 Task: Find connections with filter location French Rocks with filter topic #careertips with filter profile language German with filter current company JK Tyre & Industries Ltd. with filter school ICFAI University with filter industry Household Services with filter service category Information Security with filter keywords title Human Resources
Action: Mouse moved to (594, 81)
Screenshot: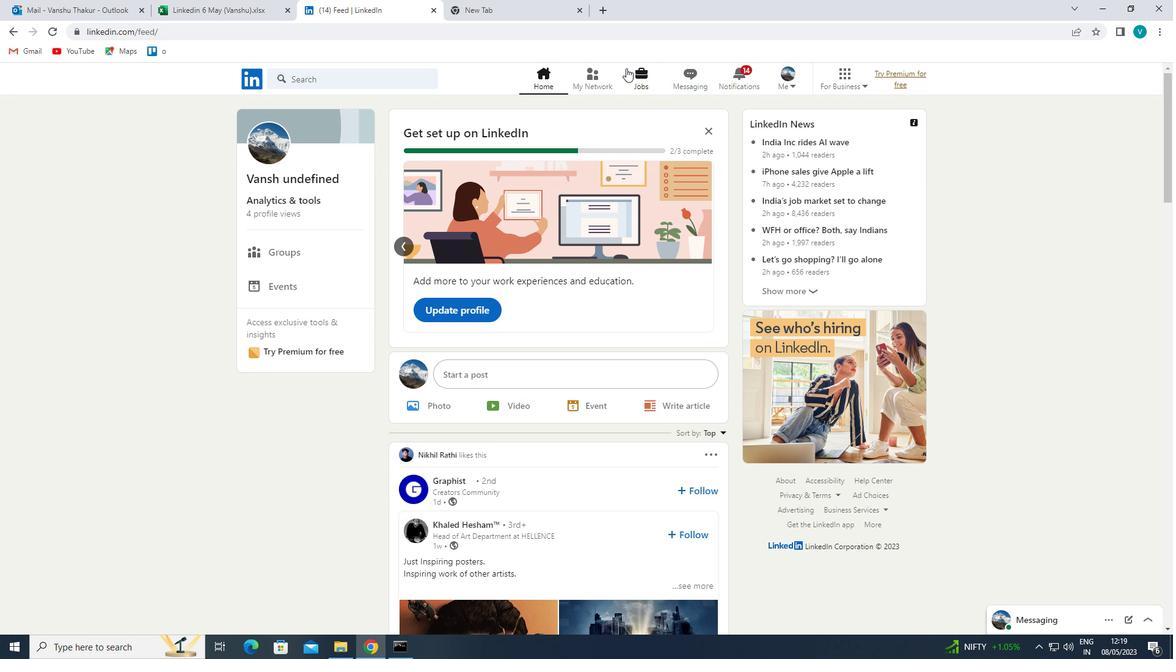 
Action: Mouse pressed left at (594, 81)
Screenshot: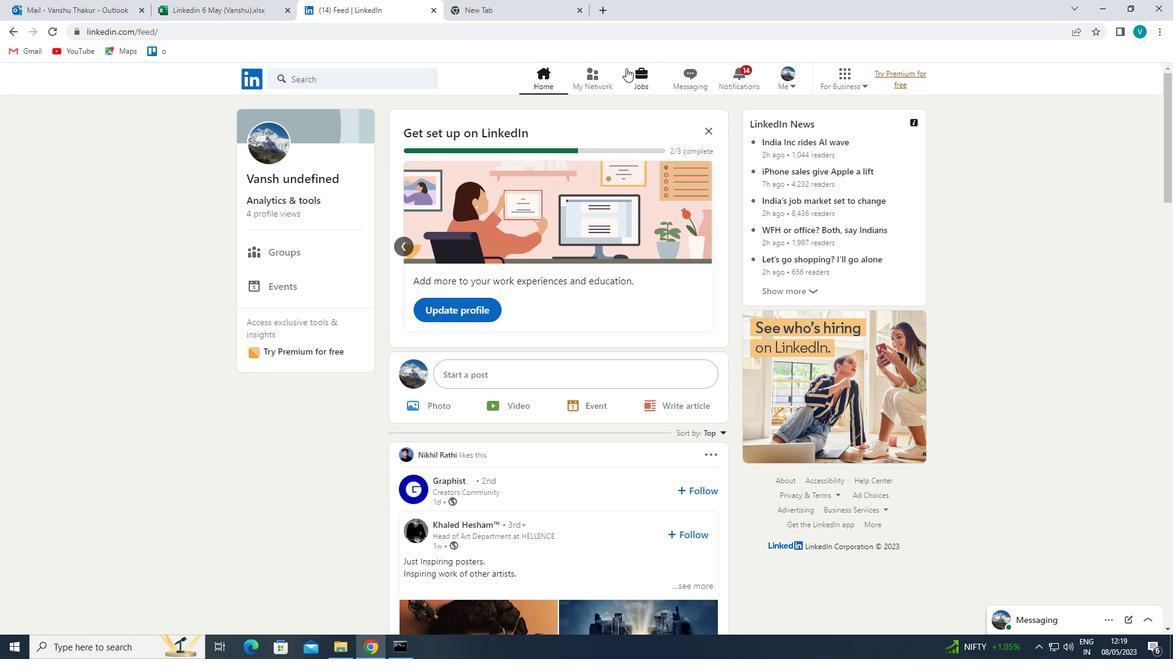 
Action: Mouse moved to (355, 152)
Screenshot: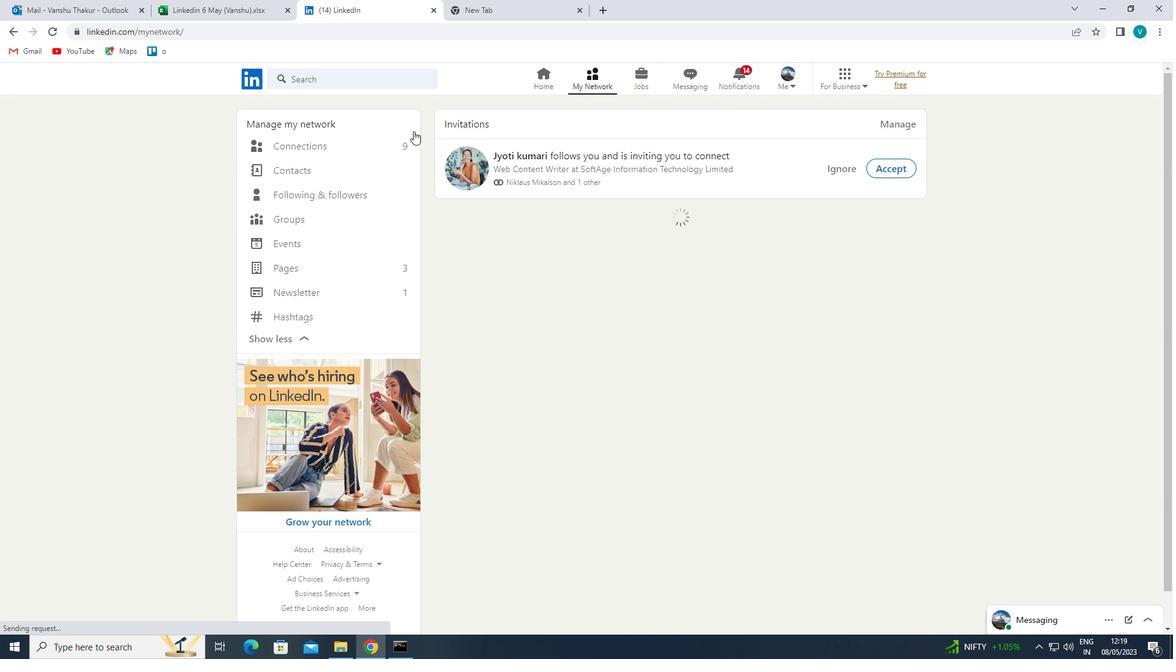 
Action: Mouse pressed left at (355, 152)
Screenshot: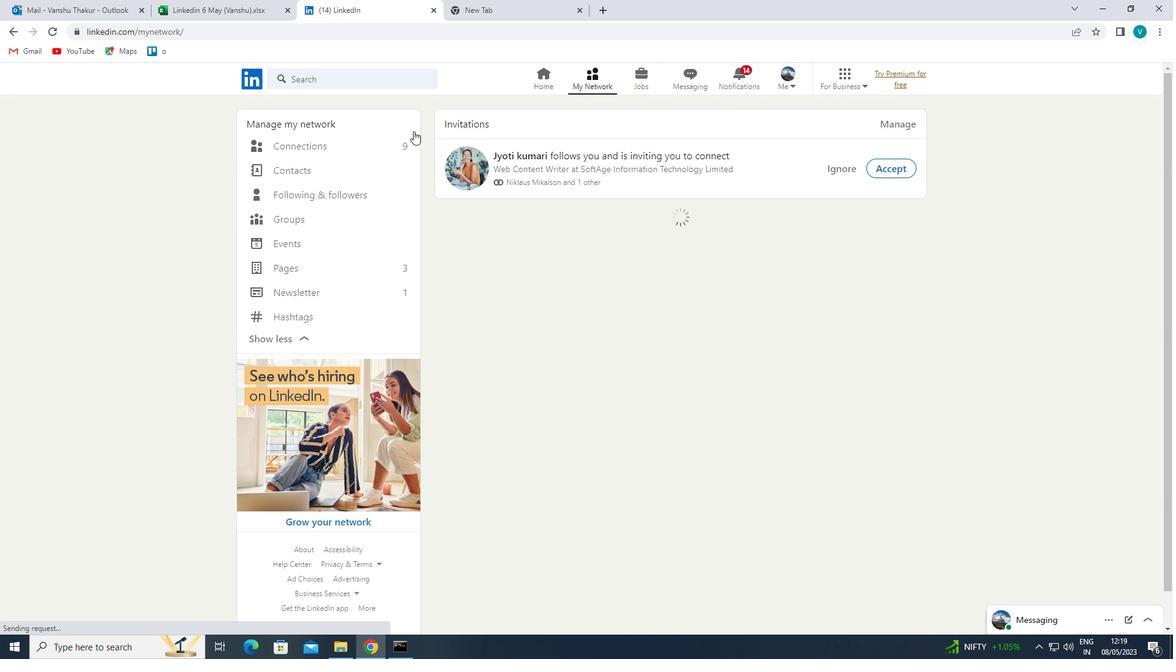 
Action: Mouse moved to (670, 141)
Screenshot: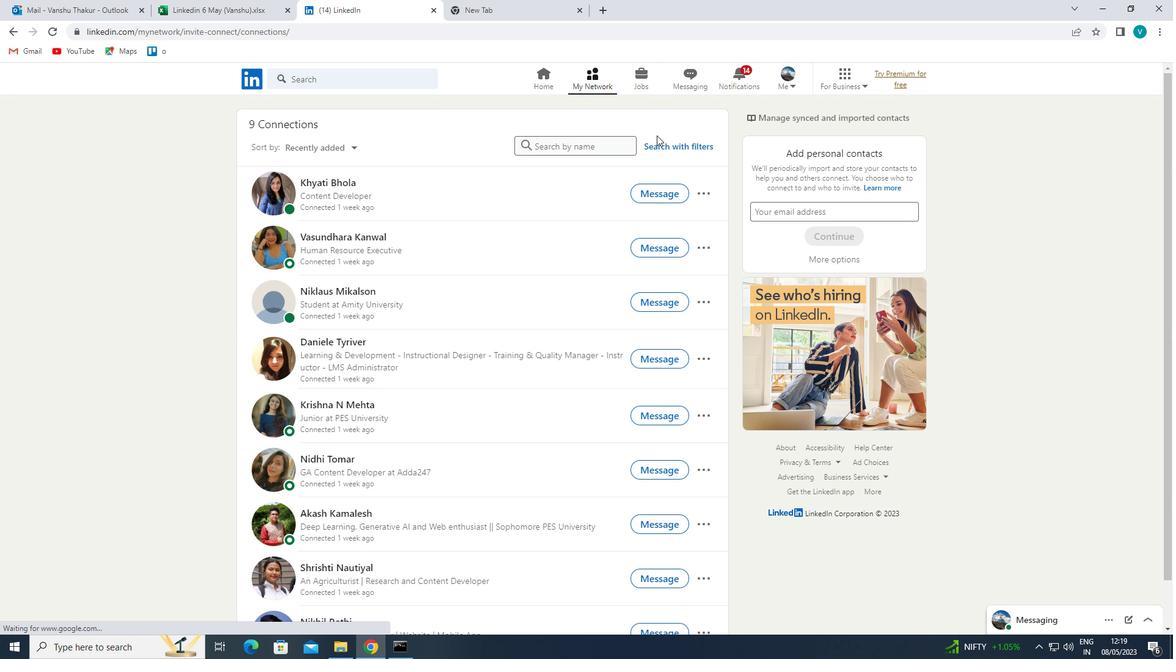 
Action: Mouse pressed left at (670, 141)
Screenshot: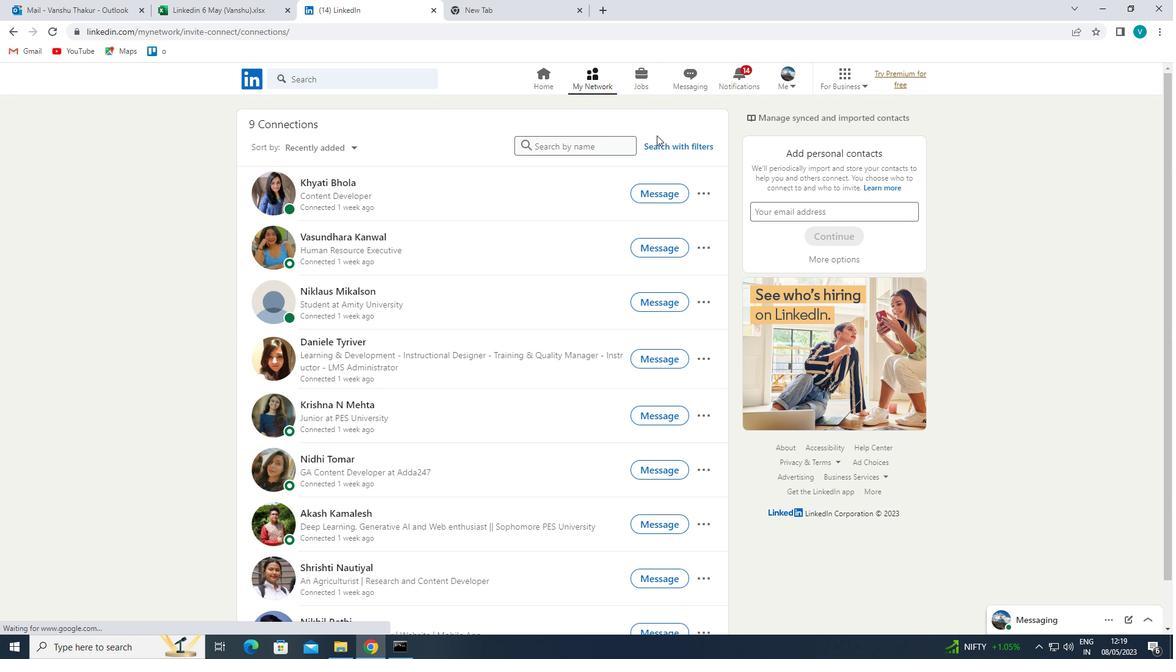
Action: Mouse moved to (586, 118)
Screenshot: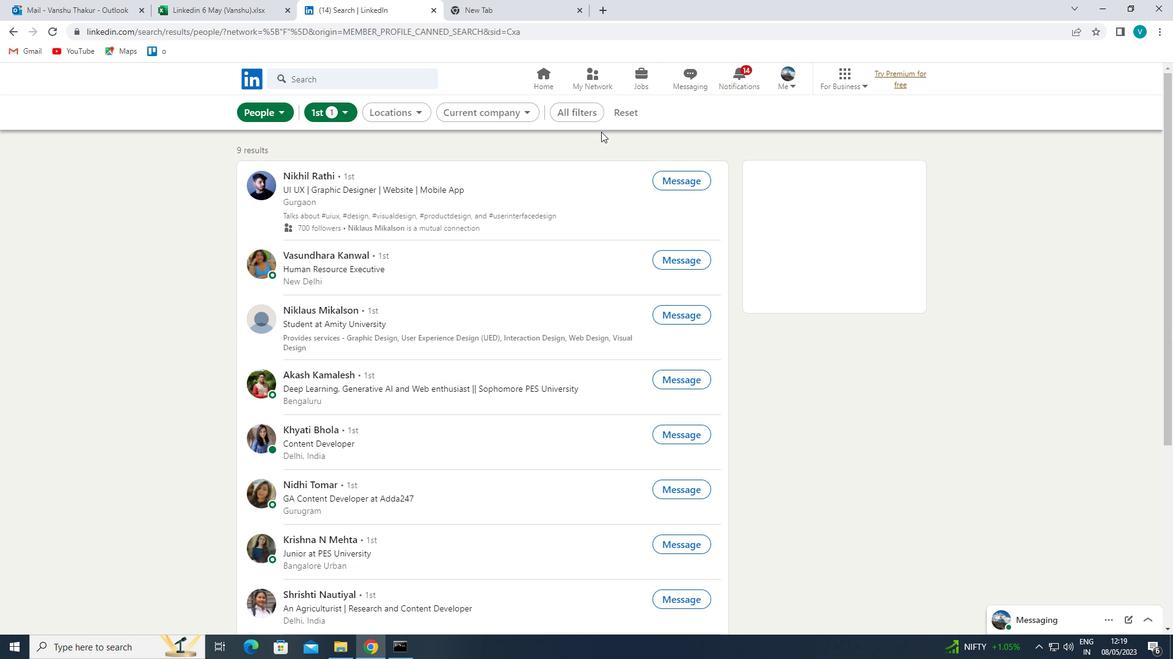 
Action: Mouse pressed left at (586, 118)
Screenshot: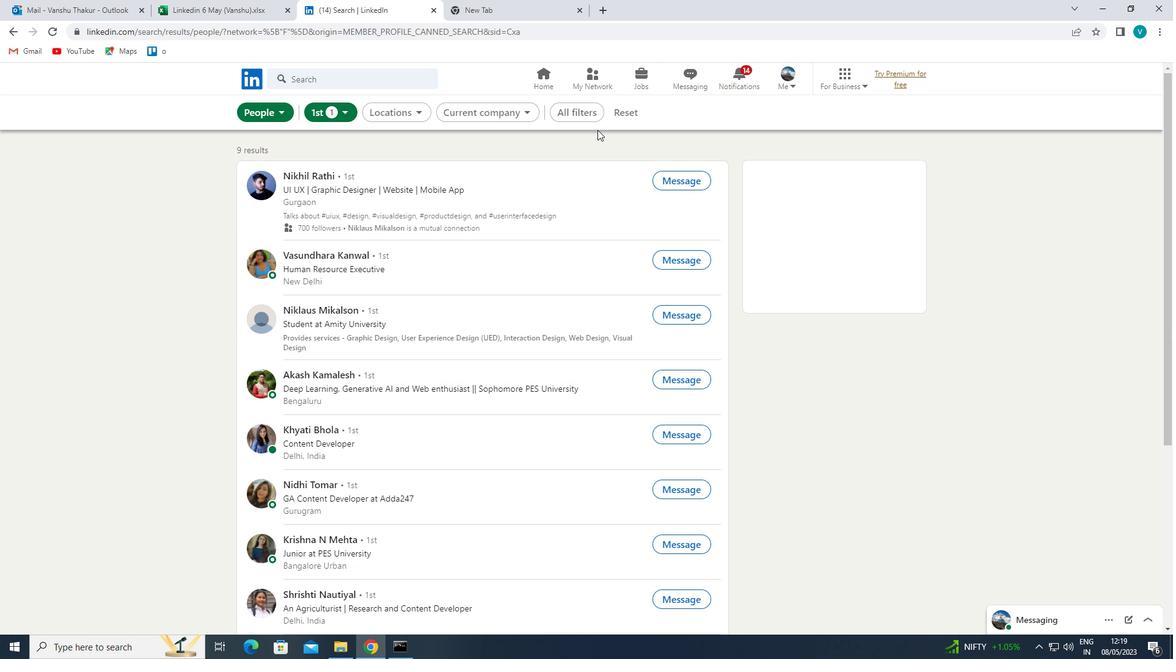 
Action: Mouse moved to (1001, 260)
Screenshot: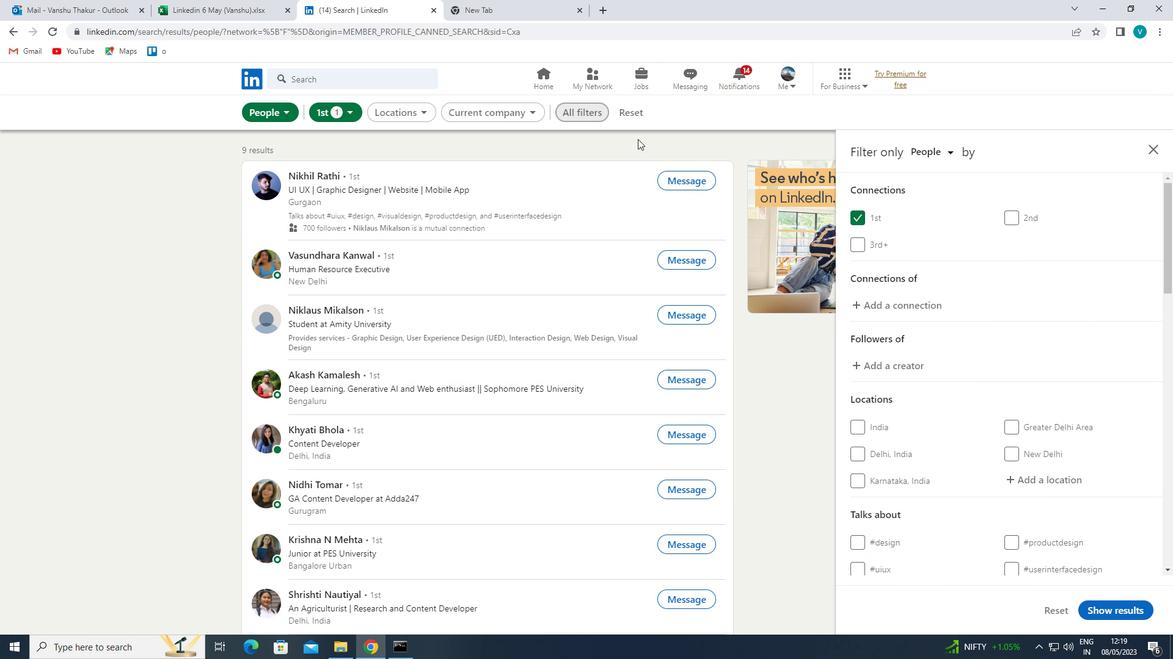 
Action: Mouse scrolled (1001, 260) with delta (0, 0)
Screenshot: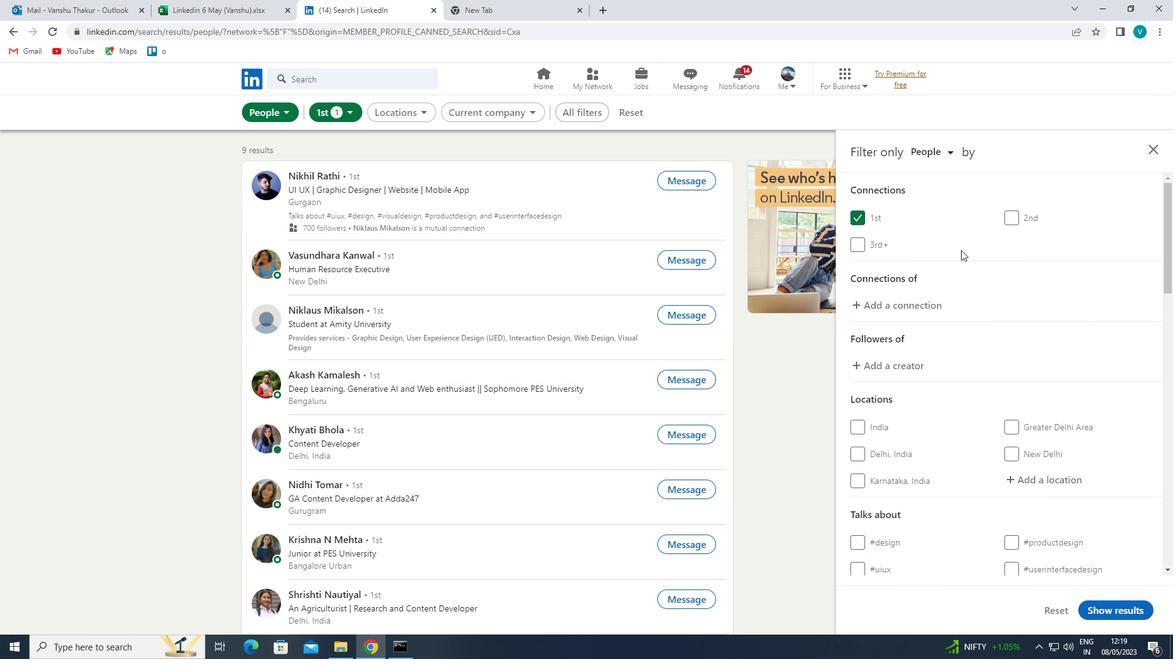 
Action: Mouse moved to (1004, 264)
Screenshot: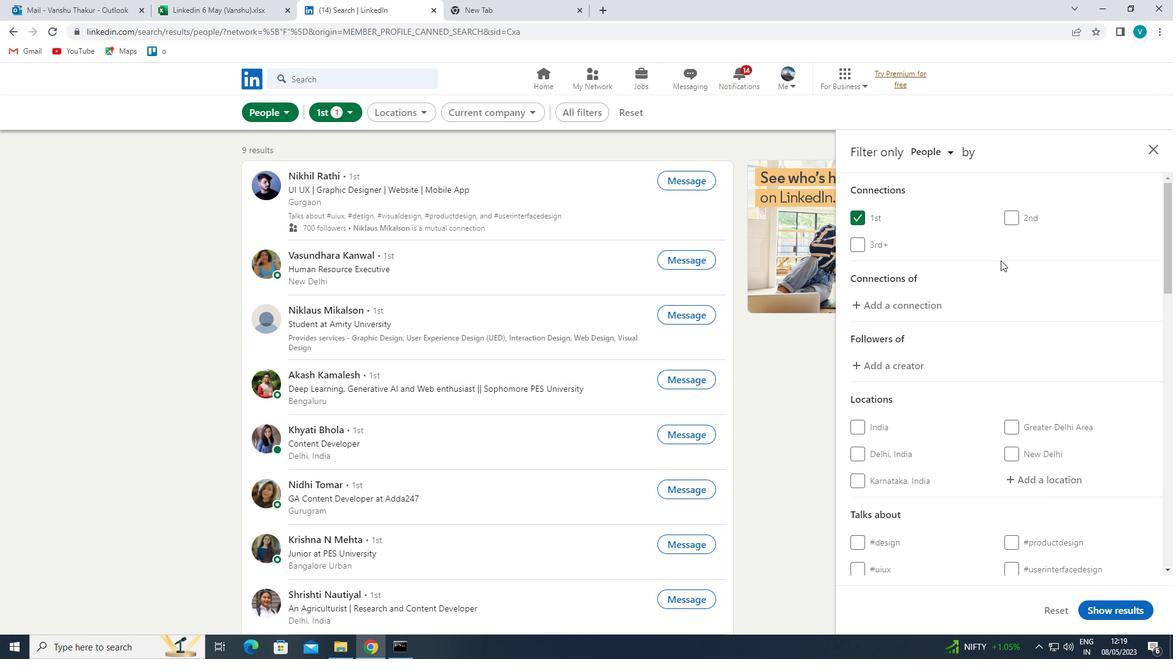 
Action: Mouse scrolled (1004, 263) with delta (0, 0)
Screenshot: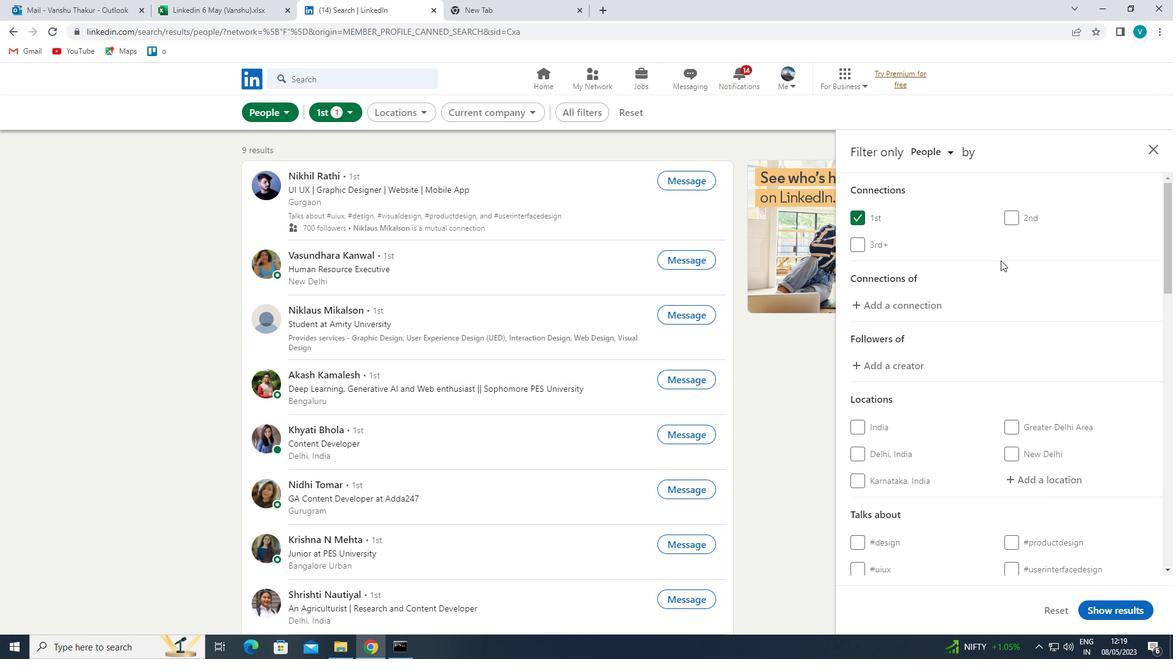 
Action: Mouse moved to (1041, 353)
Screenshot: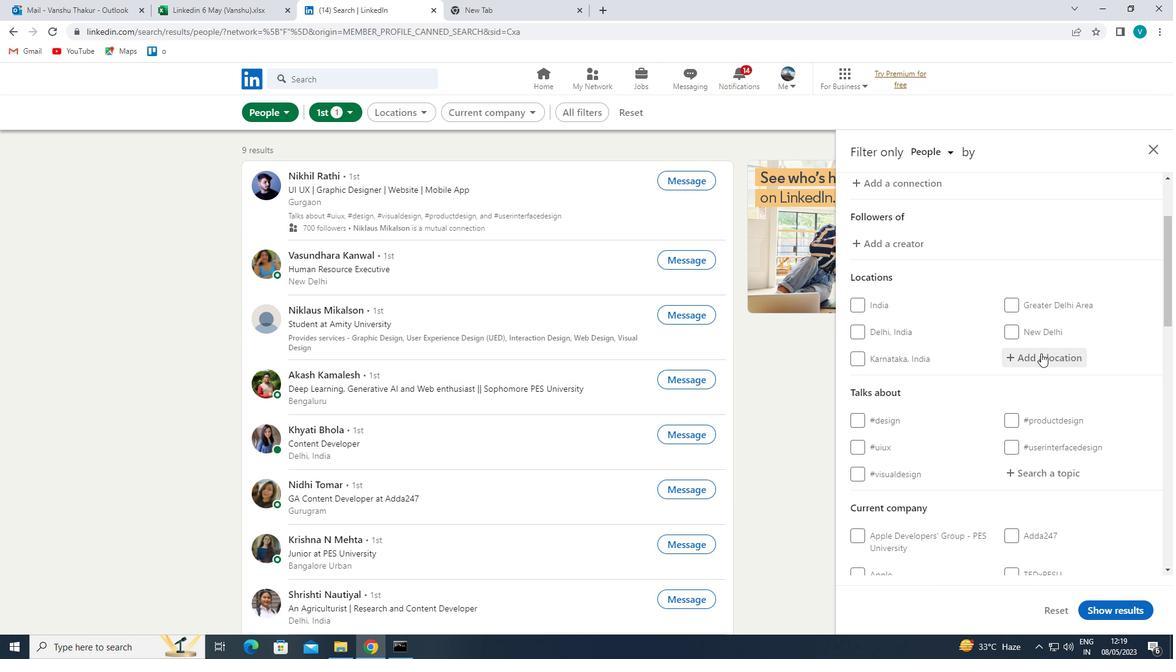 
Action: Mouse pressed left at (1041, 353)
Screenshot: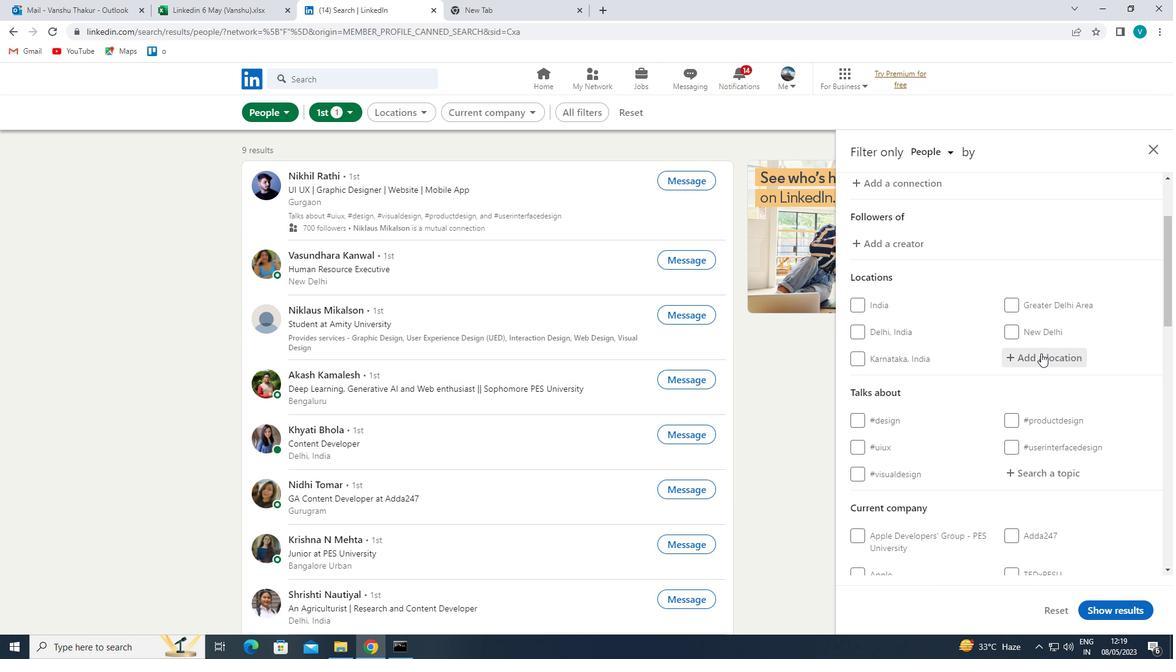 
Action: Mouse moved to (986, 387)
Screenshot: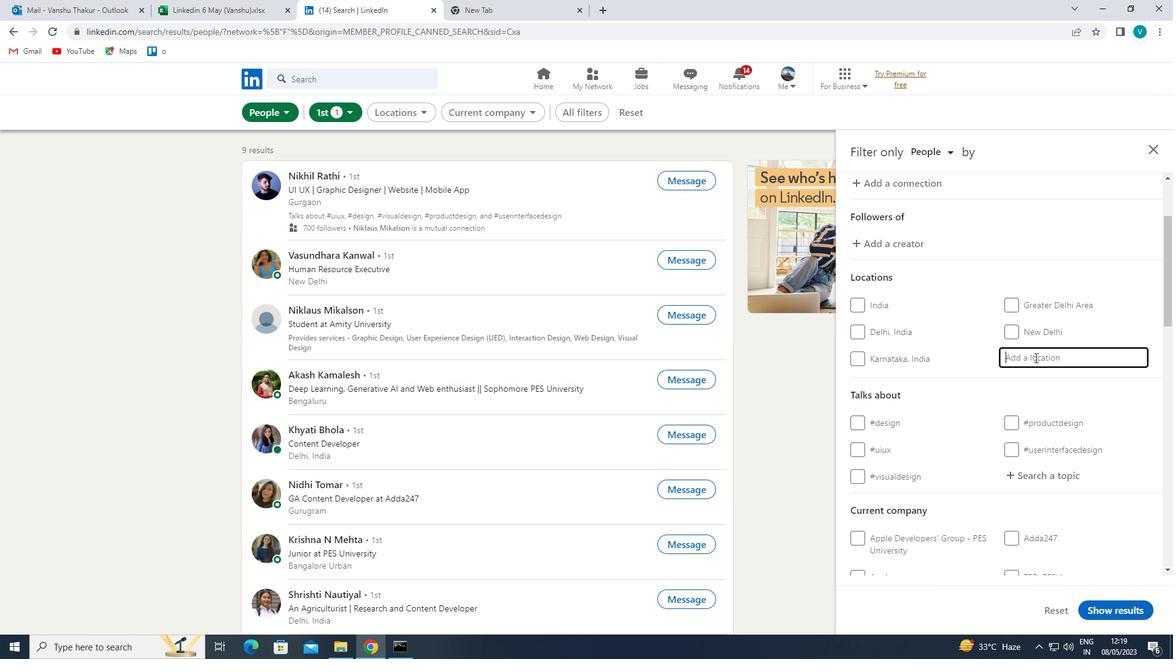 
Action: Key pressed <Key.shift>FRENCH<Key.space><Key.shift>ROCKSD<Key.backspace>
Screenshot: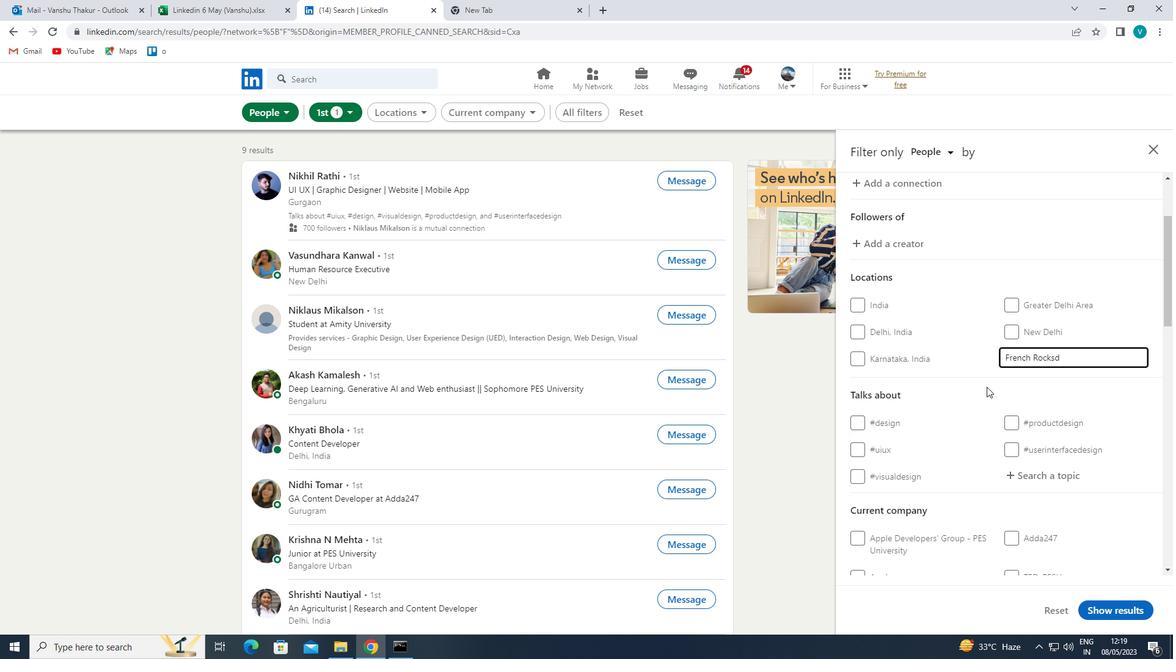 
Action: Mouse moved to (983, 378)
Screenshot: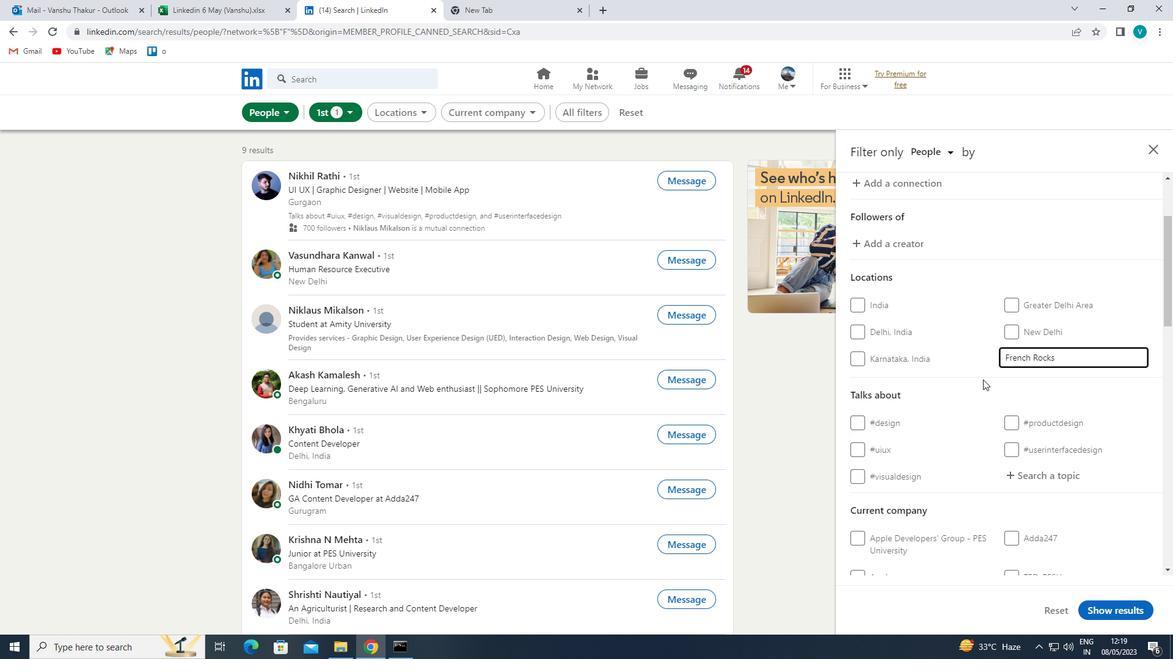 
Action: Mouse pressed left at (983, 378)
Screenshot: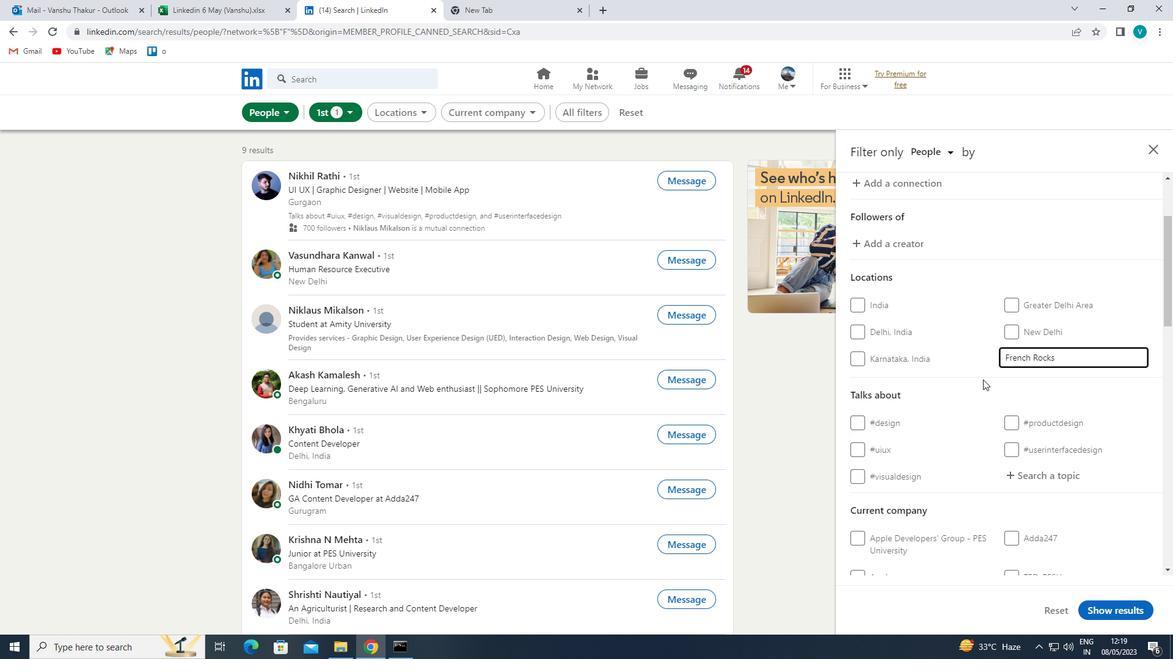 
Action: Mouse moved to (984, 378)
Screenshot: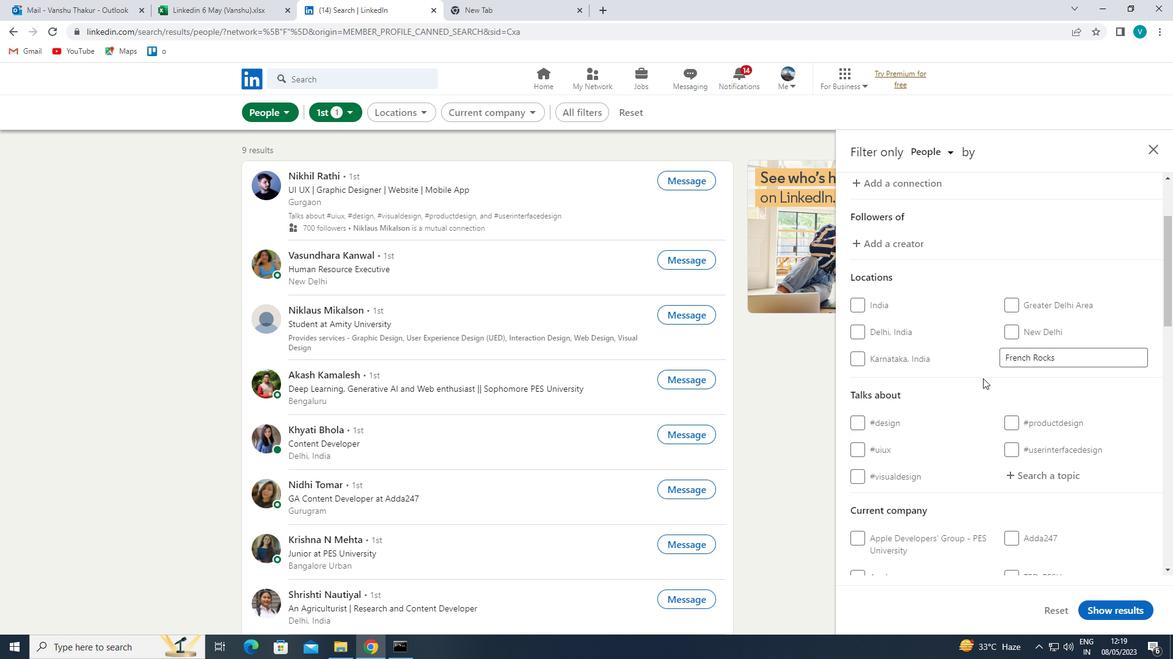 
Action: Mouse scrolled (984, 378) with delta (0, 0)
Screenshot: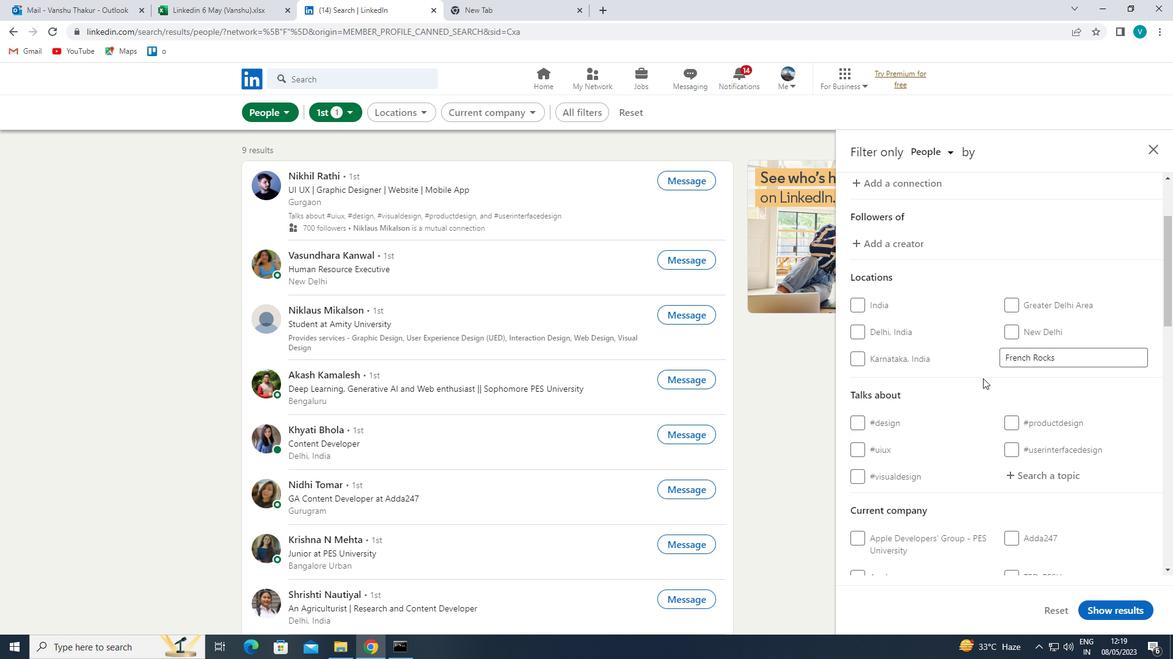 
Action: Mouse moved to (986, 380)
Screenshot: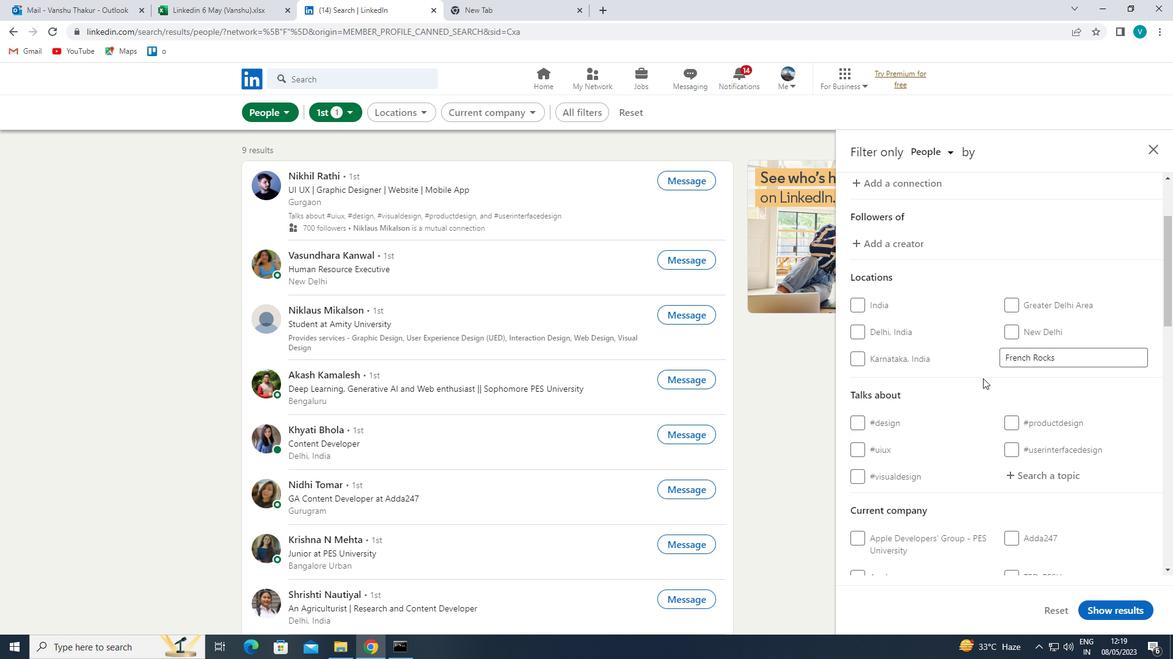
Action: Mouse scrolled (986, 379) with delta (0, 0)
Screenshot: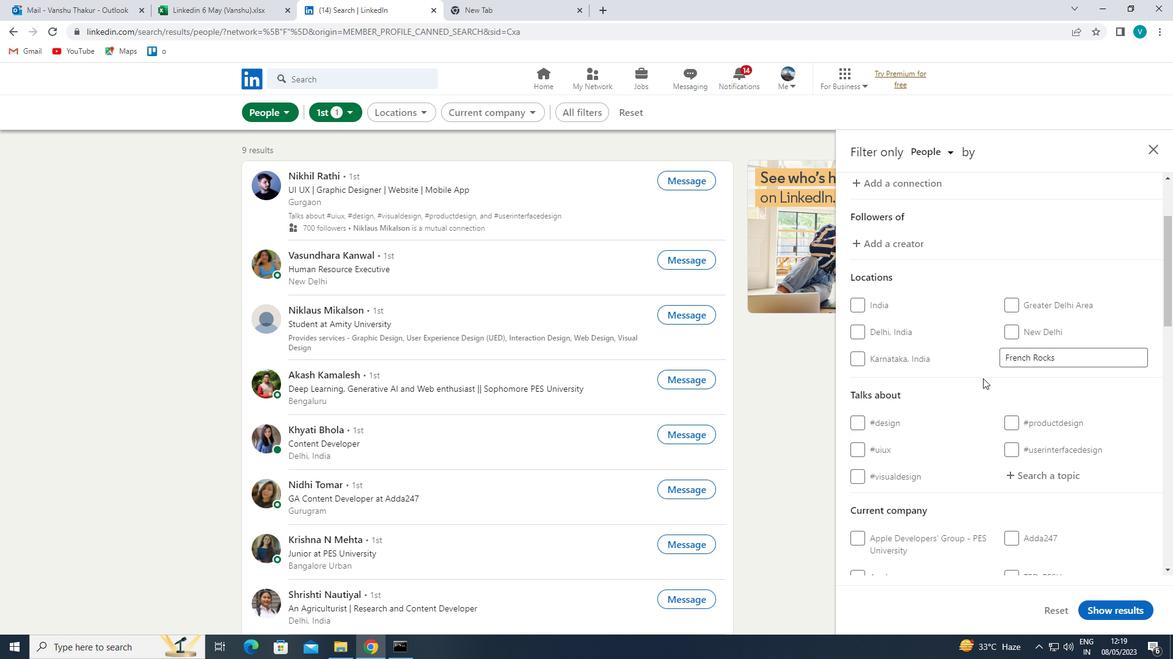 
Action: Mouse moved to (1032, 352)
Screenshot: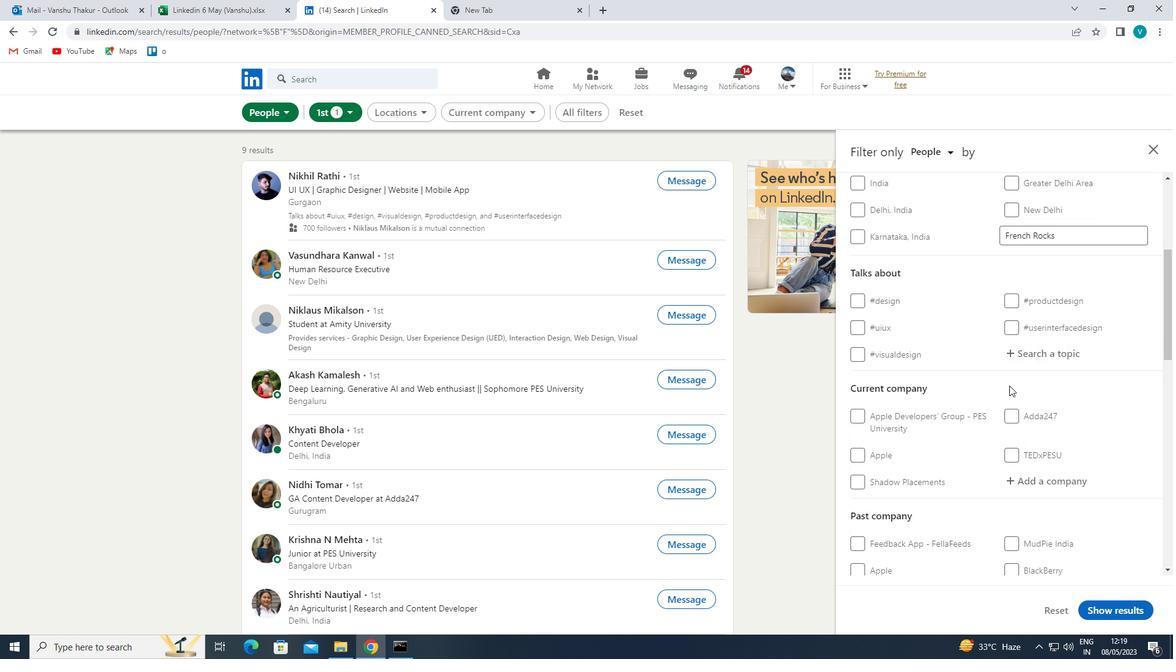 
Action: Mouse pressed left at (1032, 352)
Screenshot: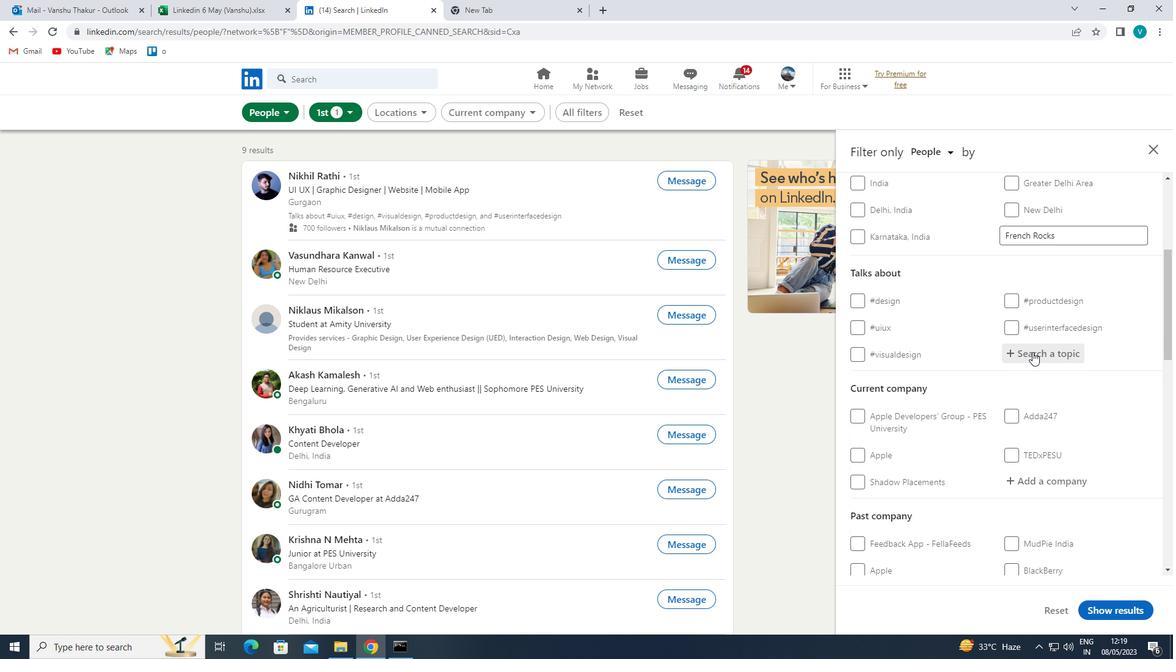 
Action: Key pressed CAREER
Screenshot: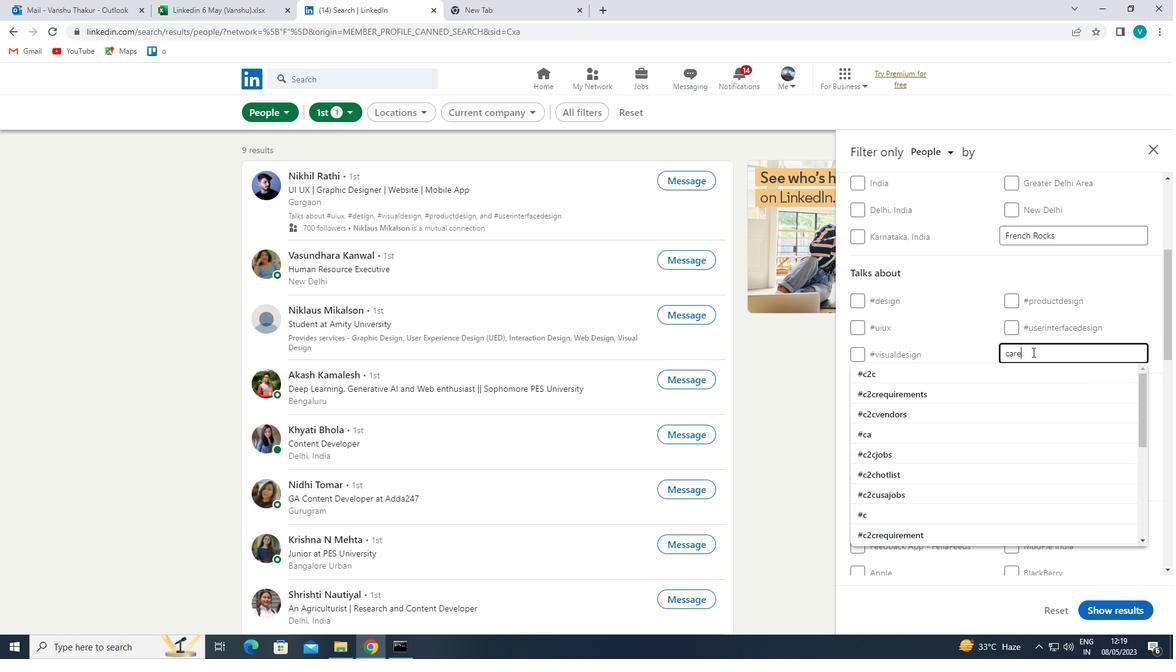 
Action: Mouse moved to (996, 292)
Screenshot: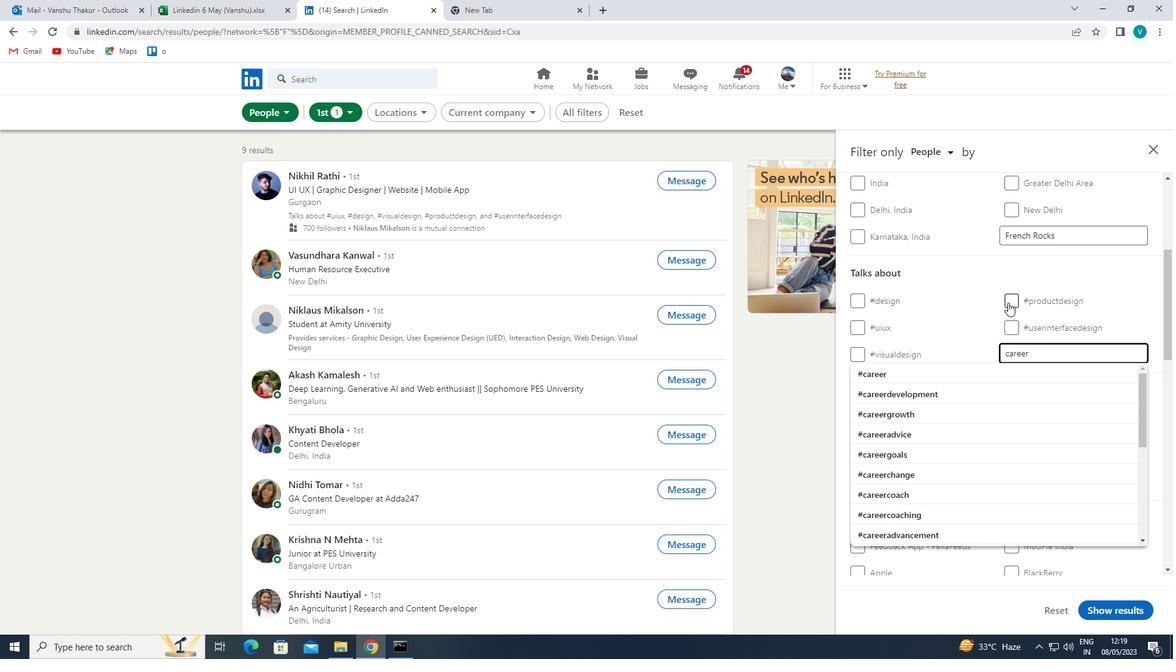 
Action: Key pressed TIPS
Screenshot: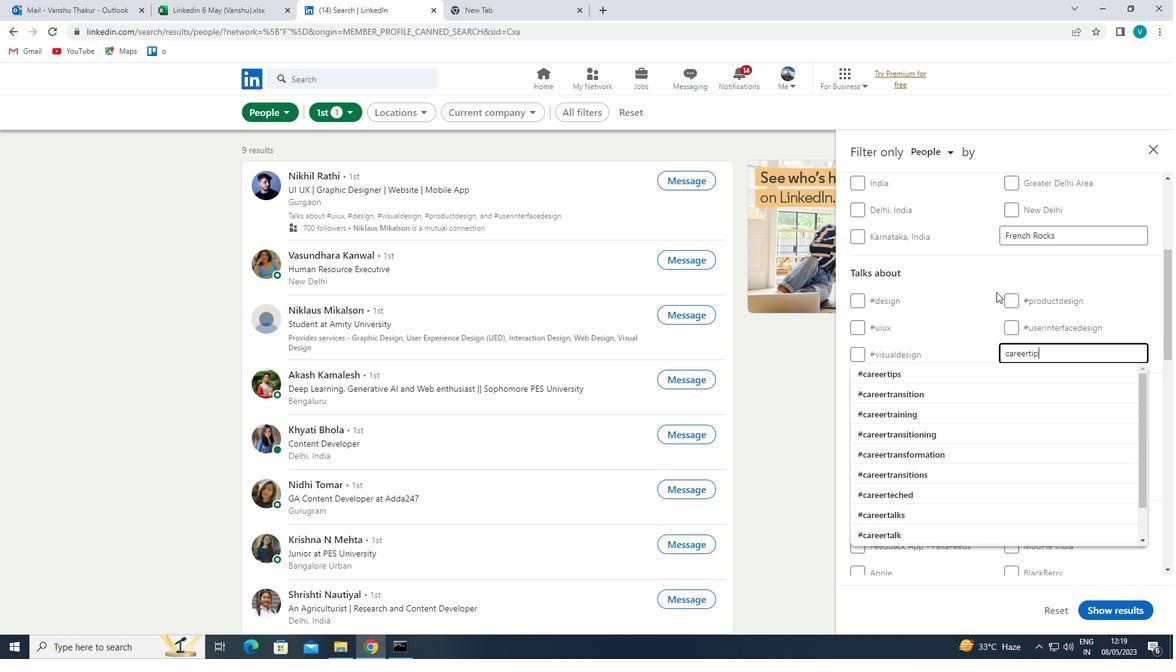 
Action: Mouse moved to (992, 372)
Screenshot: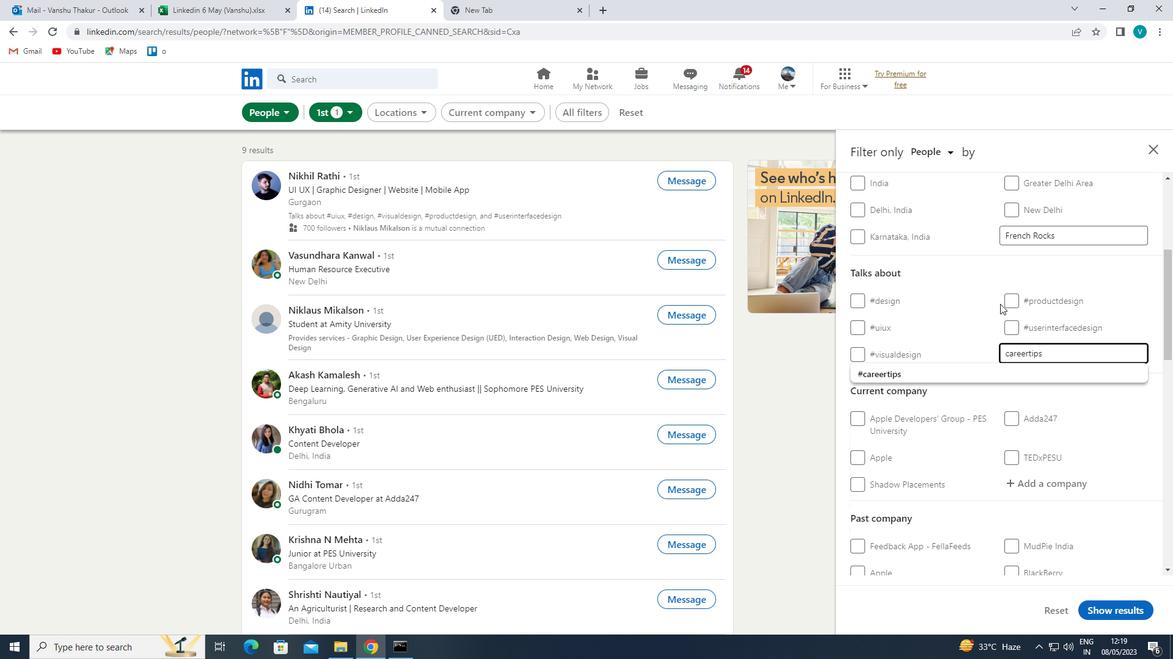 
Action: Mouse pressed left at (992, 372)
Screenshot: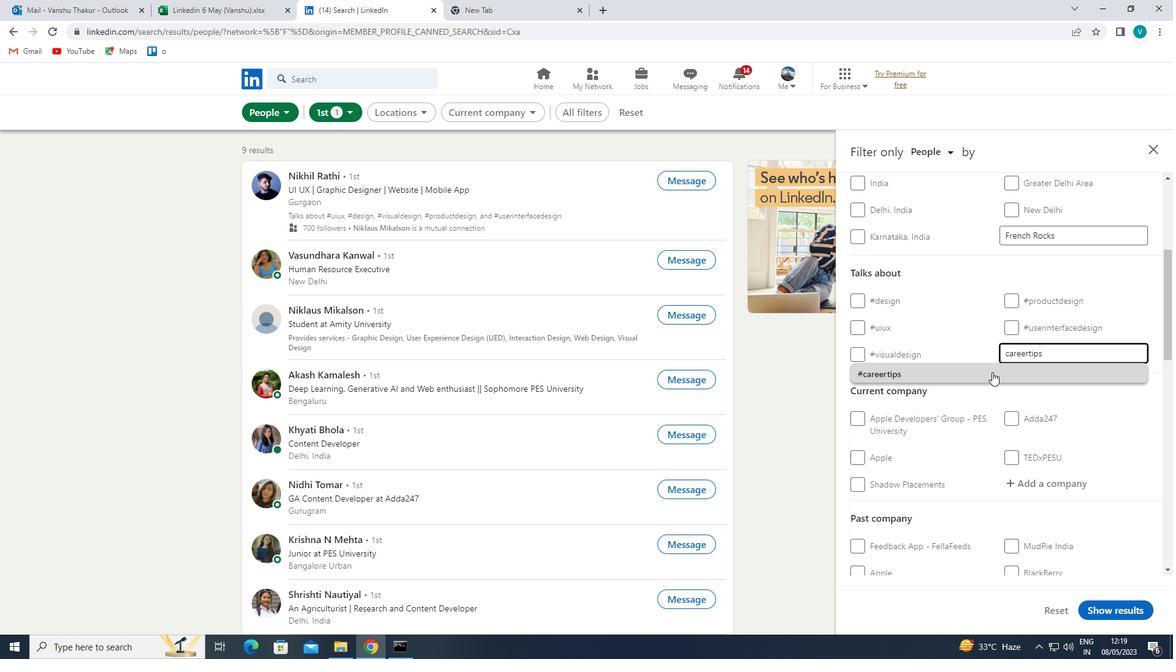 
Action: Mouse moved to (998, 371)
Screenshot: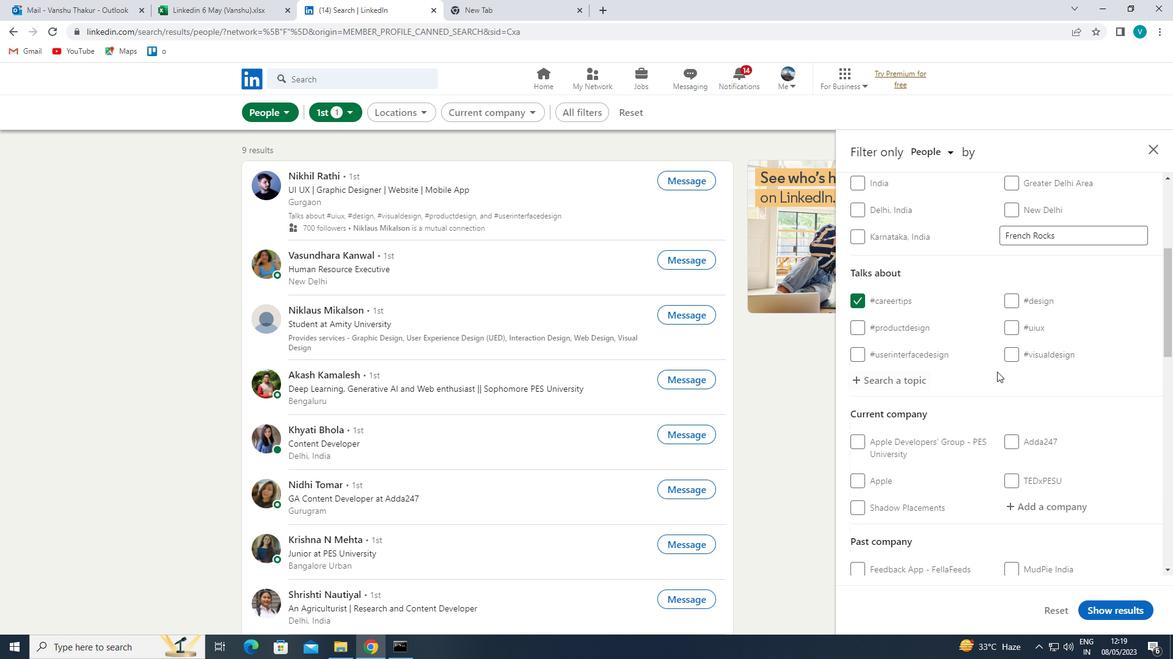 
Action: Mouse scrolled (998, 370) with delta (0, 0)
Screenshot: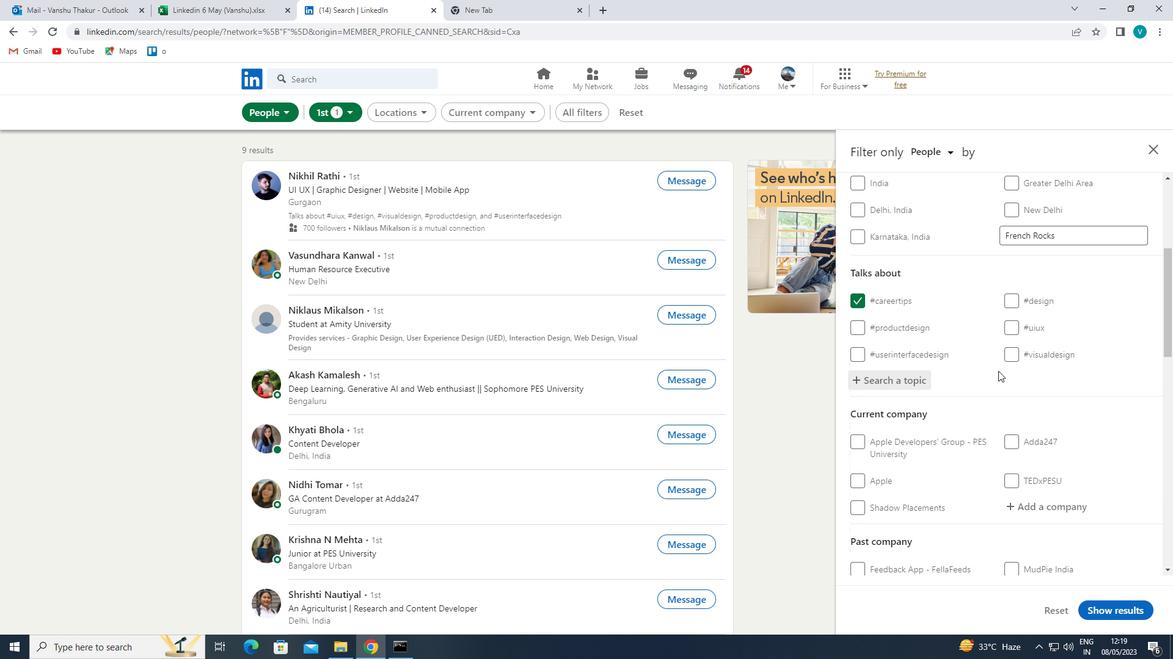 
Action: Mouse moved to (999, 372)
Screenshot: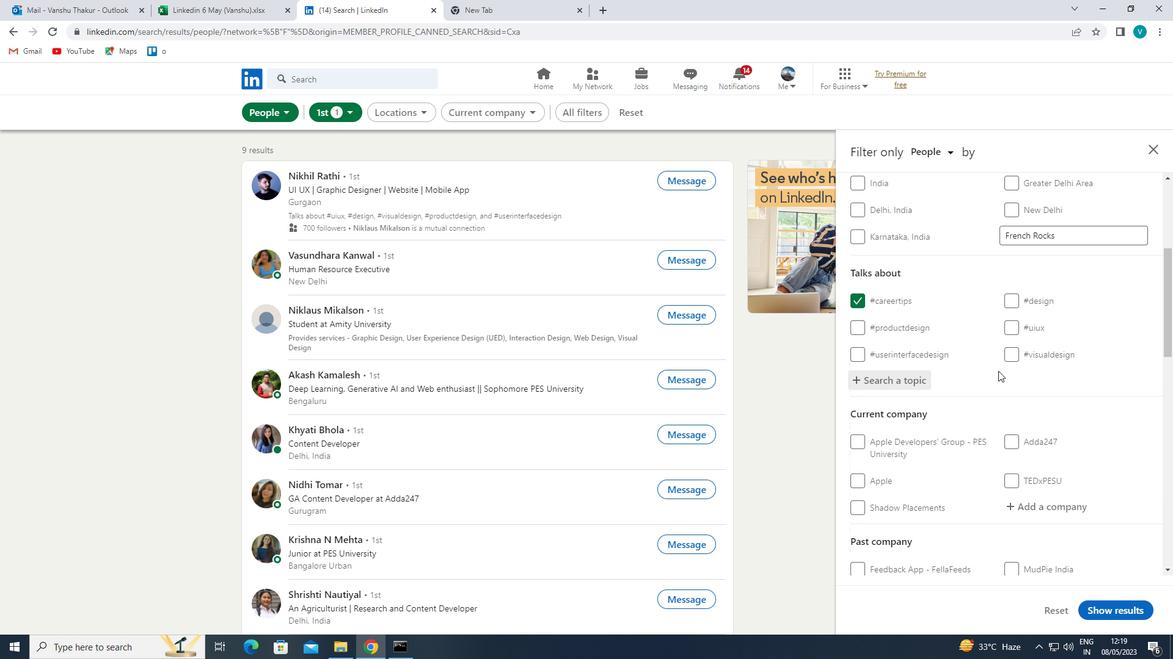 
Action: Mouse scrolled (999, 371) with delta (0, 0)
Screenshot: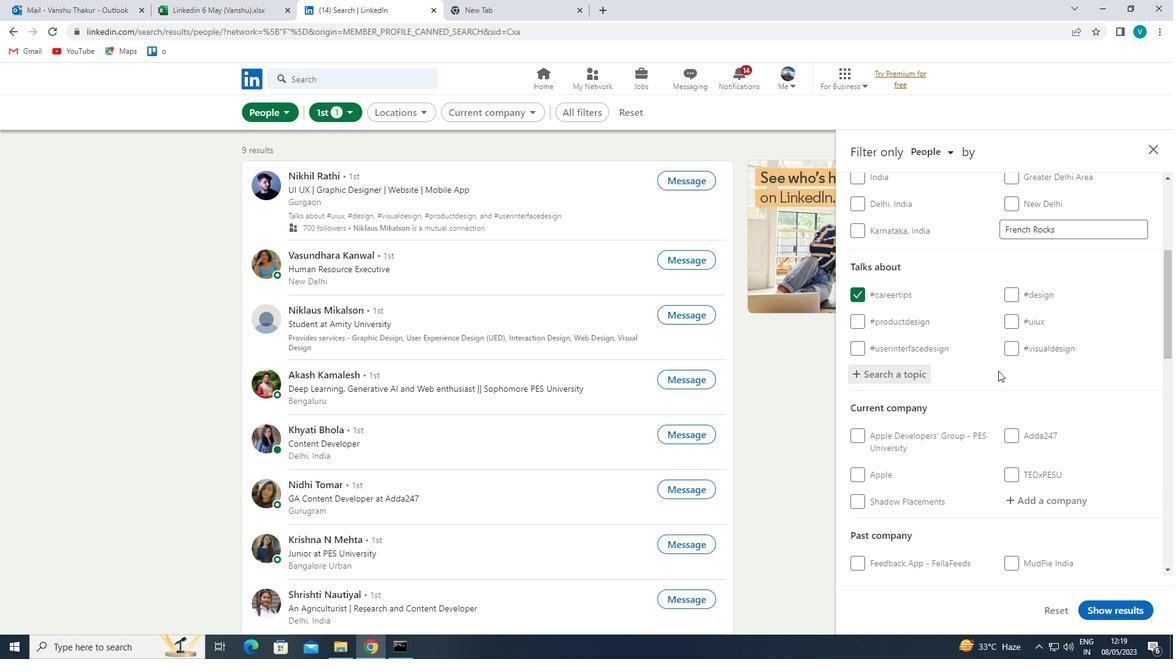 
Action: Mouse moved to (1020, 379)
Screenshot: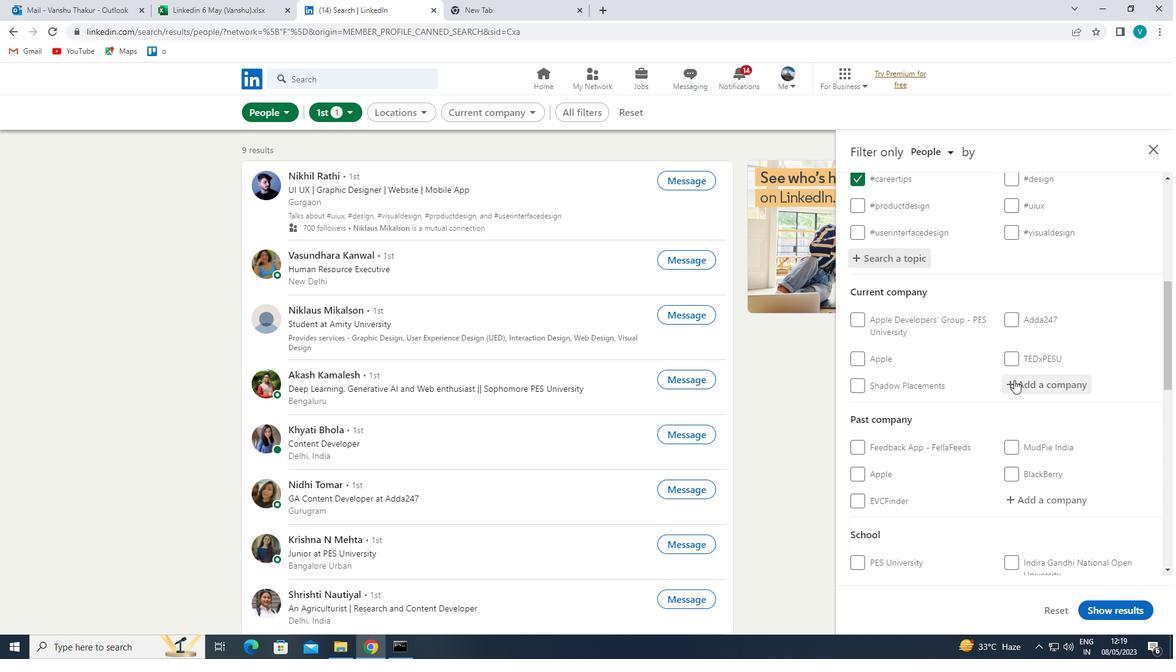 
Action: Mouse pressed left at (1020, 379)
Screenshot: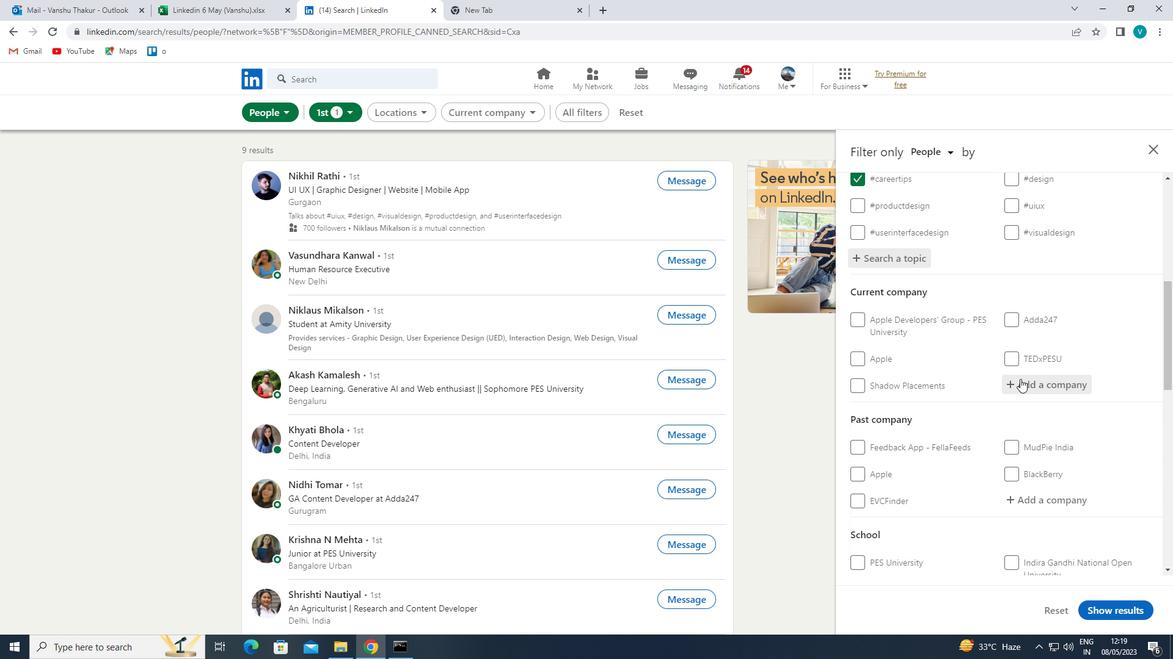 
Action: Mouse moved to (1022, 379)
Screenshot: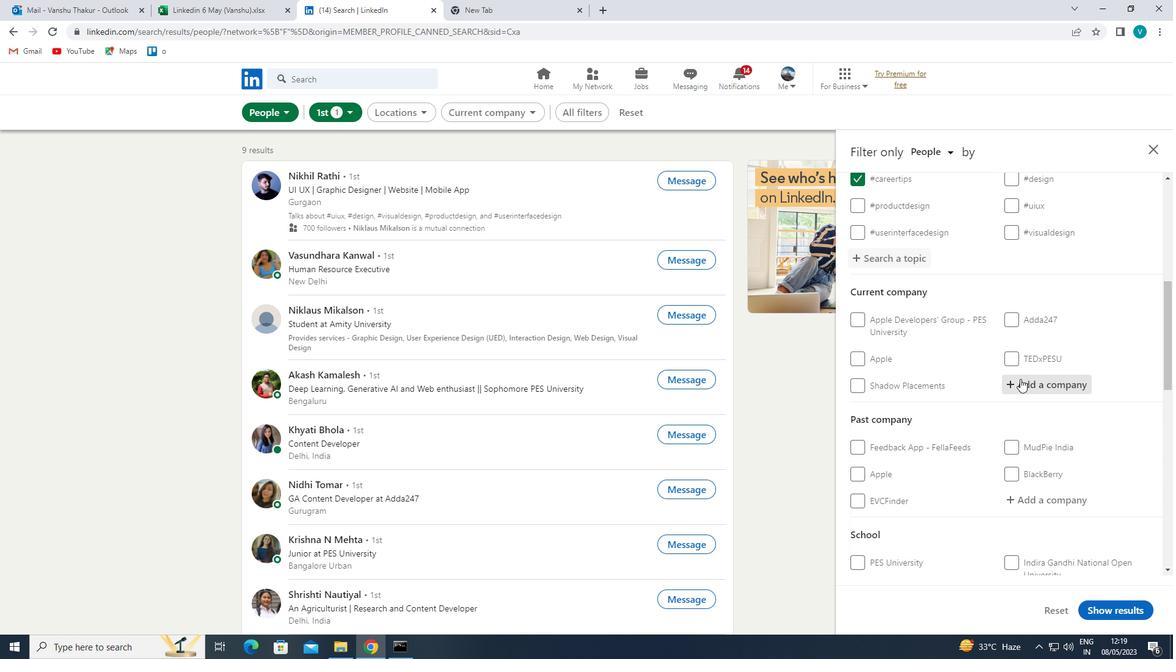
Action: Key pressed <Key.shift>JK<Key.space><Key.shift><Key.shift><Key.shift>TYRE
Screenshot: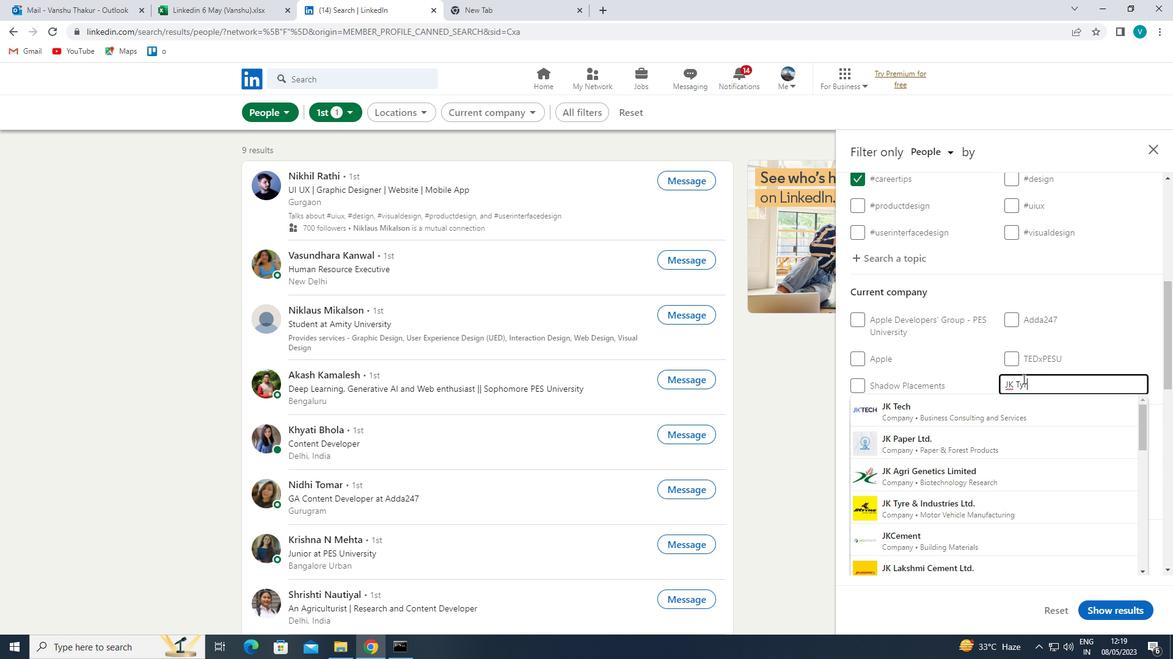 
Action: Mouse moved to (997, 406)
Screenshot: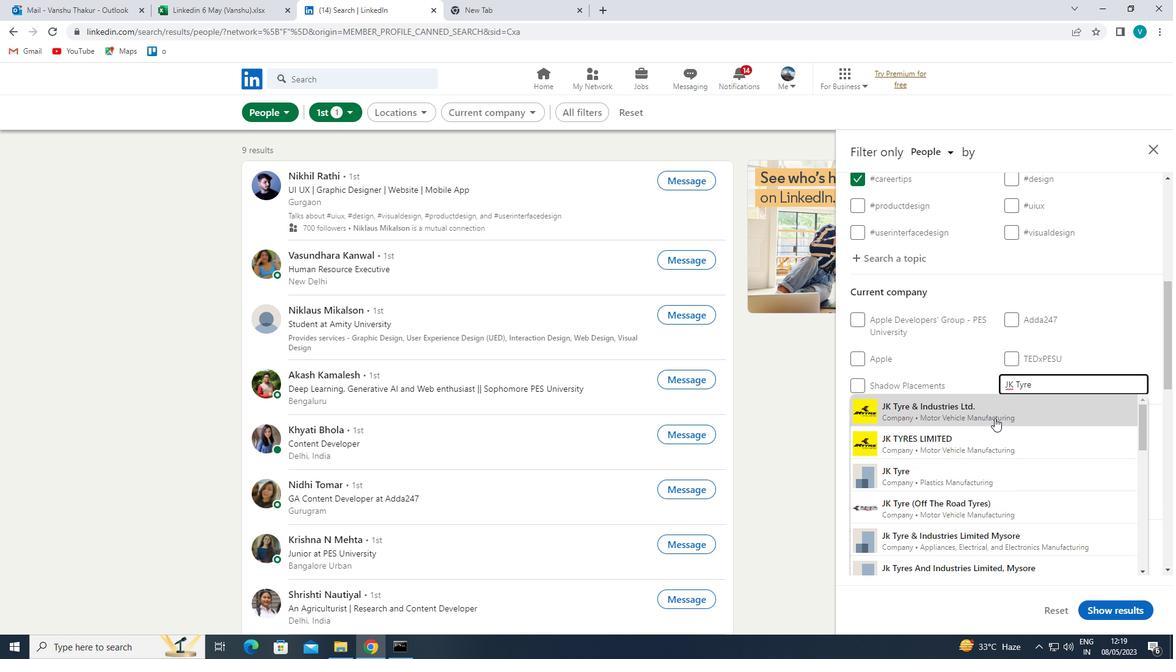 
Action: Mouse pressed left at (997, 406)
Screenshot: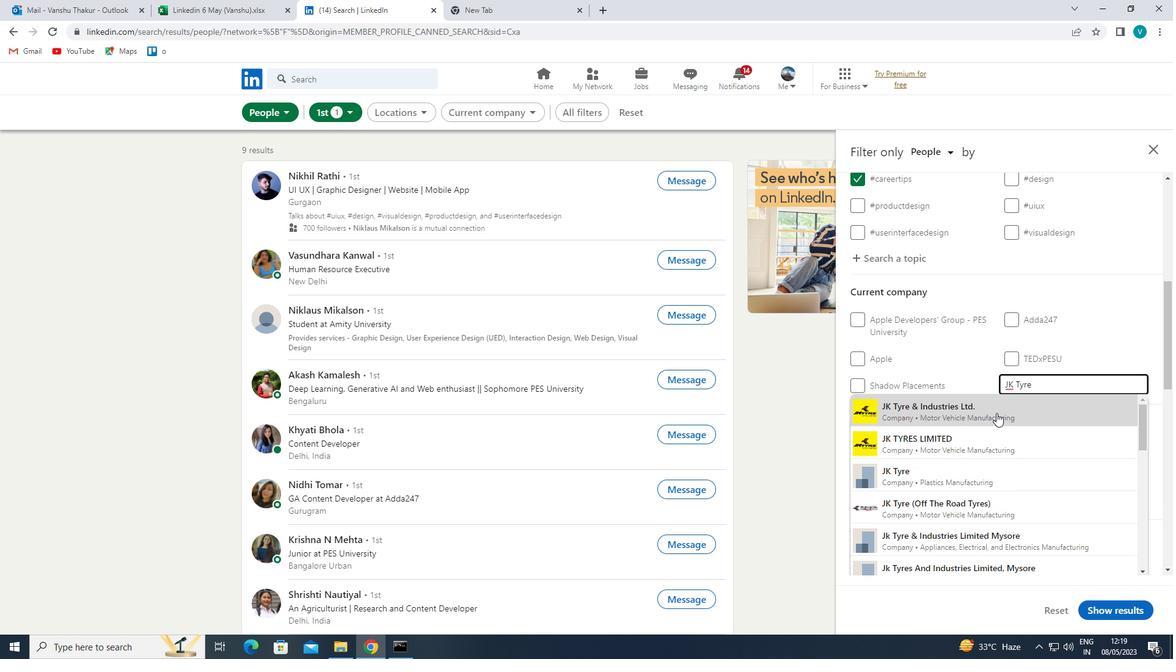 
Action: Mouse scrolled (997, 406) with delta (0, 0)
Screenshot: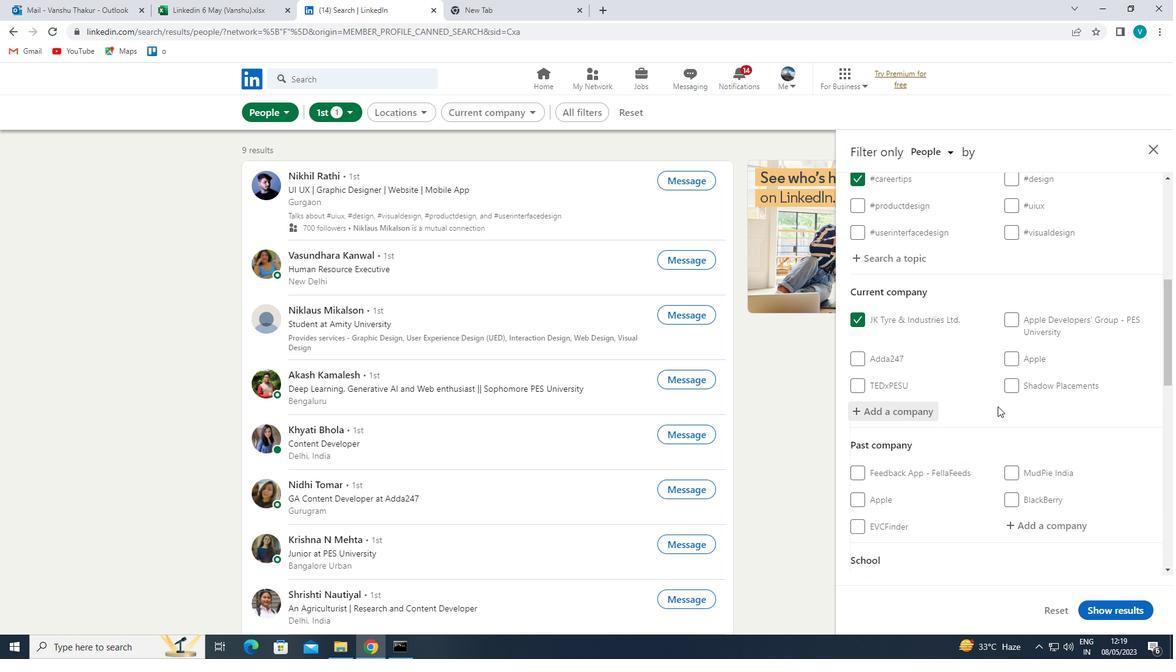 
Action: Mouse scrolled (997, 406) with delta (0, 0)
Screenshot: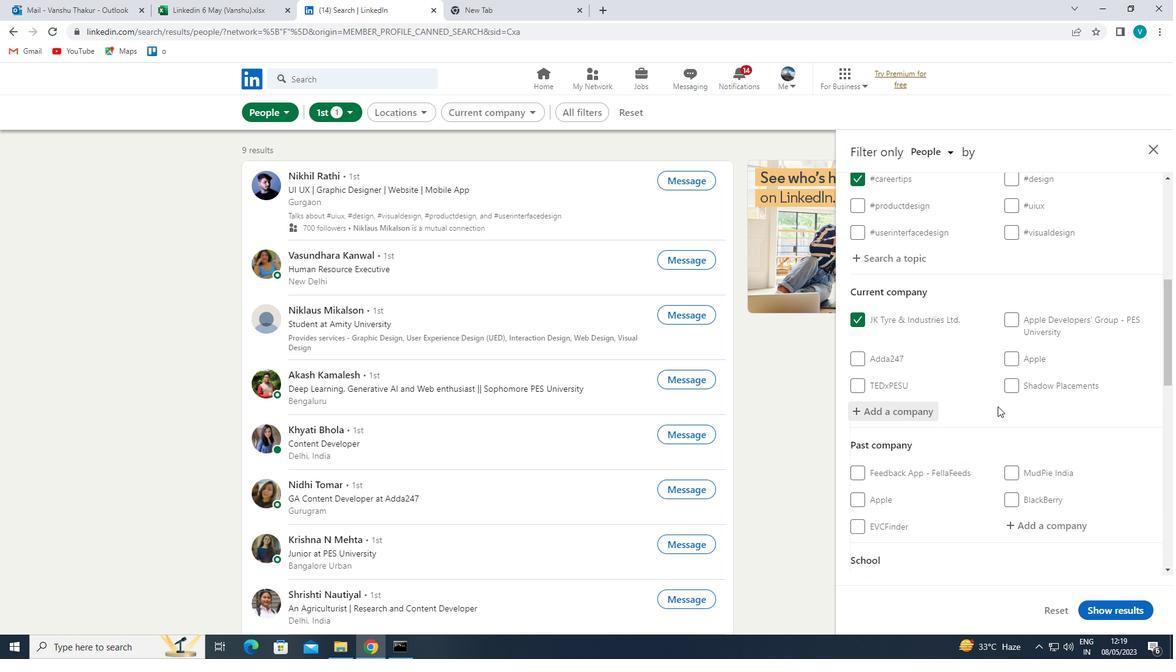 
Action: Mouse scrolled (997, 406) with delta (0, 0)
Screenshot: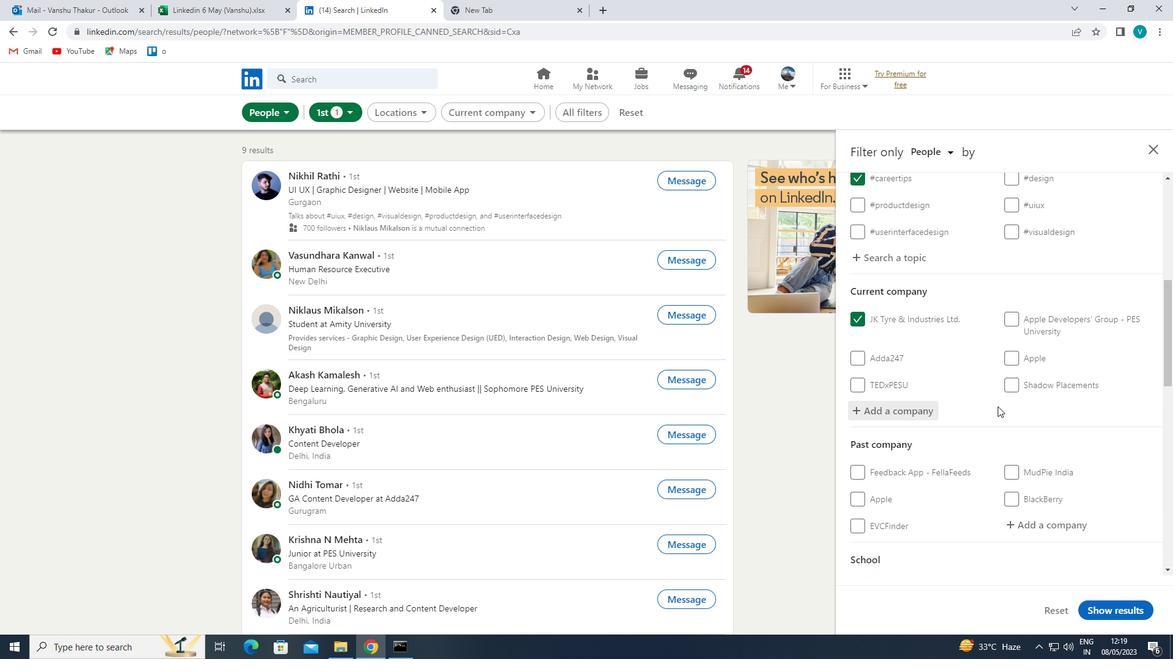 
Action: Mouse scrolled (997, 406) with delta (0, 0)
Screenshot: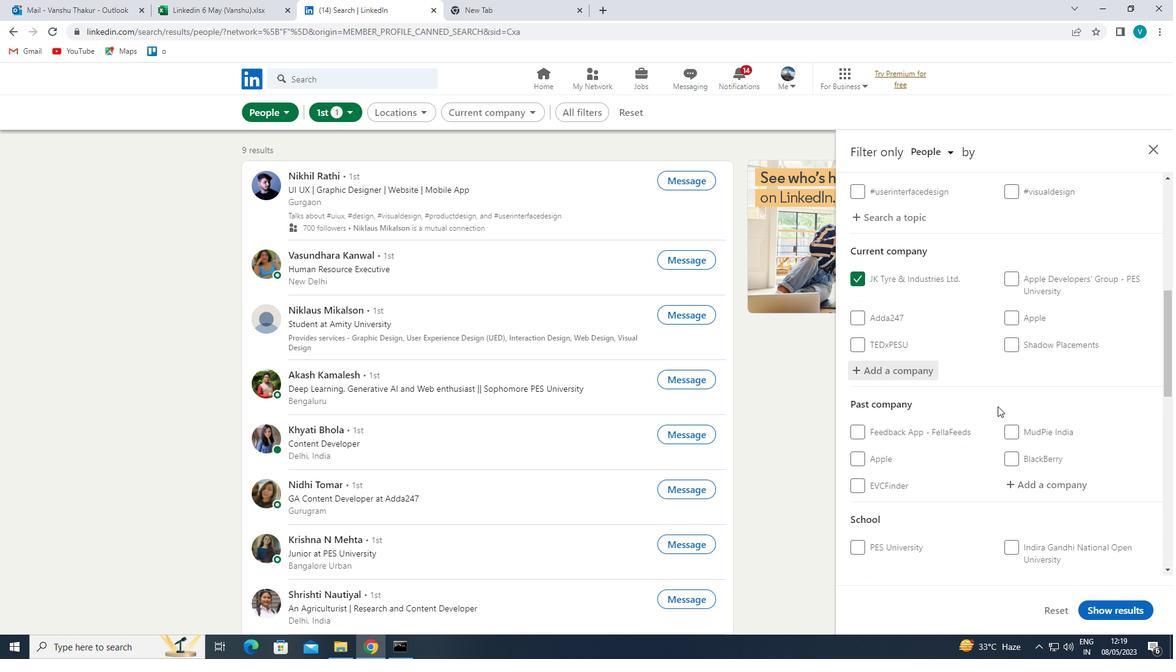 
Action: Mouse moved to (1038, 430)
Screenshot: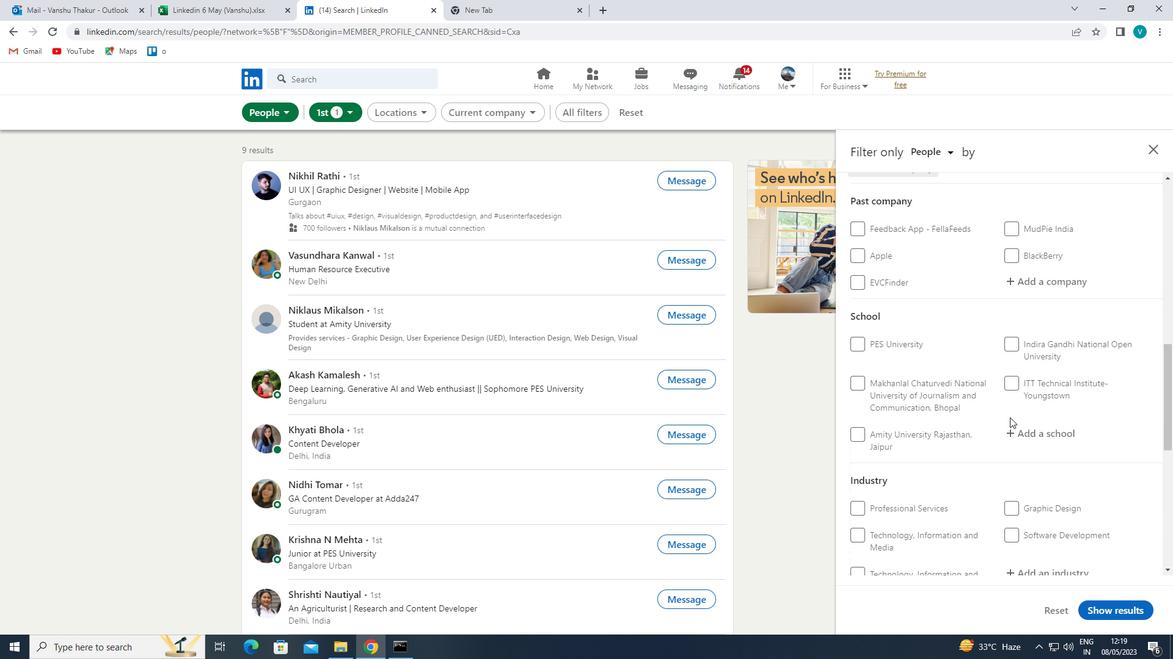 
Action: Mouse pressed left at (1038, 430)
Screenshot: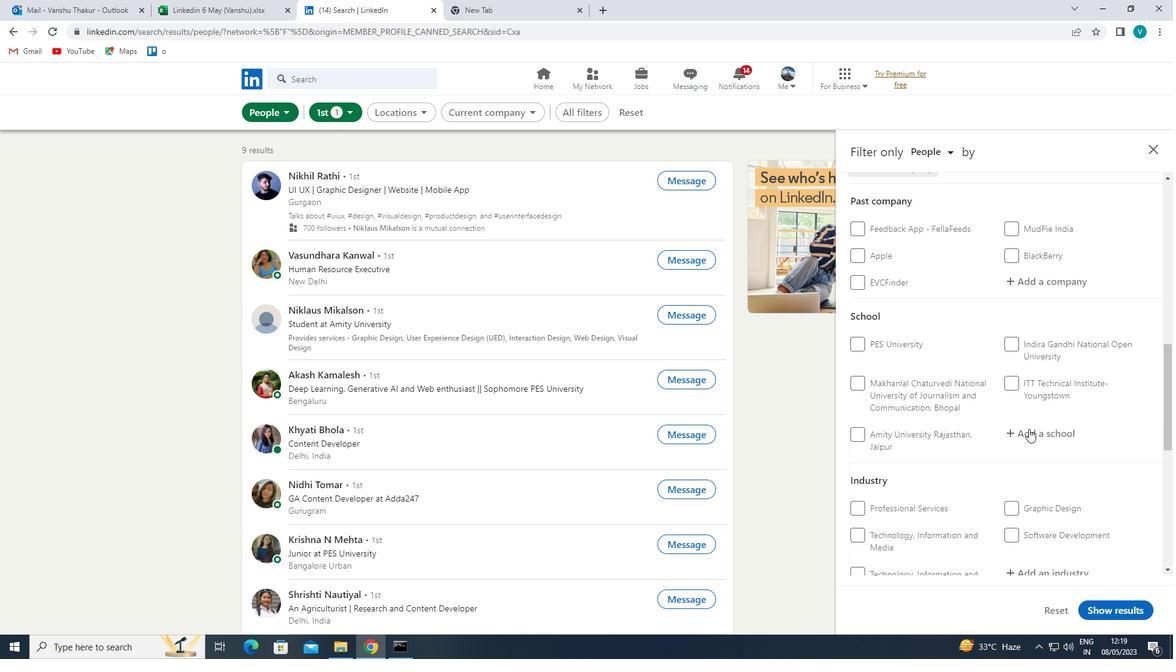 
Action: Mouse moved to (1038, 430)
Screenshot: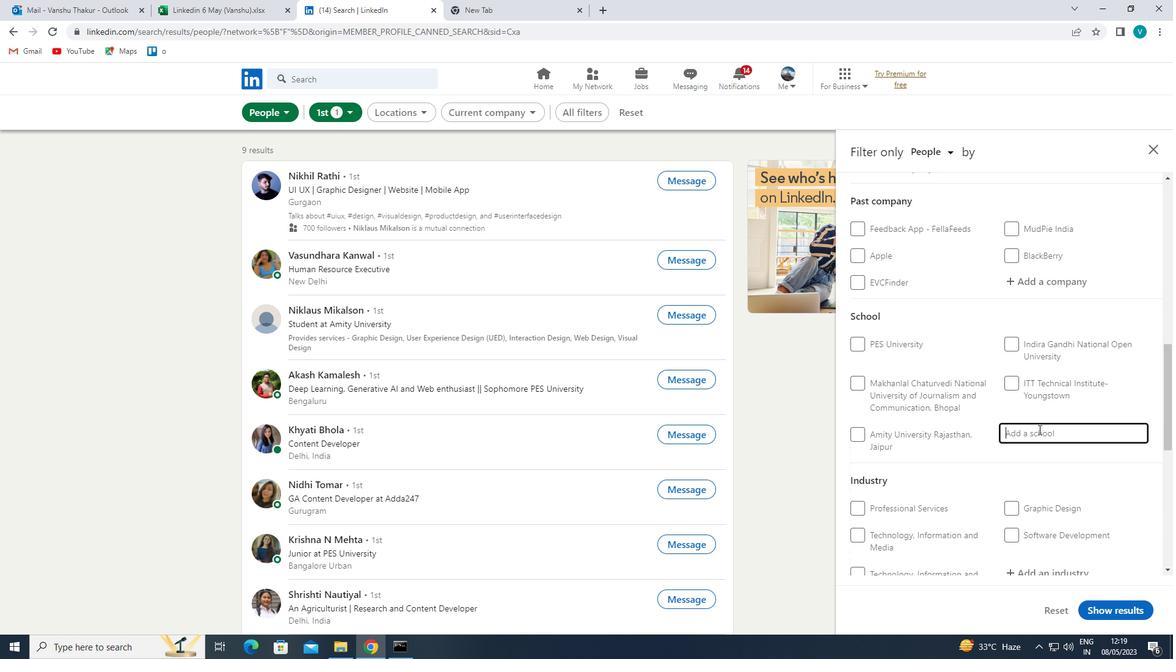 
Action: Key pressed <Key.shift>ICFAI
Screenshot: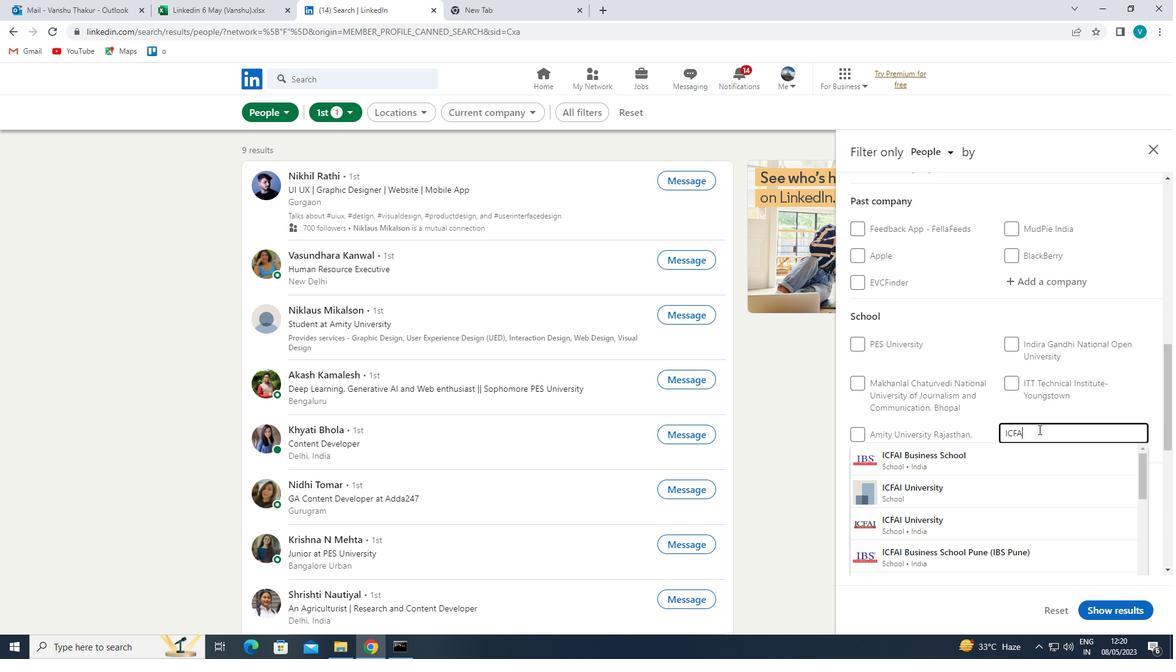 
Action: Mouse moved to (1000, 518)
Screenshot: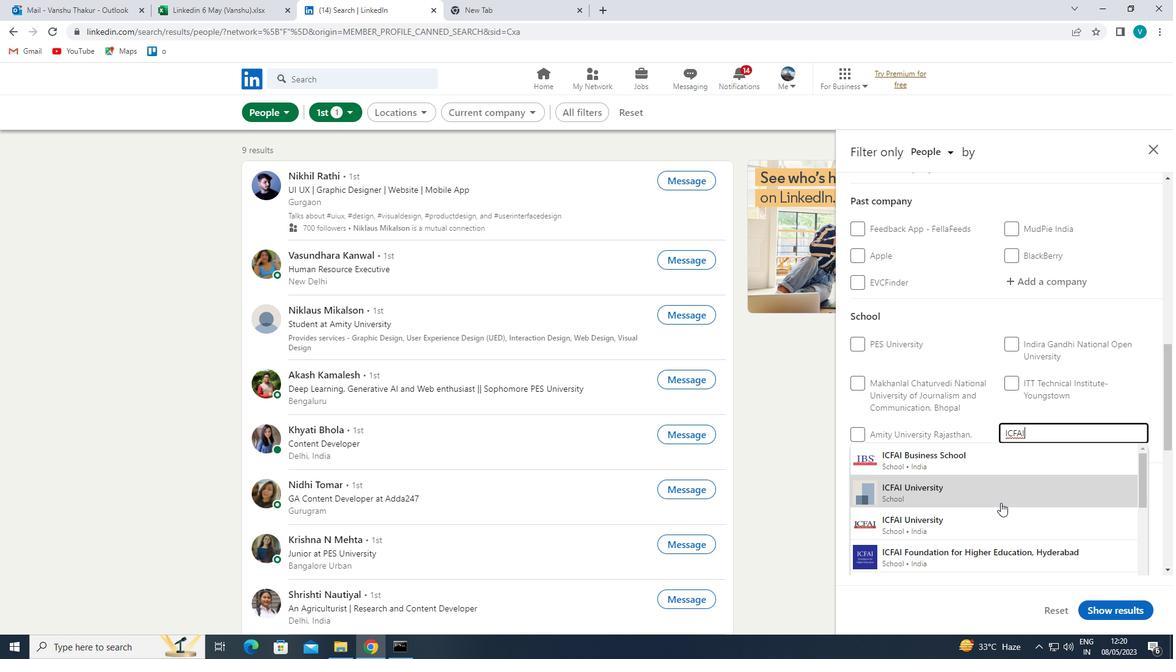 
Action: Mouse pressed left at (1000, 518)
Screenshot: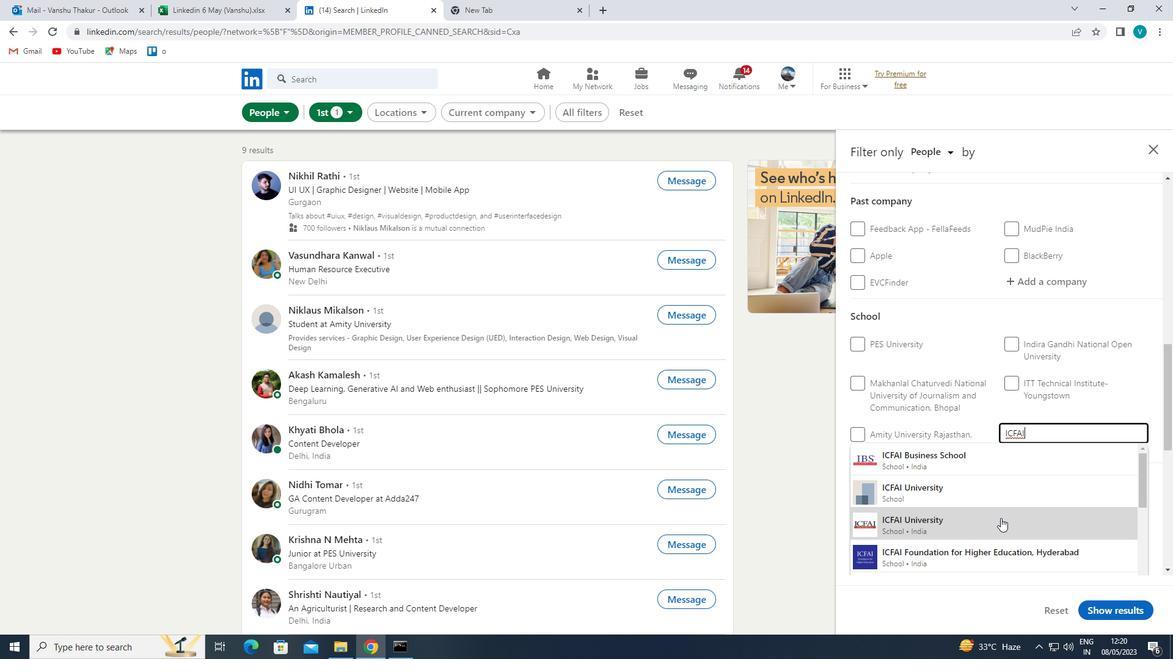 
Action: Mouse moved to (1011, 461)
Screenshot: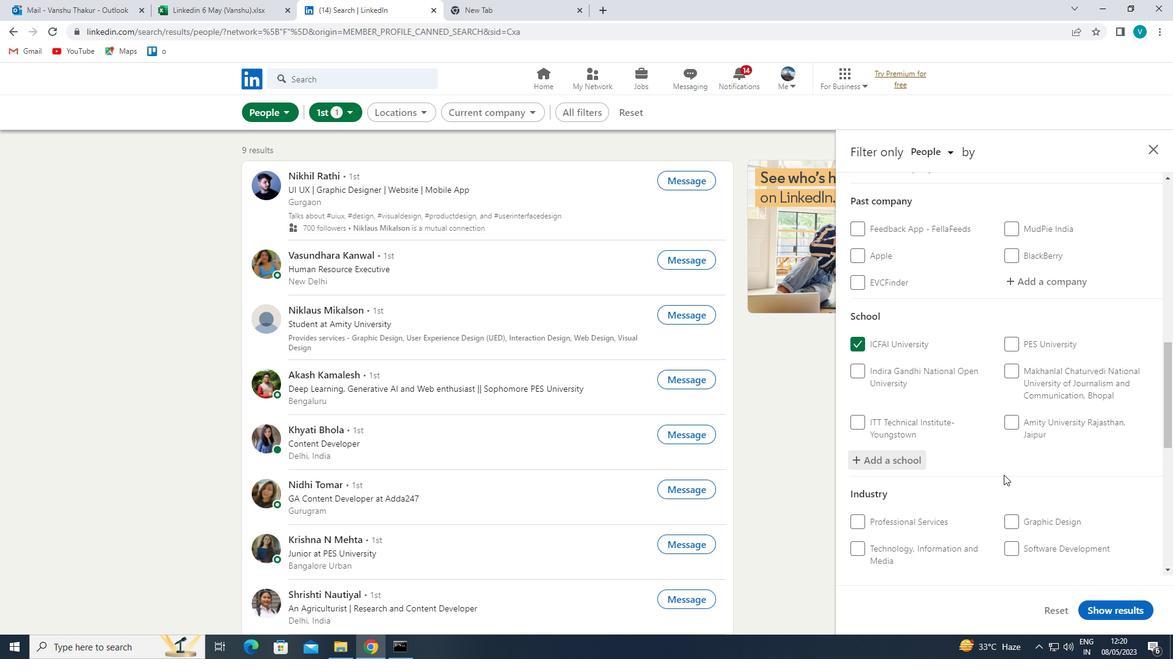 
Action: Mouse scrolled (1011, 461) with delta (0, 0)
Screenshot: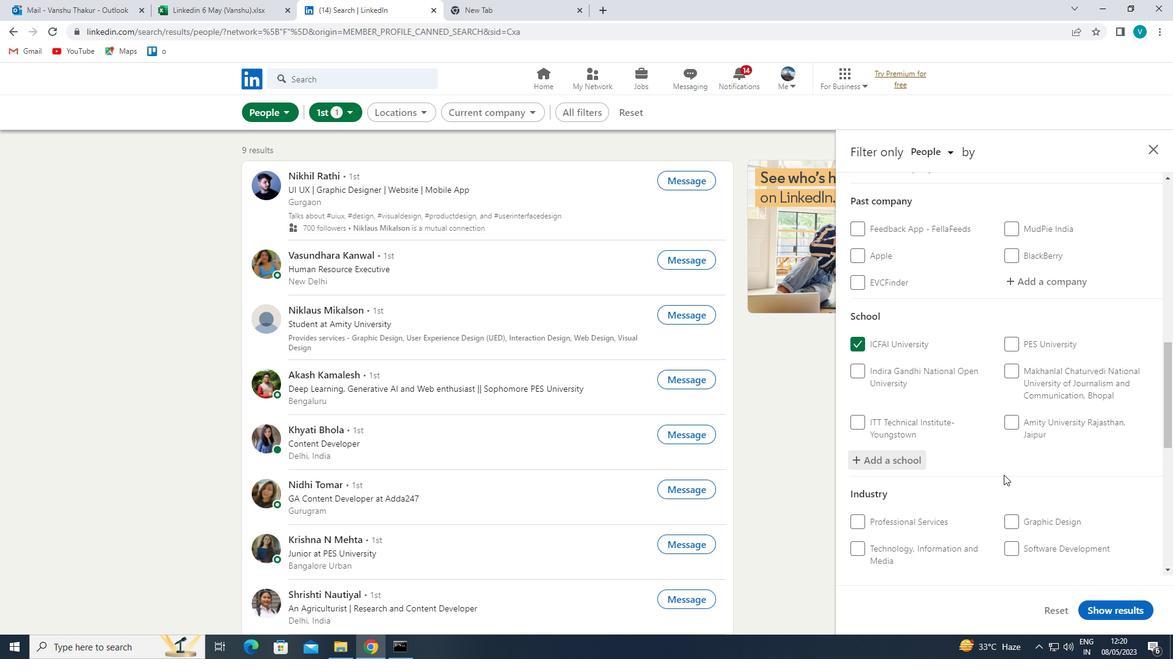 
Action: Mouse moved to (1013, 460)
Screenshot: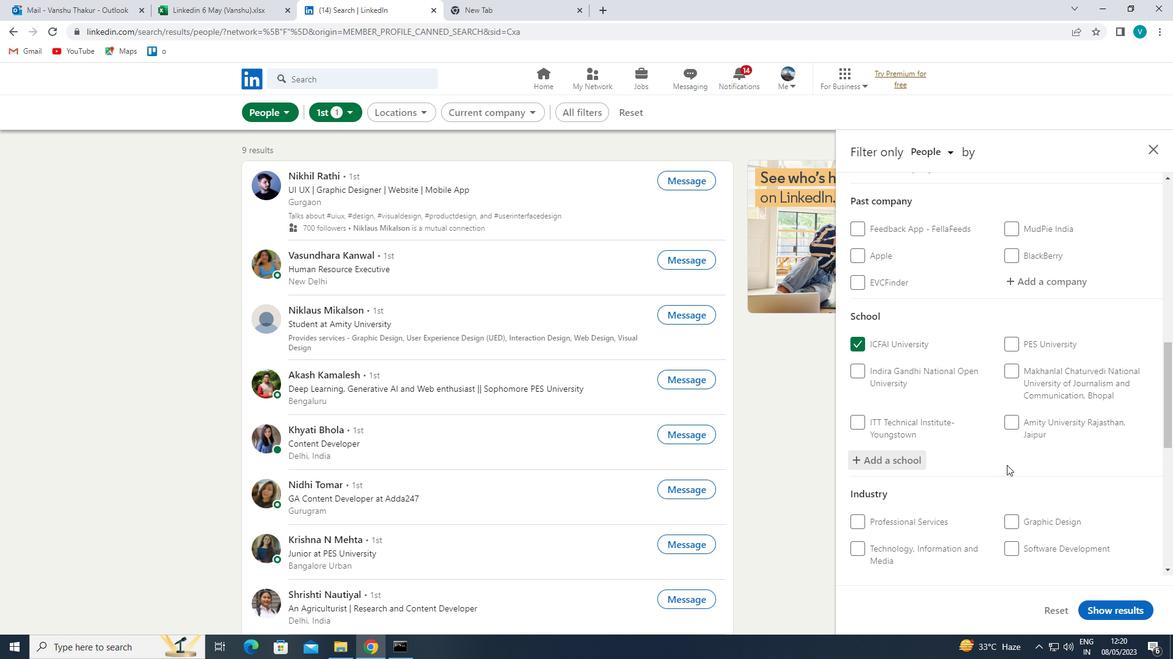 
Action: Mouse scrolled (1013, 460) with delta (0, 0)
Screenshot: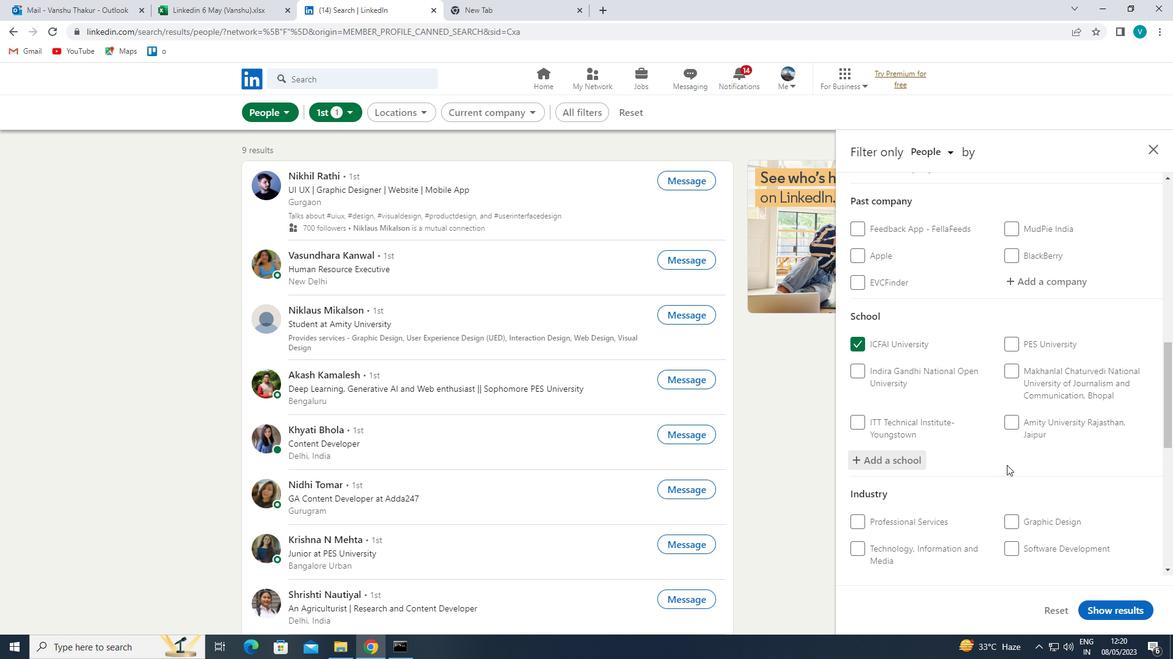 
Action: Mouse moved to (1014, 460)
Screenshot: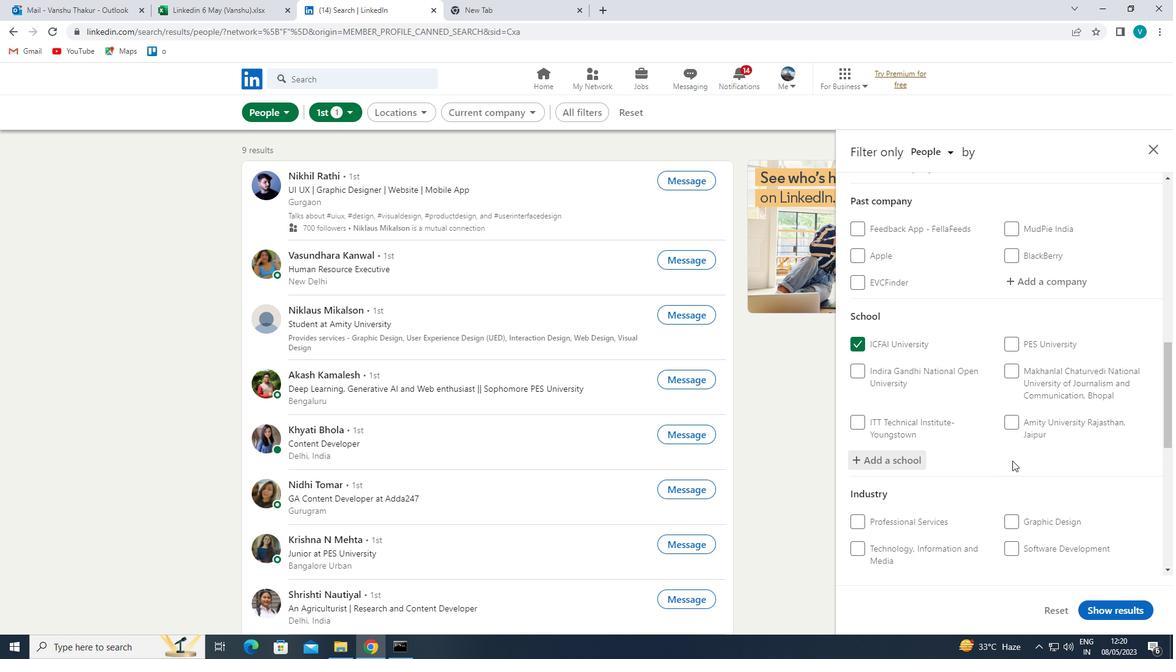 
Action: Mouse scrolled (1014, 460) with delta (0, 0)
Screenshot: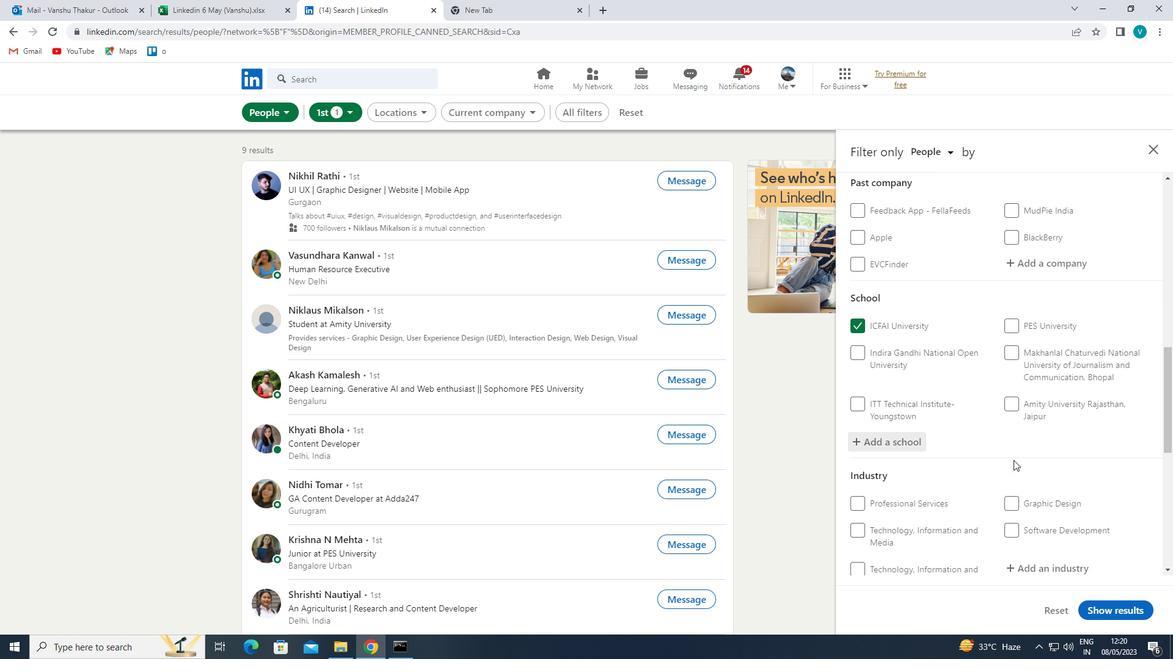 
Action: Mouse moved to (1046, 399)
Screenshot: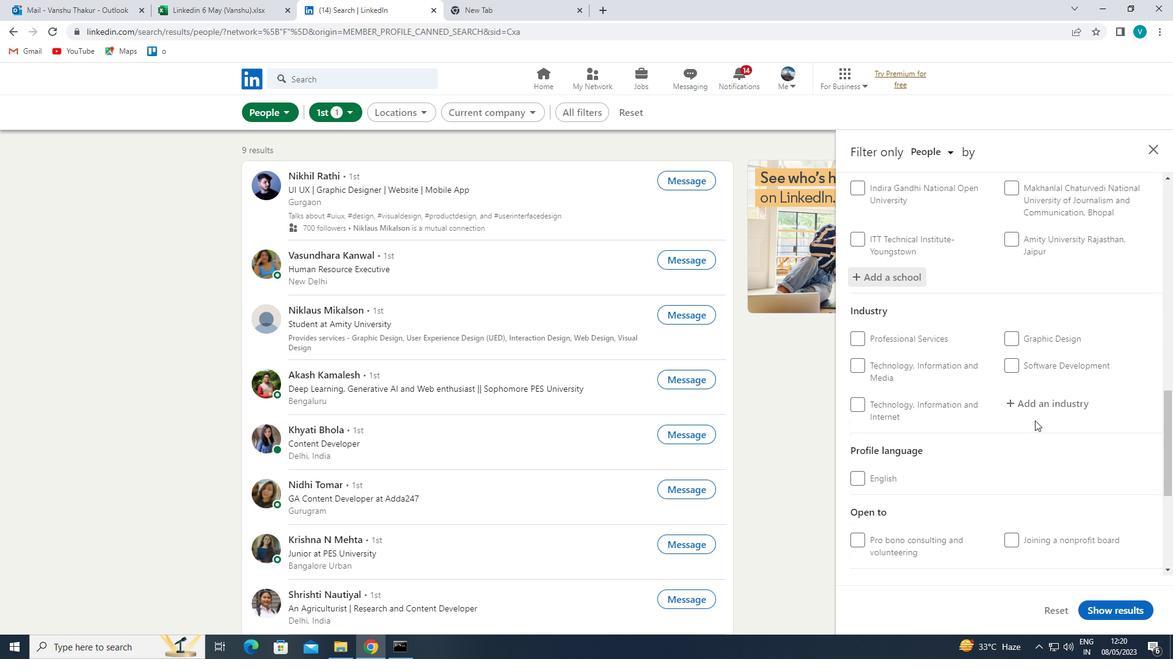 
Action: Mouse pressed left at (1046, 399)
Screenshot: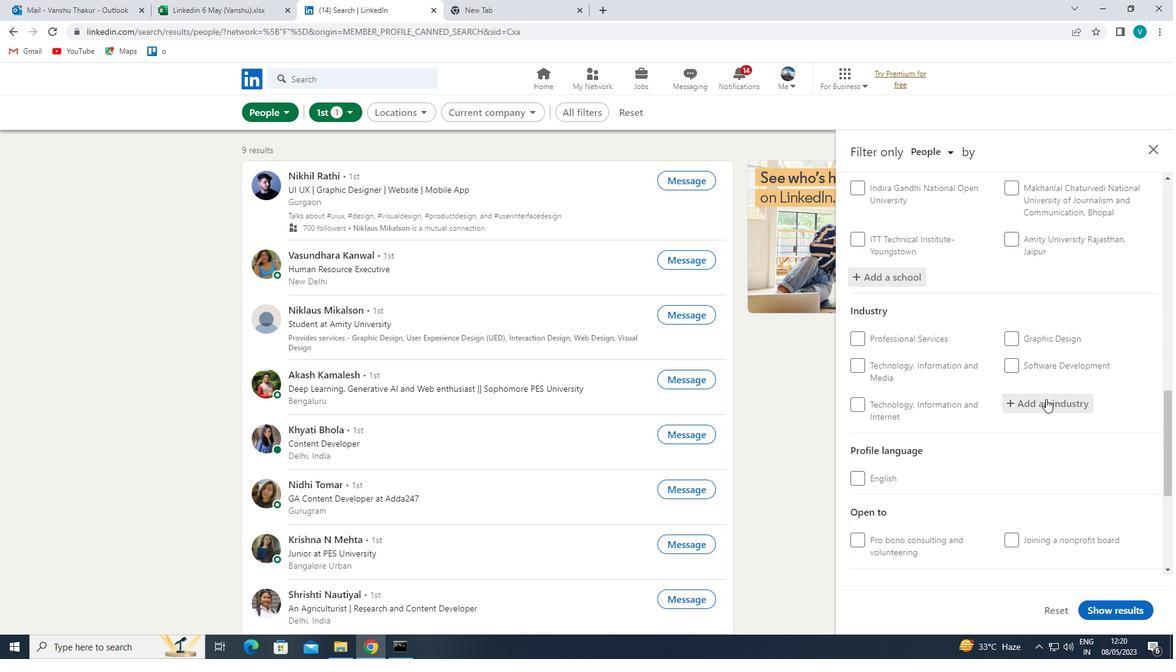
Action: Mouse moved to (1033, 391)
Screenshot: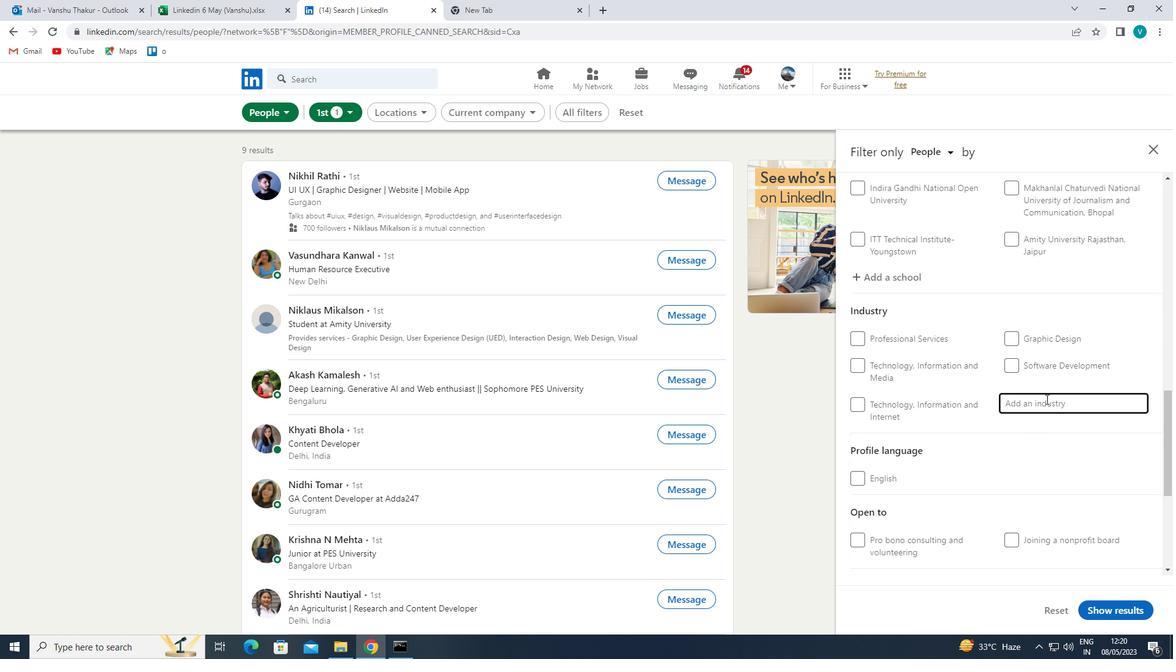 
Action: Key pressed <Key.shift>
Screenshot: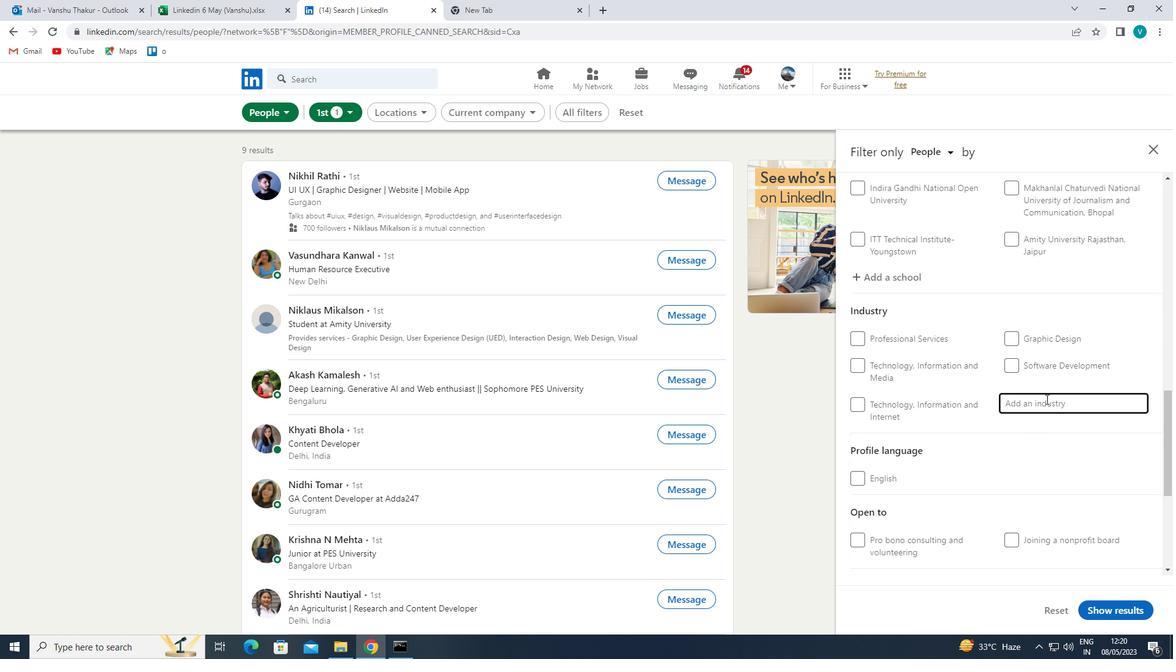 
Action: Mouse moved to (1027, 388)
Screenshot: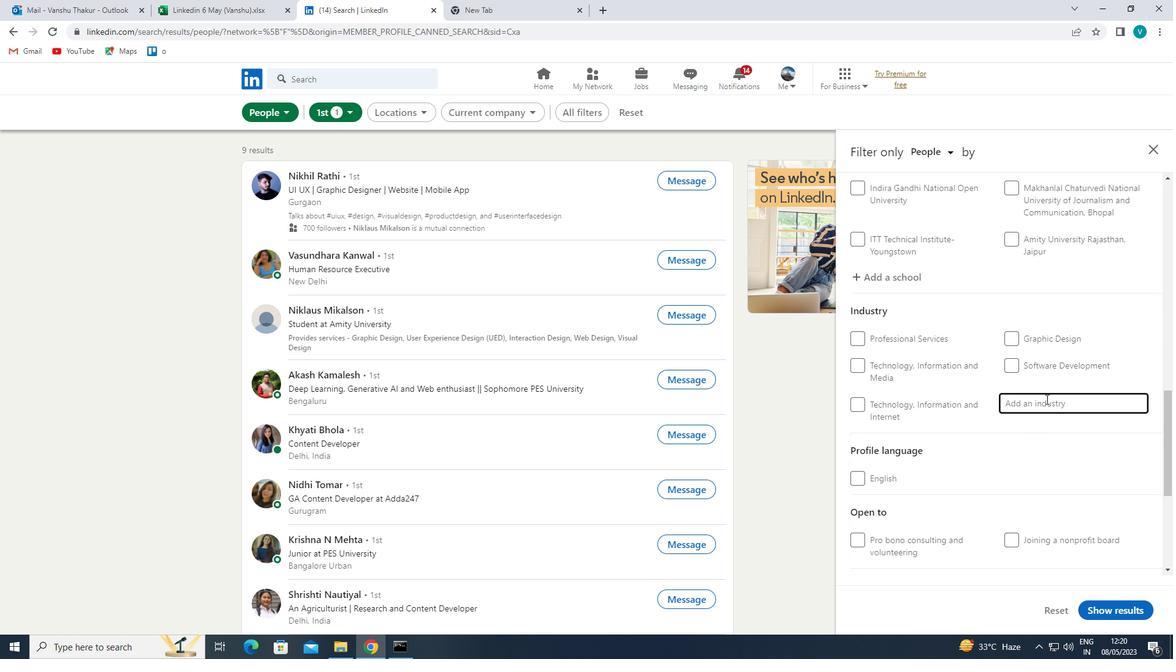 
Action: Key pressed <Key.shift><Key.shift><Key.shift>OUSEHOLD<Key.space><Key.shift>SERVICES
Screenshot: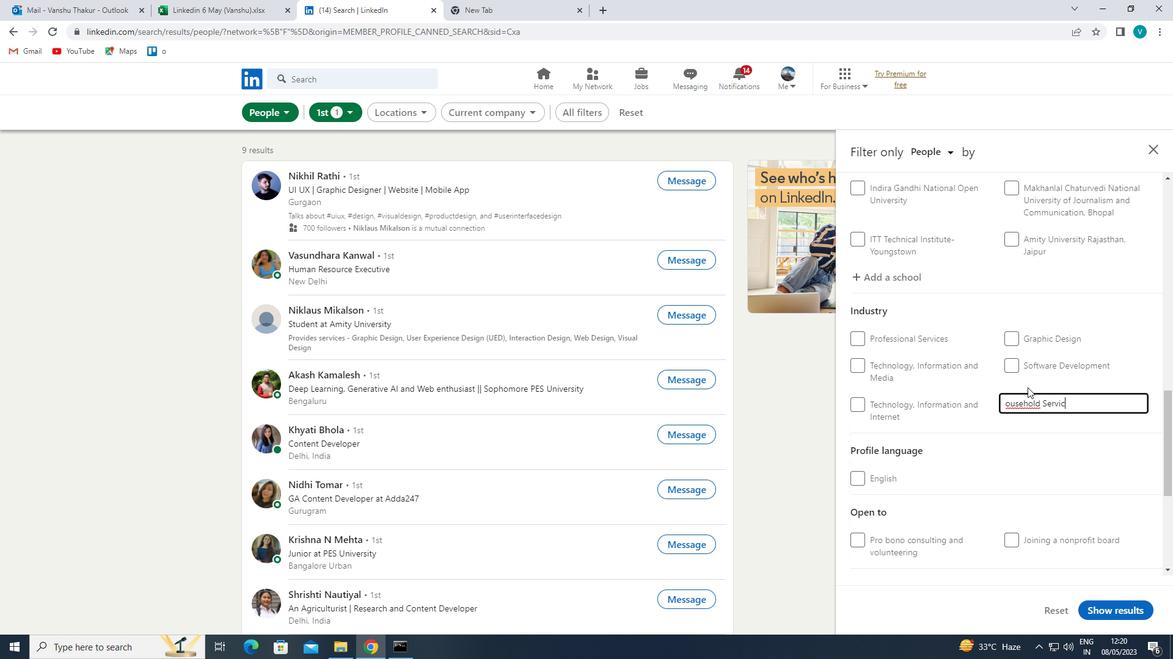 
Action: Mouse moved to (1008, 401)
Screenshot: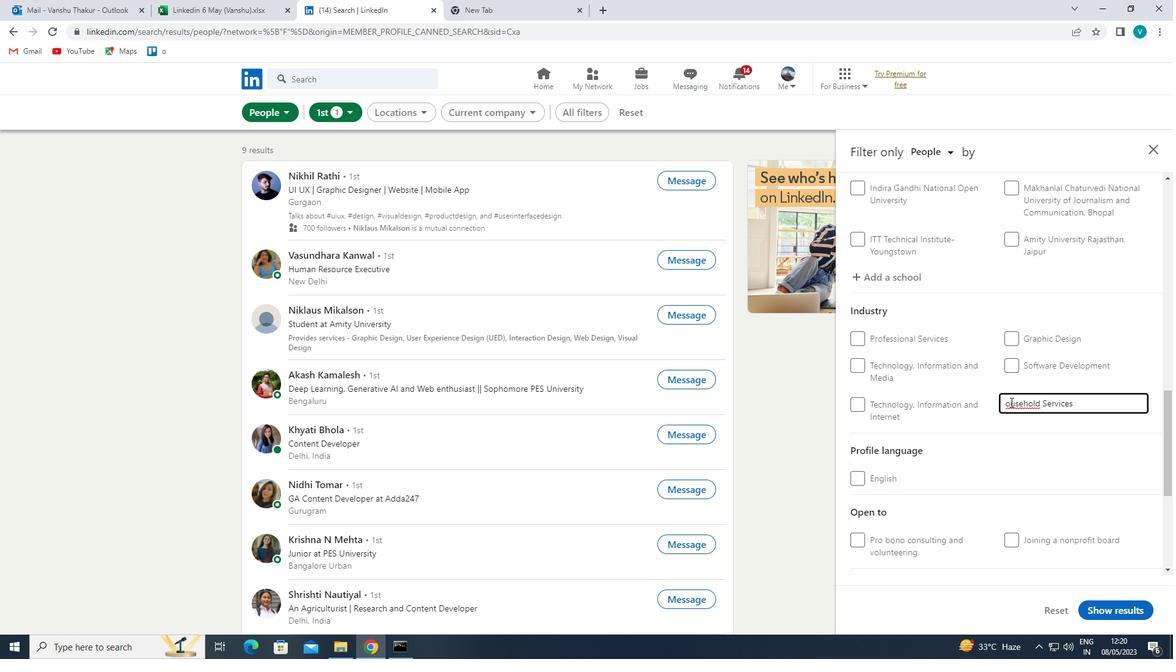 
Action: Mouse pressed left at (1008, 401)
Screenshot: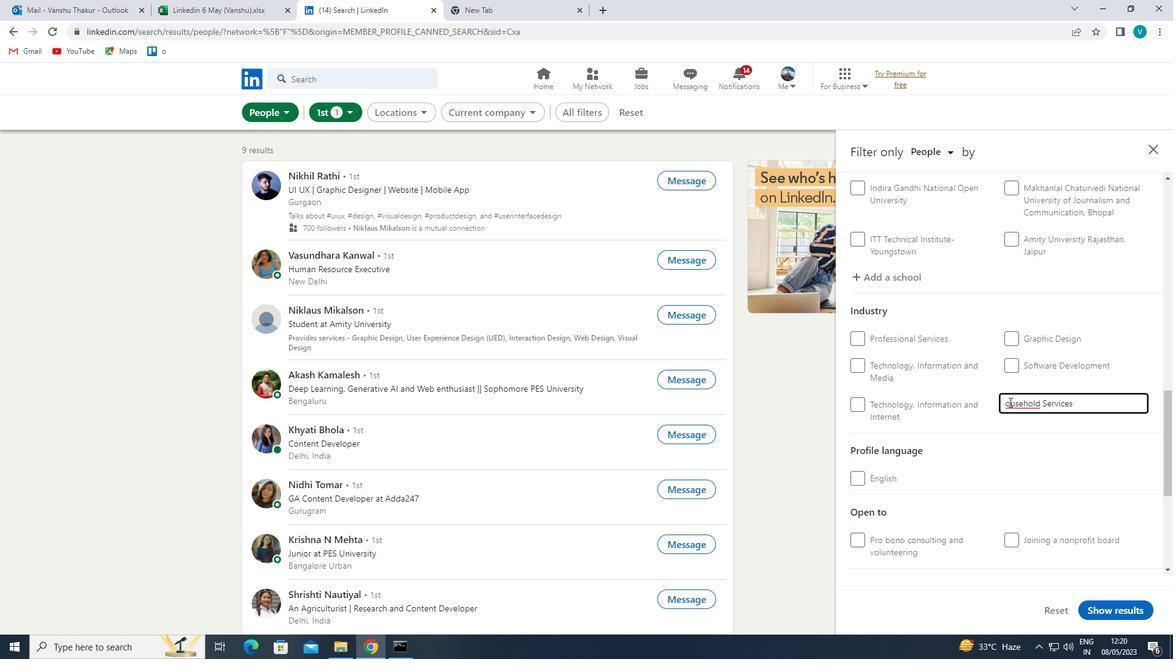 
Action: Mouse moved to (1008, 460)
Screenshot: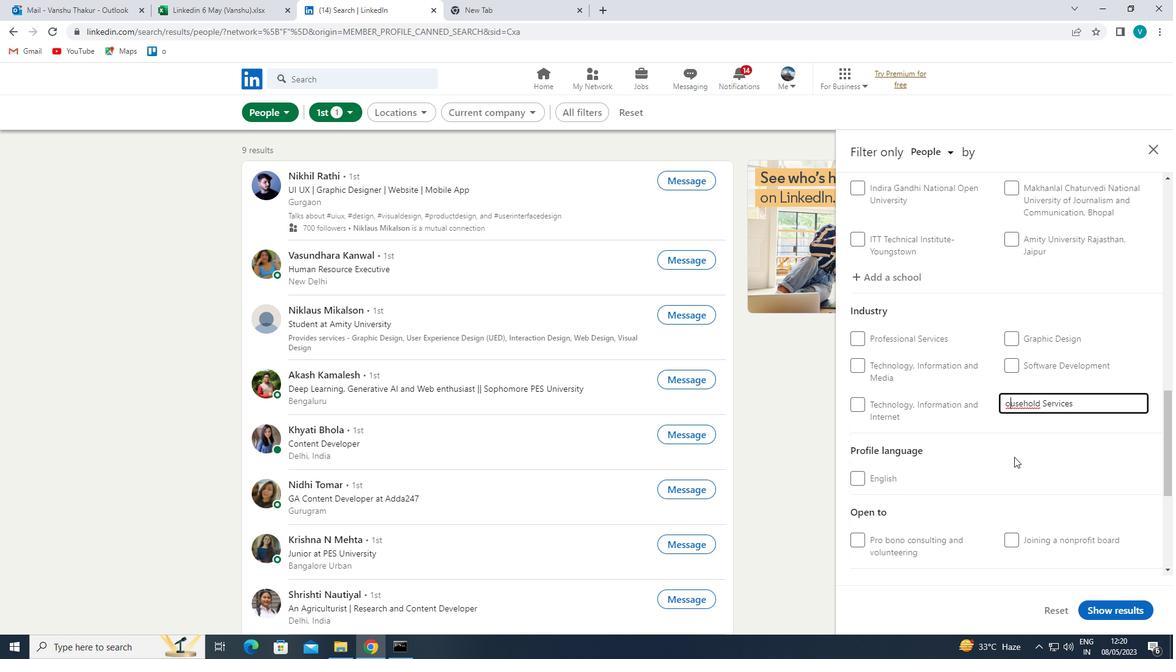 
Action: Key pressed <Key.left>
Screenshot: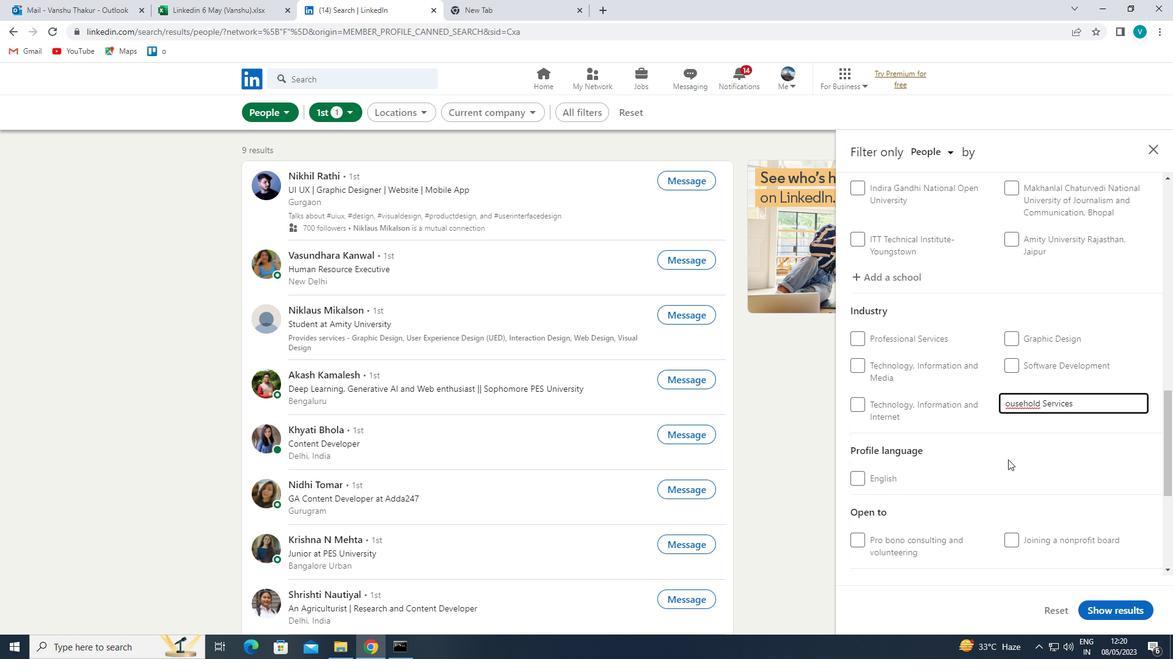 
Action: Mouse moved to (1008, 460)
Screenshot: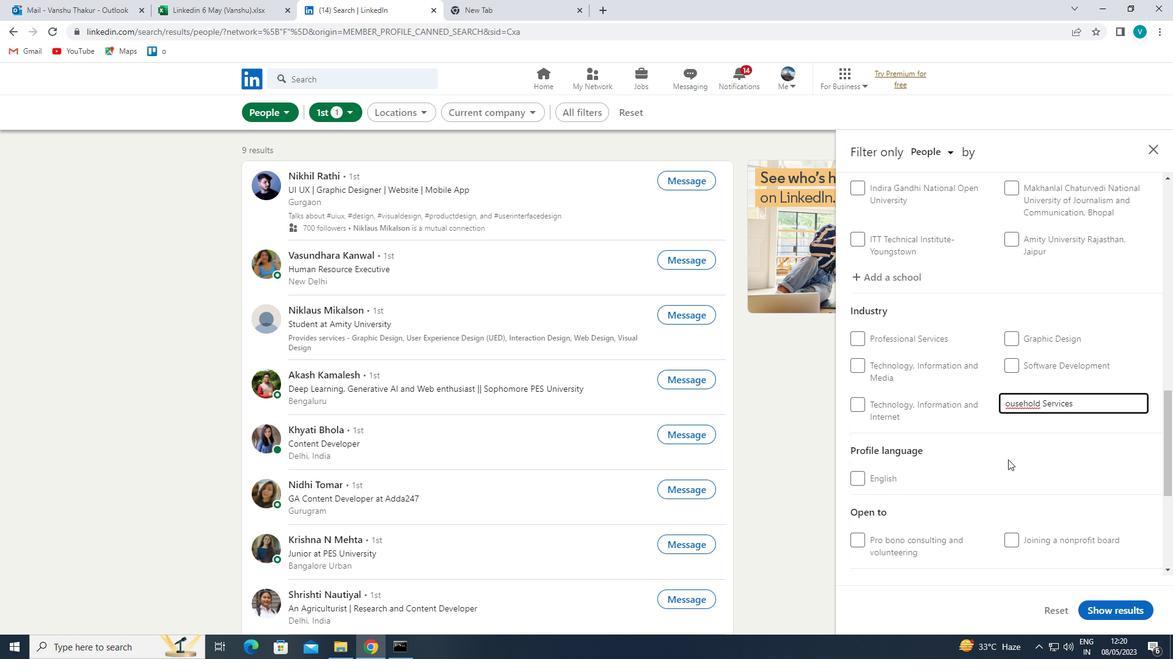 
Action: Key pressed <Key.shift><Key.shift><Key.shift><Key.shift><Key.shift><Key.shift><Key.shift><Key.shift><Key.shift><Key.shift><Key.shift><Key.shift><Key.shift><Key.shift><Key.shift><Key.shift><Key.shift><Key.shift><Key.shift><Key.shift><Key.shift><Key.shift><Key.shift><Key.shift><Key.shift><Key.shift><Key.shift><Key.shift><Key.shift><Key.shift><Key.shift><Key.shift><Key.shift><Key.shift><Key.shift><Key.shift>H
Screenshot: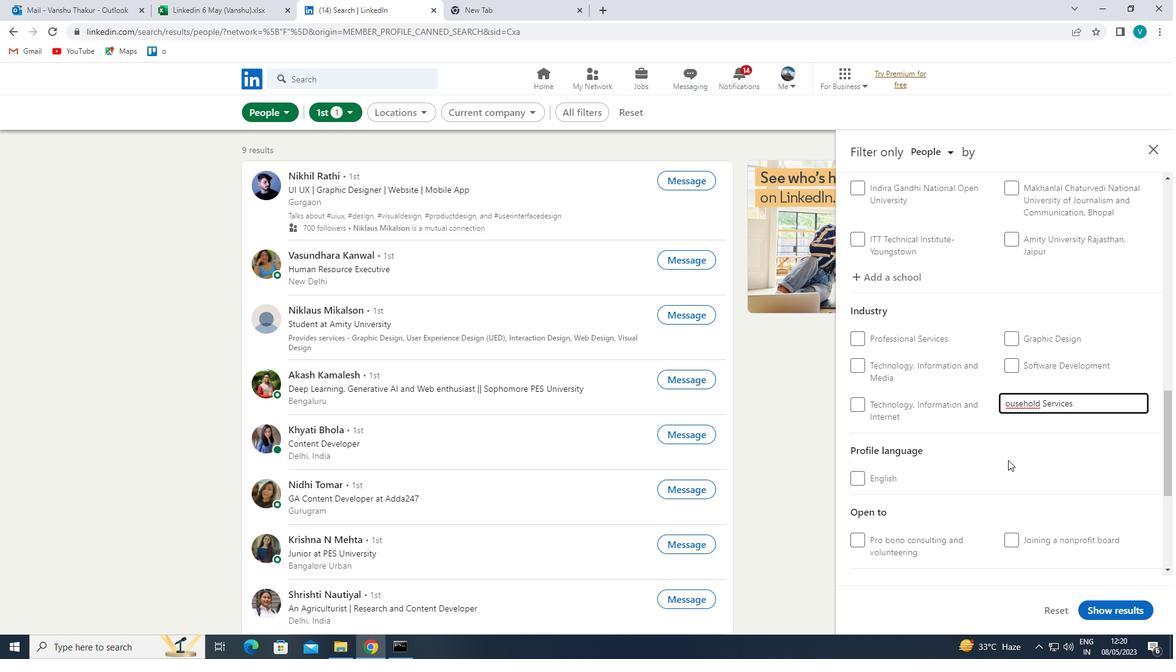 
Action: Mouse moved to (1006, 424)
Screenshot: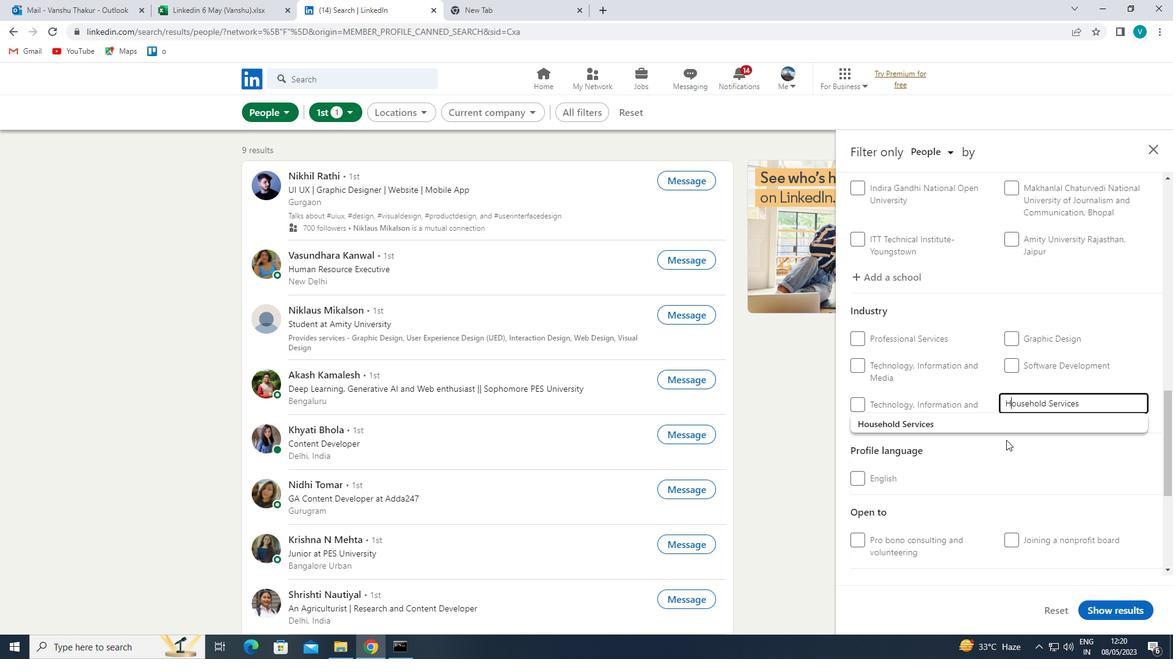 
Action: Mouse pressed left at (1006, 424)
Screenshot: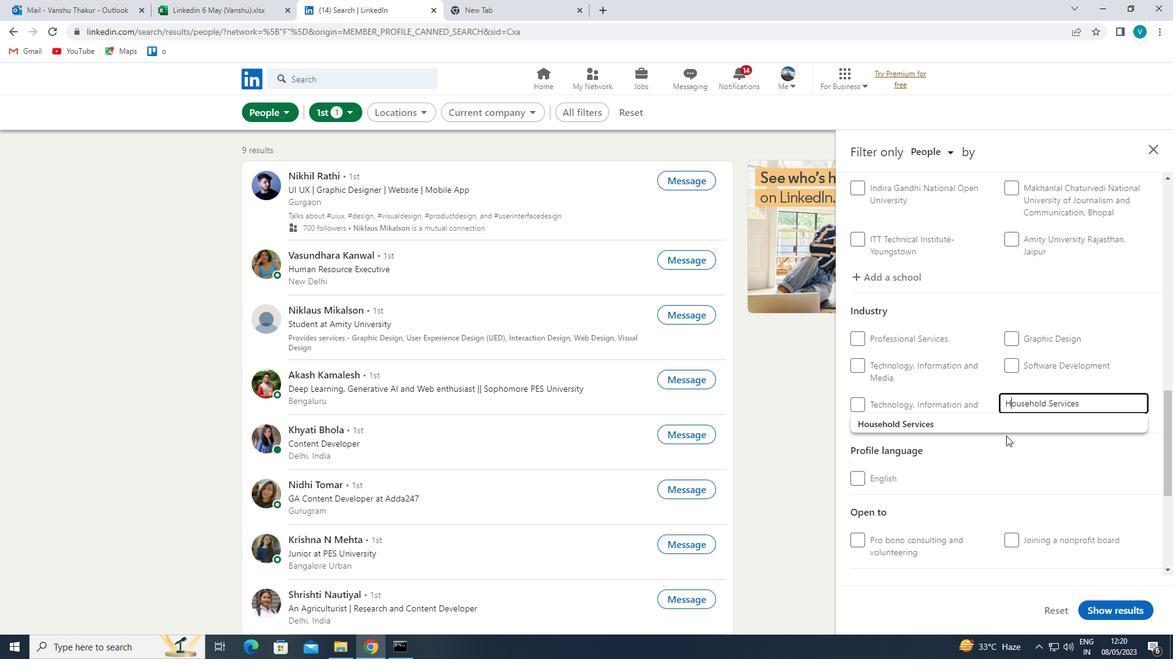 
Action: Mouse scrolled (1006, 423) with delta (0, 0)
Screenshot: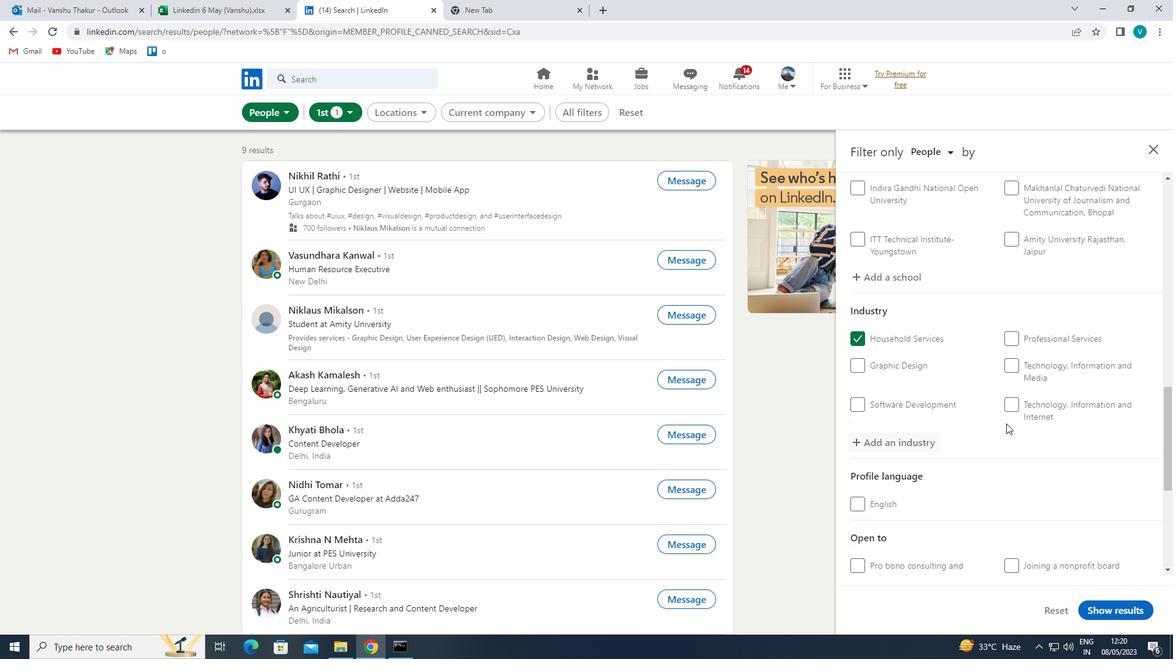 
Action: Mouse scrolled (1006, 423) with delta (0, 0)
Screenshot: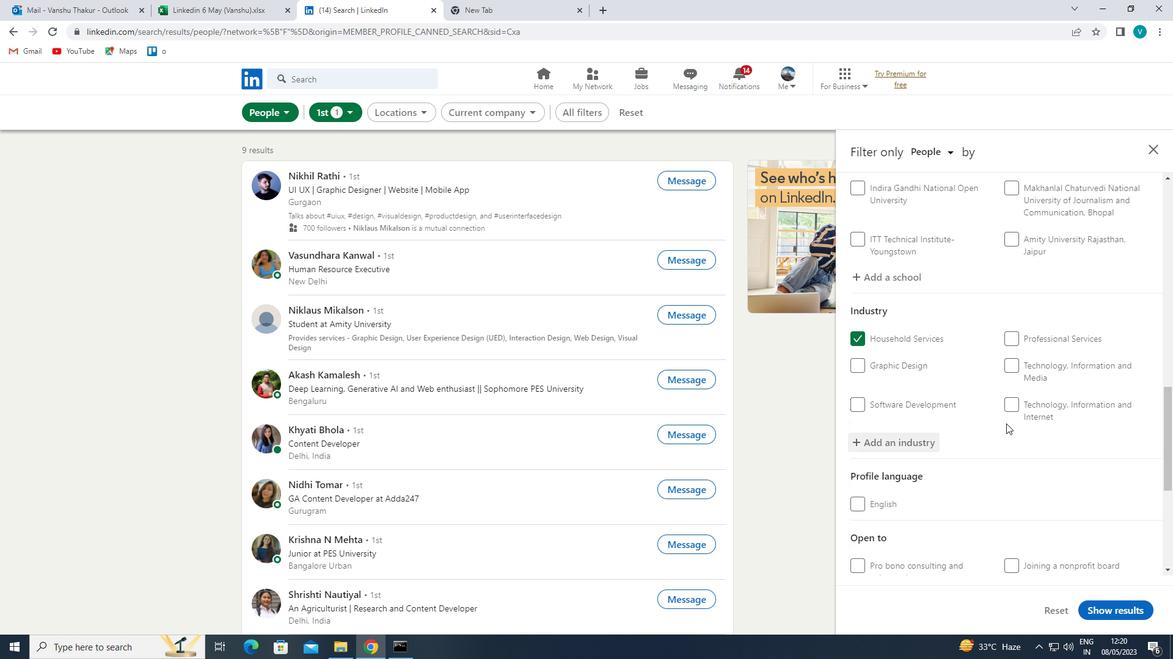 
Action: Mouse scrolled (1006, 423) with delta (0, 0)
Screenshot: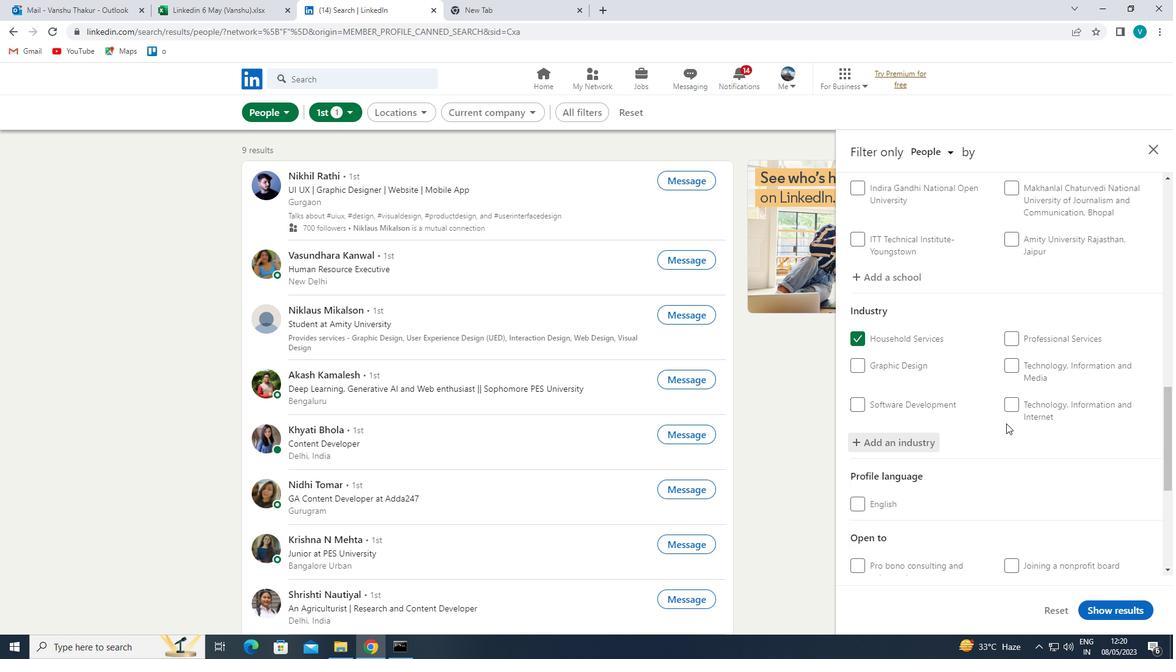 
Action: Mouse scrolled (1006, 423) with delta (0, 0)
Screenshot: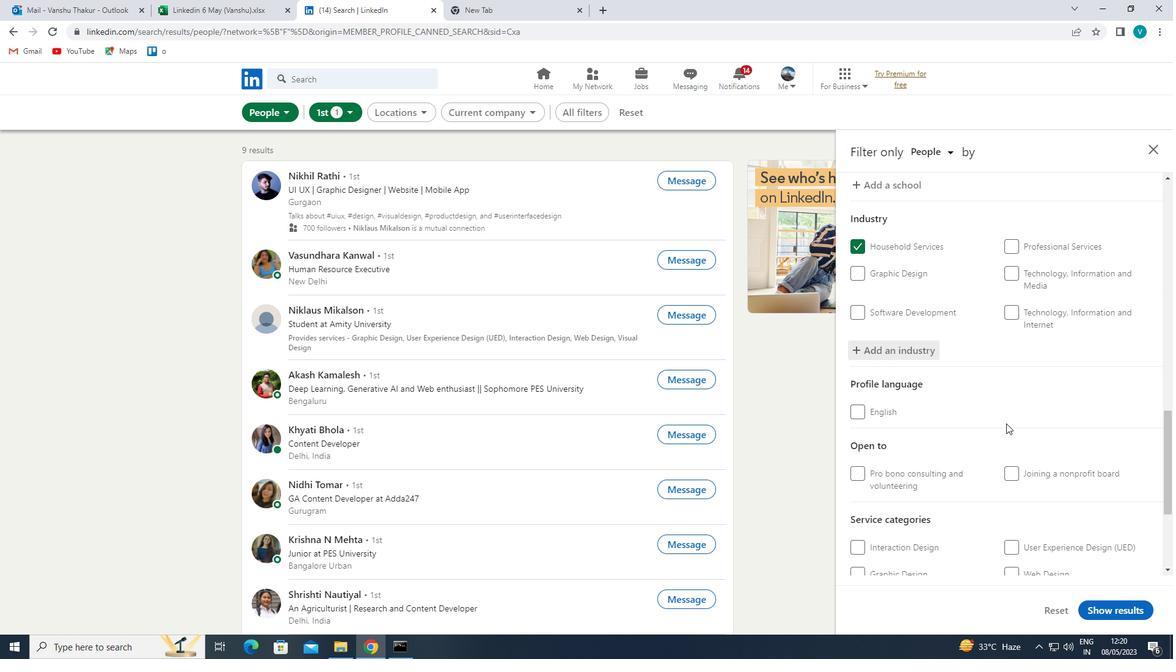
Action: Mouse scrolled (1006, 423) with delta (0, 0)
Screenshot: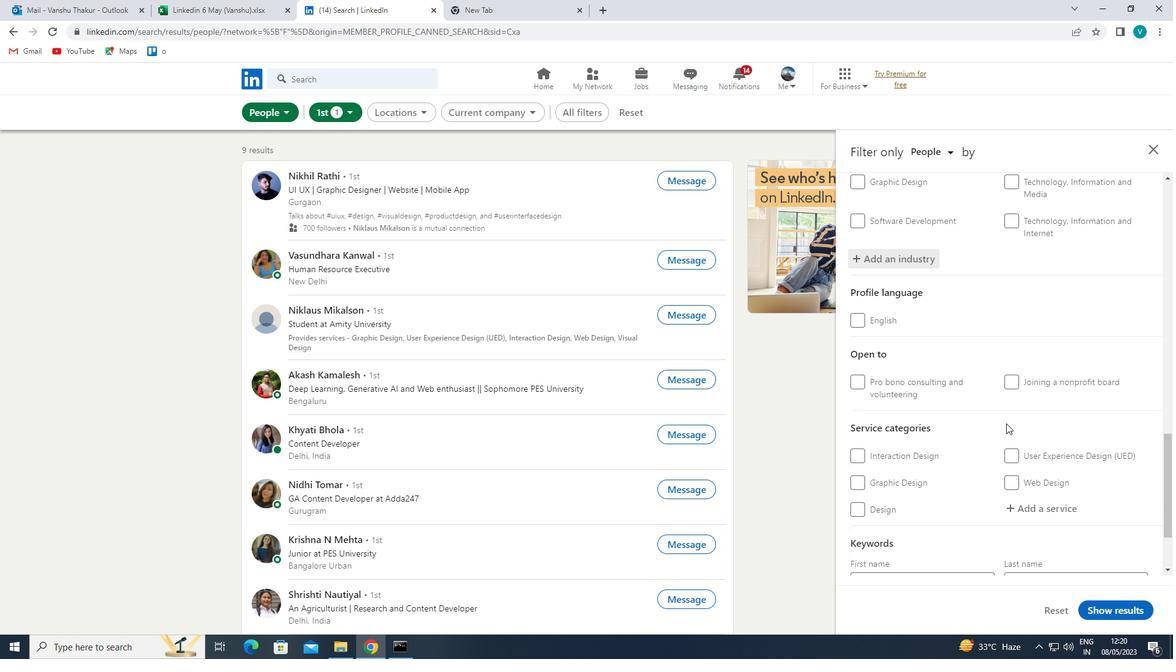 
Action: Mouse moved to (1042, 409)
Screenshot: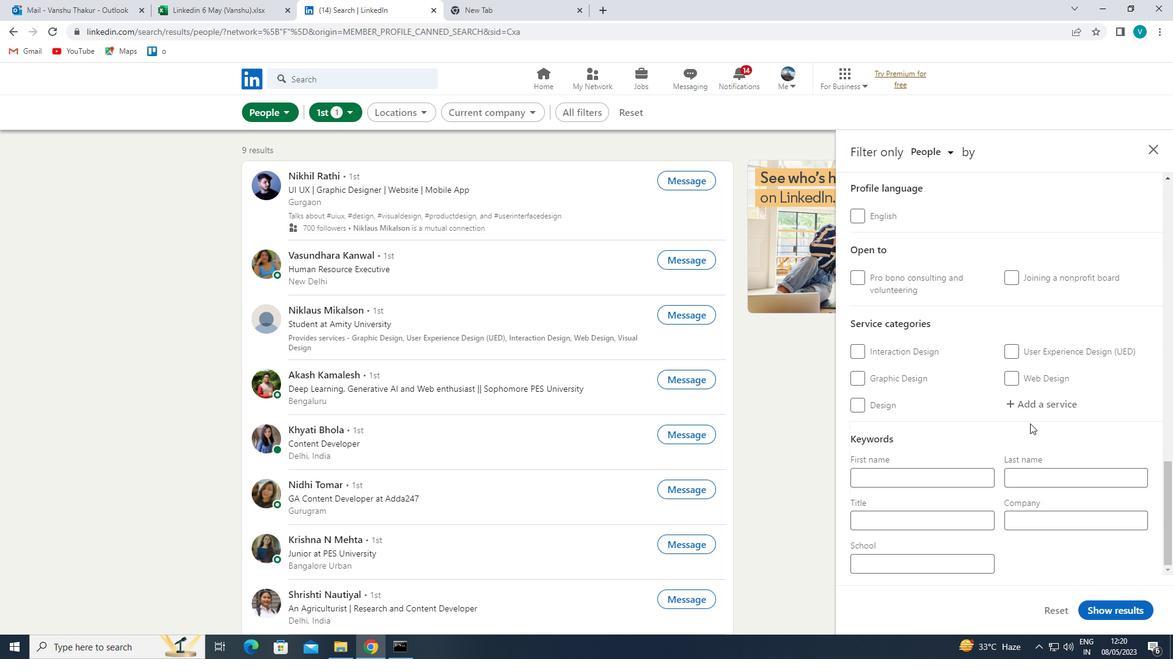 
Action: Mouse pressed left at (1042, 409)
Screenshot: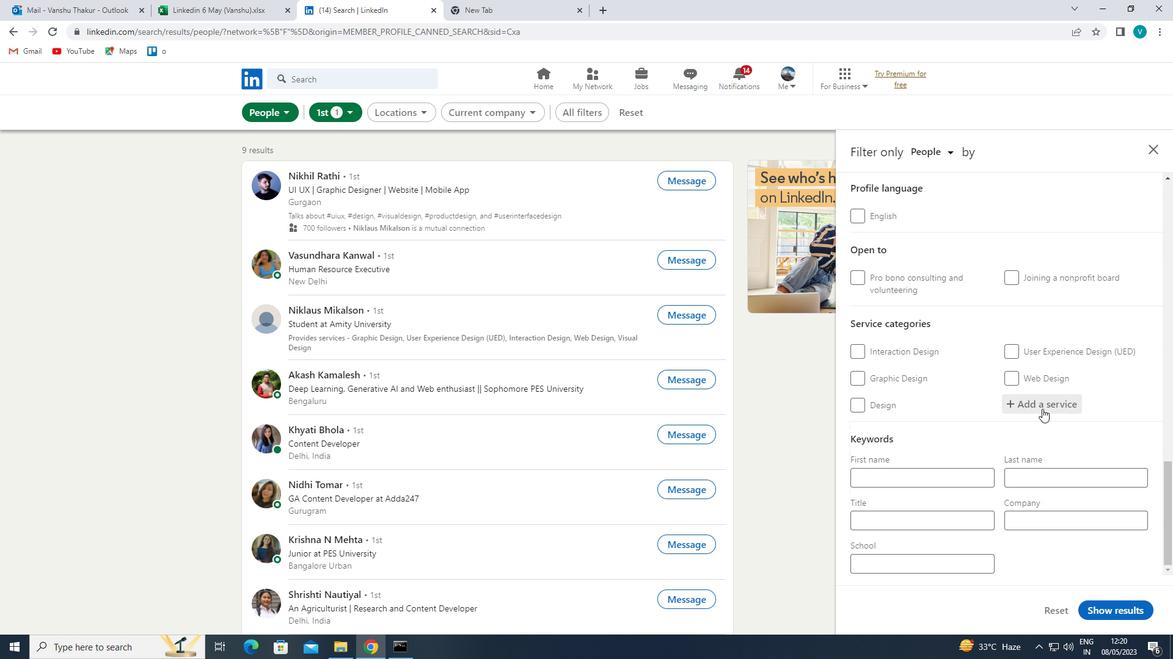 
Action: Key pressed <Key.shift>
Screenshot: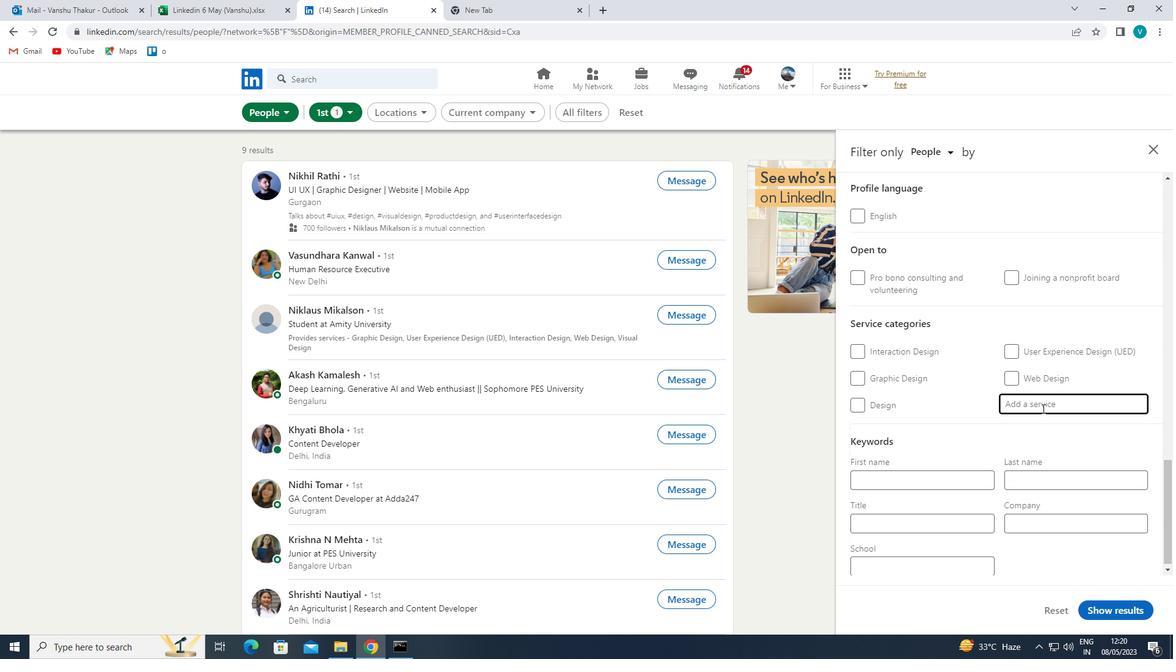 
Action: Mouse moved to (980, 370)
Screenshot: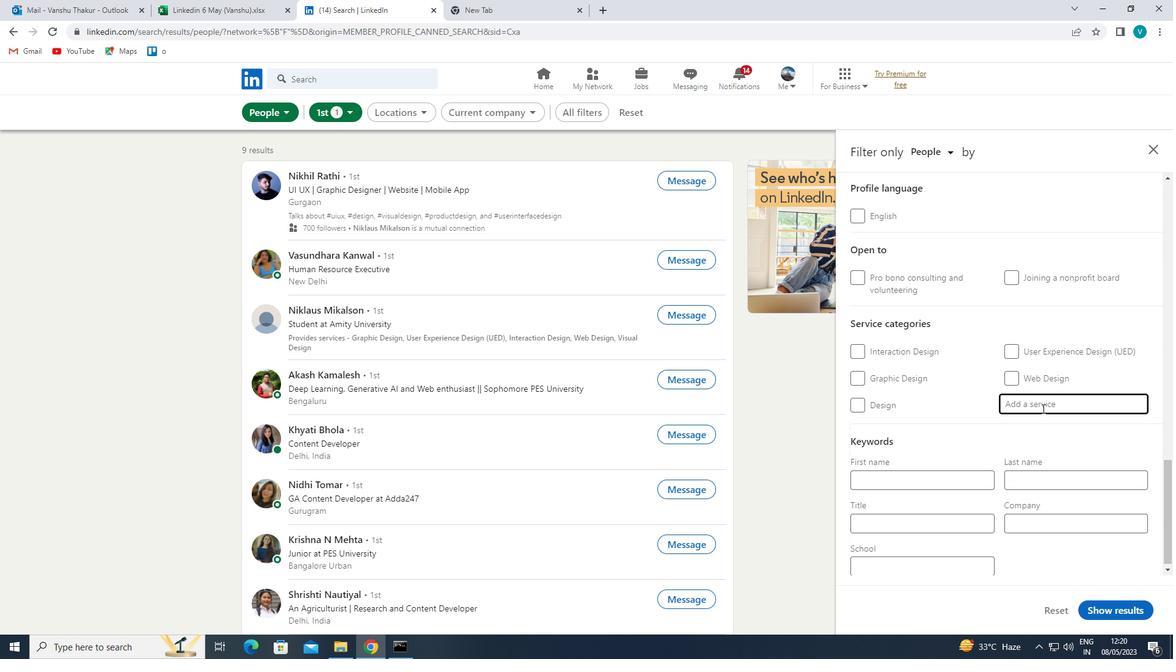
Action: Key pressed <Key.shift><Key.shift><Key.shift><Key.shift><Key.shift><Key.shift><Key.shift><Key.shift><Key.shift><Key.shift><Key.shift><Key.shift><Key.shift><Key.shift><Key.shift><Key.shift><Key.shift><Key.shift><Key.shift><Key.shift><Key.shift><Key.shift><Key.shift><Key.shift><Key.shift><Key.shift><Key.shift><Key.shift><Key.shift><Key.shift><Key.shift><Key.shift><Key.shift><Key.shift><Key.shift><Key.shift><Key.shift><Key.shift><Key.shift><Key.shift><Key.shift><Key.shift><Key.shift><Key.shift><Key.shift><Key.shift><Key.shift><Key.shift><Key.shift><Key.shift><Key.shift><Key.shift><Key.shift><Key.shift><Key.shift><Key.shift><Key.shift><Key.shift><Key.shift><Key.shift><Key.shift>INFORM<Key.shift>A<Key.backspace>ATION<Key.space>
Screenshot: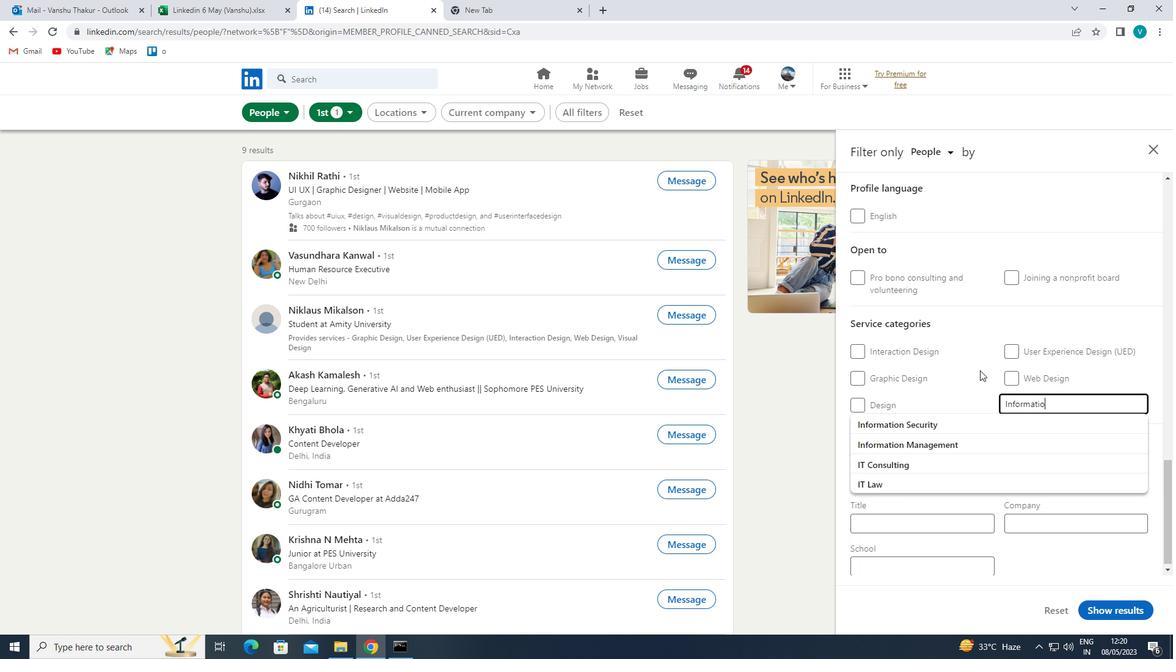
Action: Mouse moved to (949, 432)
Screenshot: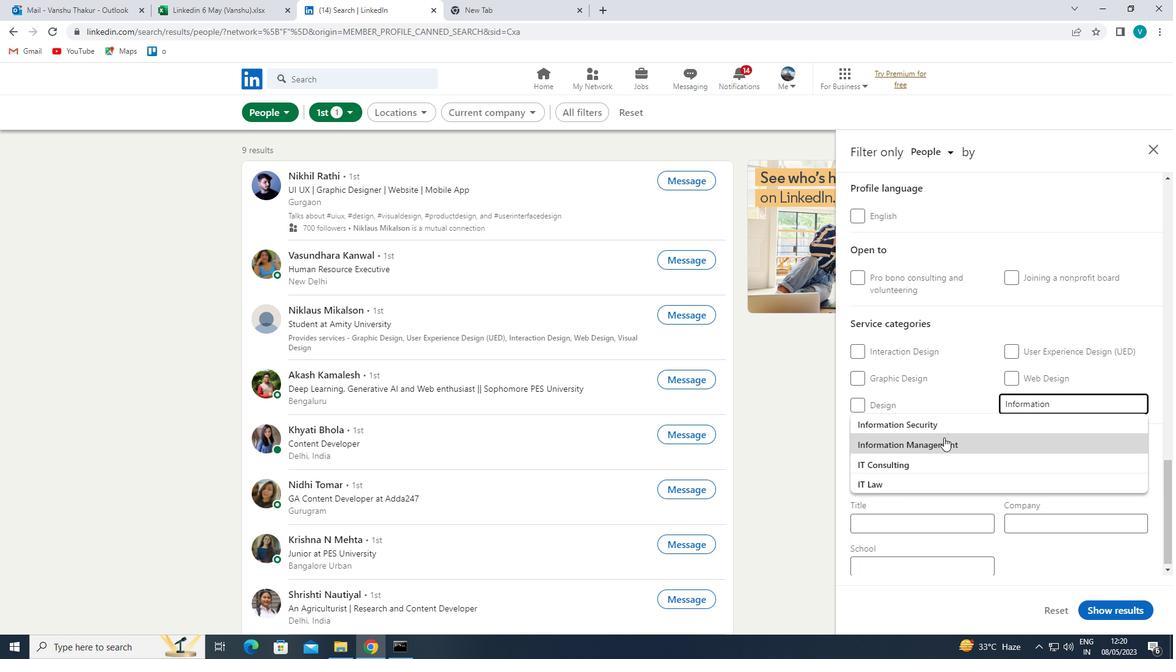 
Action: Mouse pressed left at (949, 432)
Screenshot: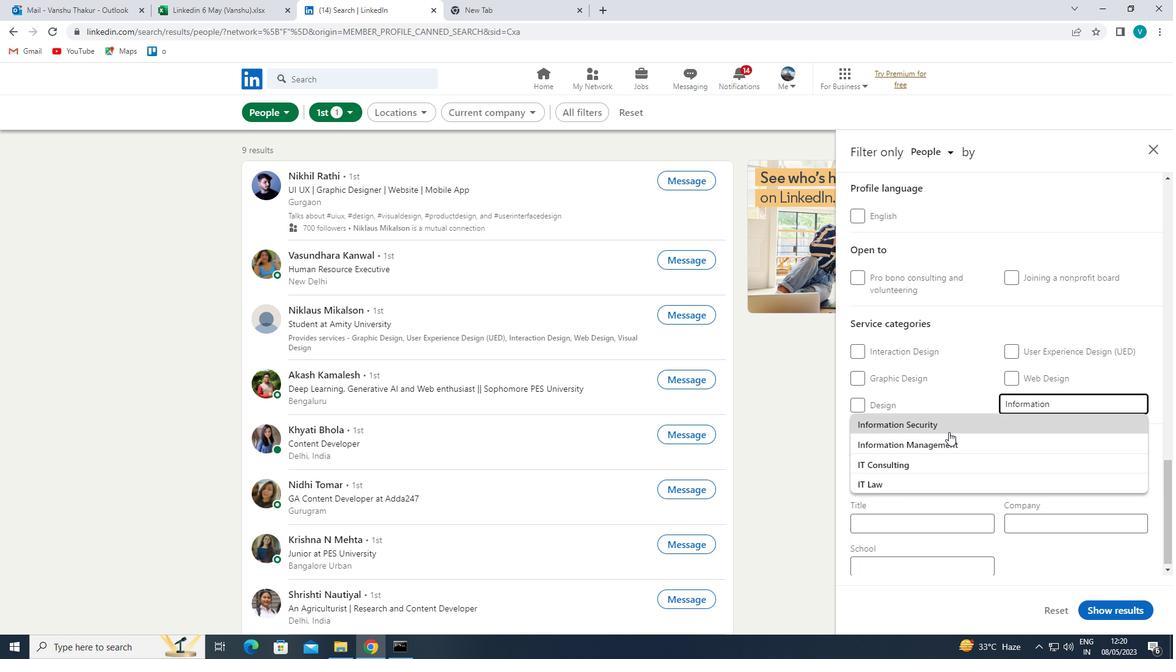 
Action: Mouse scrolled (949, 431) with delta (0, 0)
Screenshot: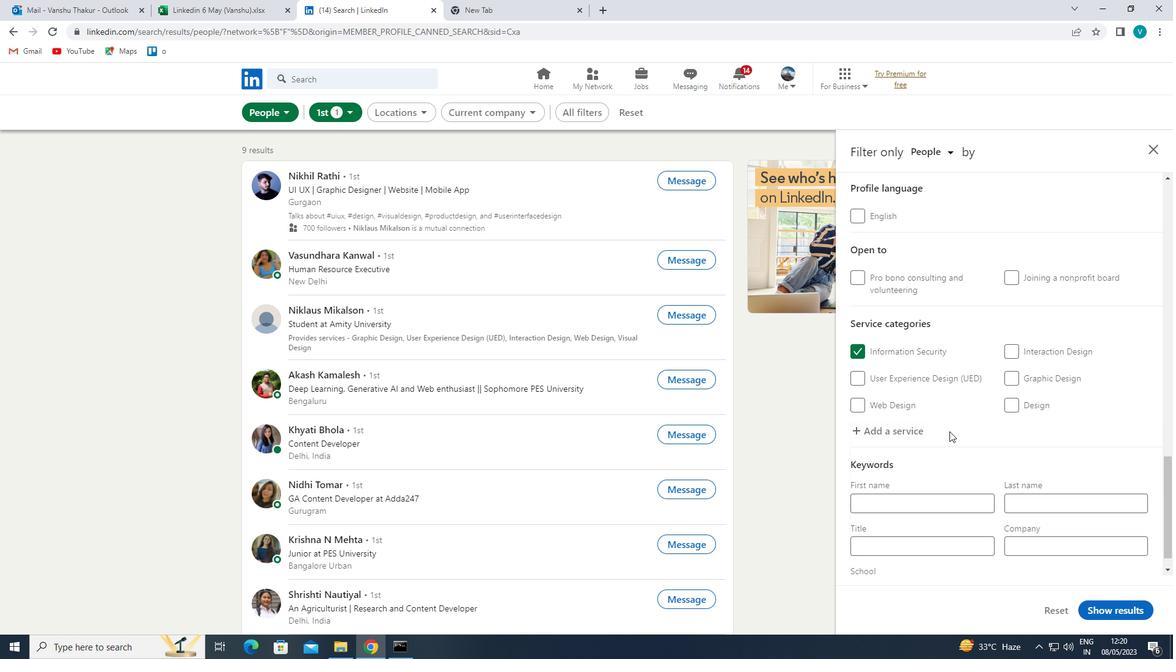 
Action: Mouse scrolled (949, 431) with delta (0, 0)
Screenshot: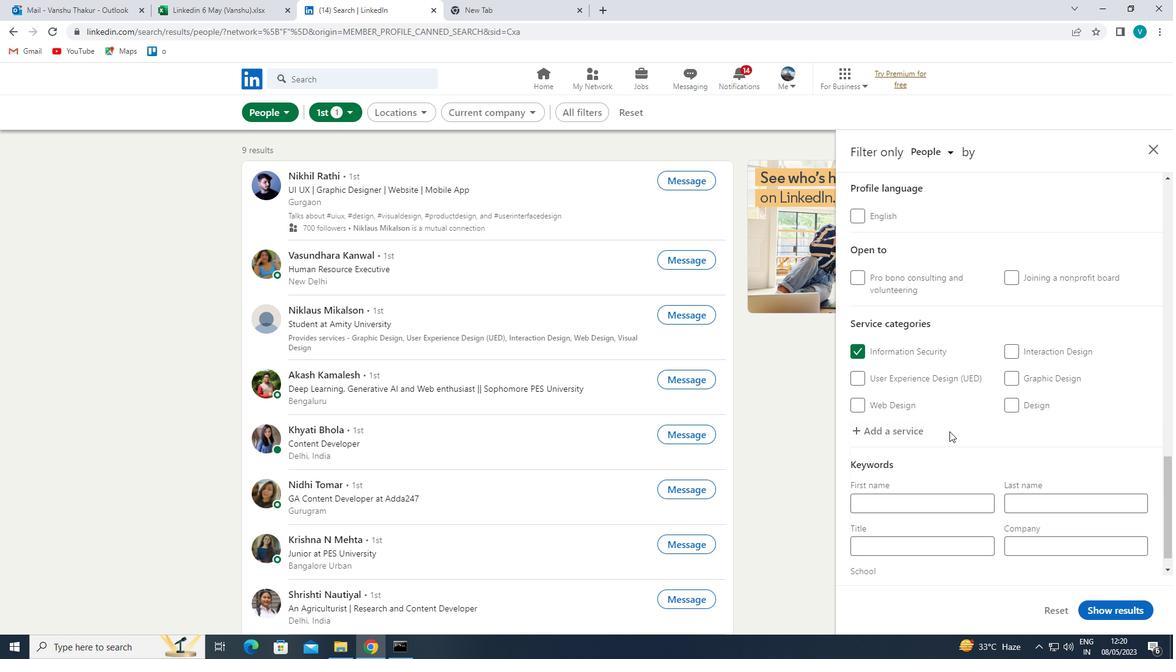 
Action: Mouse scrolled (949, 431) with delta (0, 0)
Screenshot: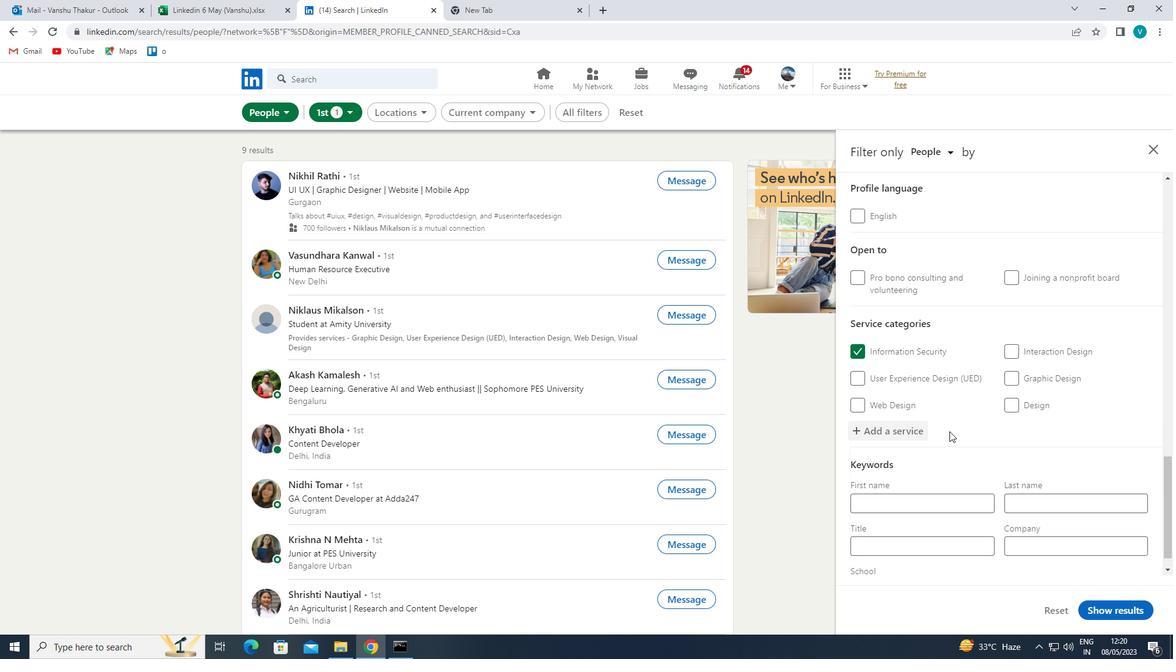 
Action: Mouse moved to (937, 491)
Screenshot: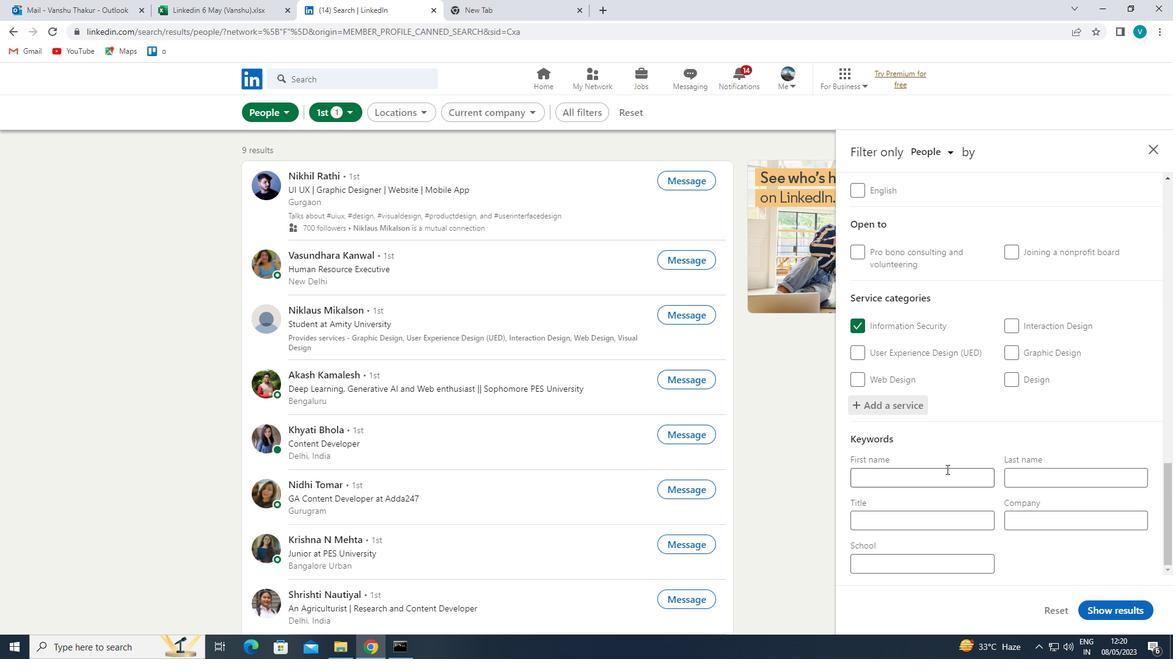 
Action: Mouse pressed left at (937, 491)
Screenshot: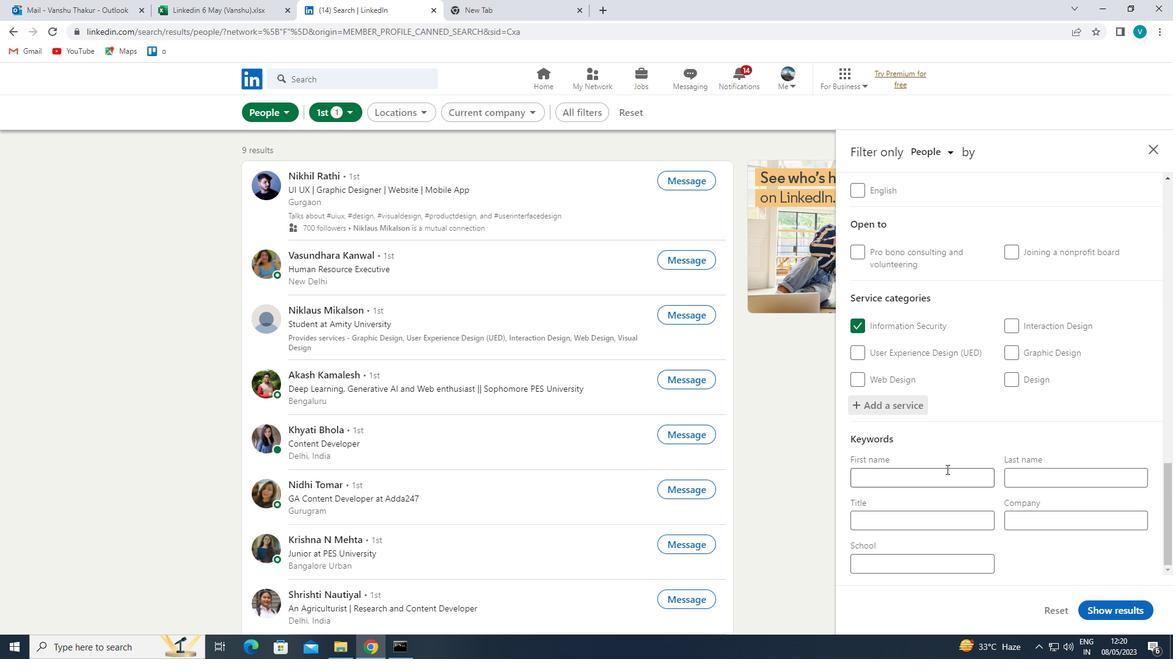 
Action: Mouse moved to (933, 511)
Screenshot: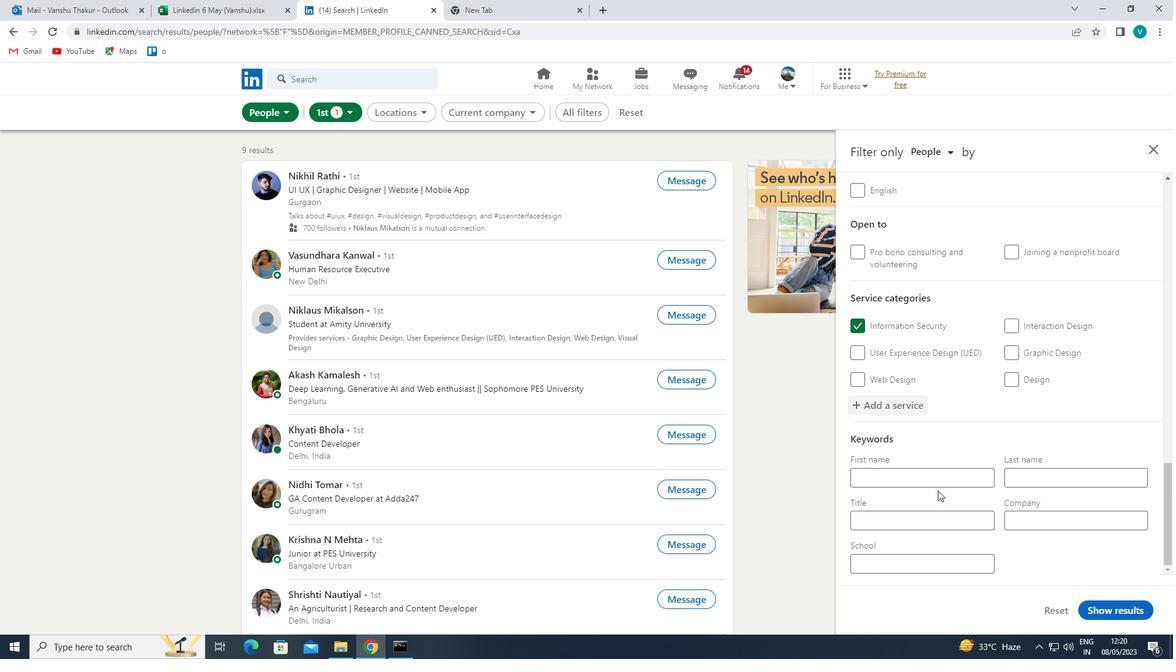 
Action: Mouse pressed left at (933, 511)
Screenshot: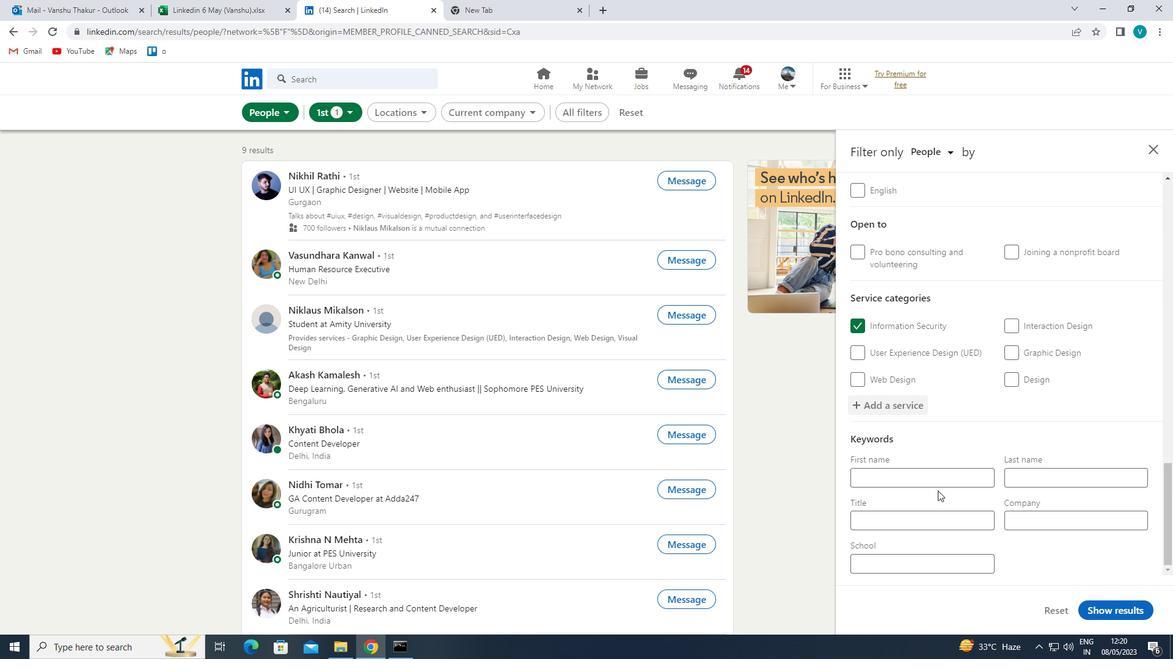 
Action: Mouse moved to (930, 503)
Screenshot: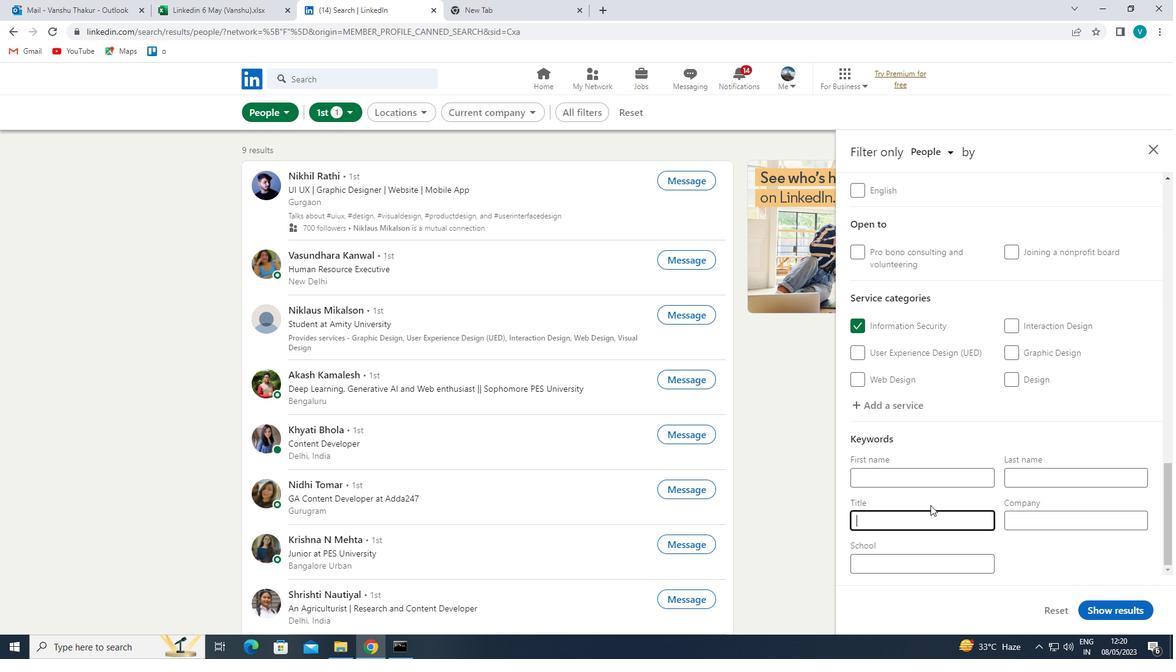 
Action: Key pressed <Key.shift>HUMANN<Key.backspace><Key.space><Key.shift>RESOURCES<Key.space>
Screenshot: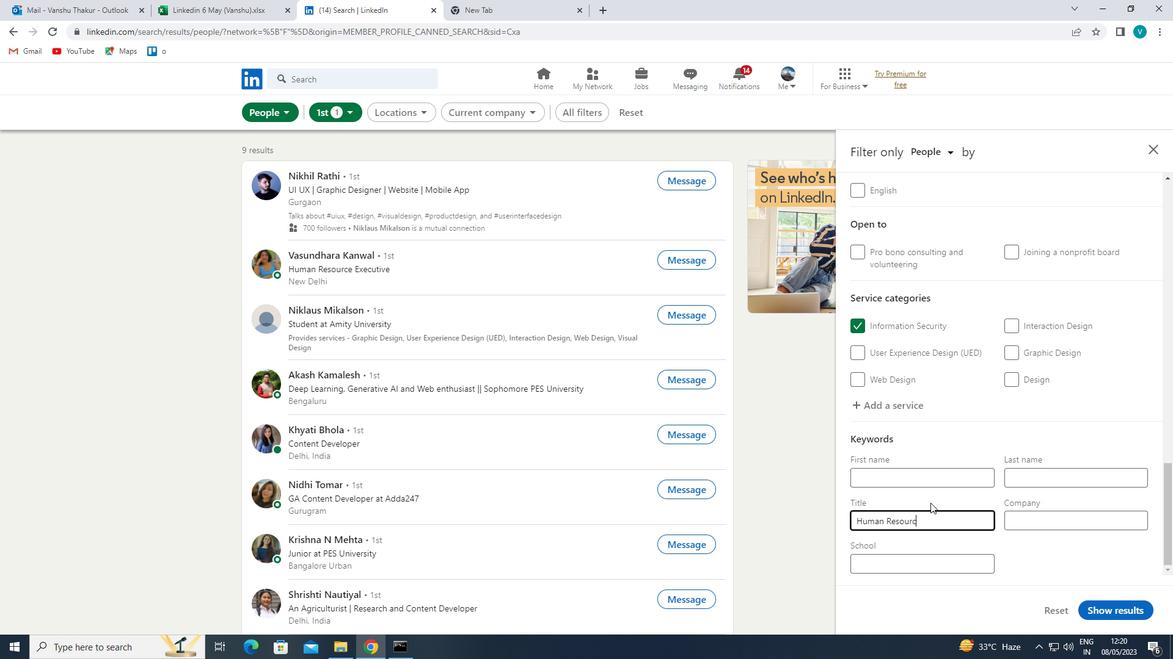 
Action: Mouse moved to (1093, 616)
Screenshot: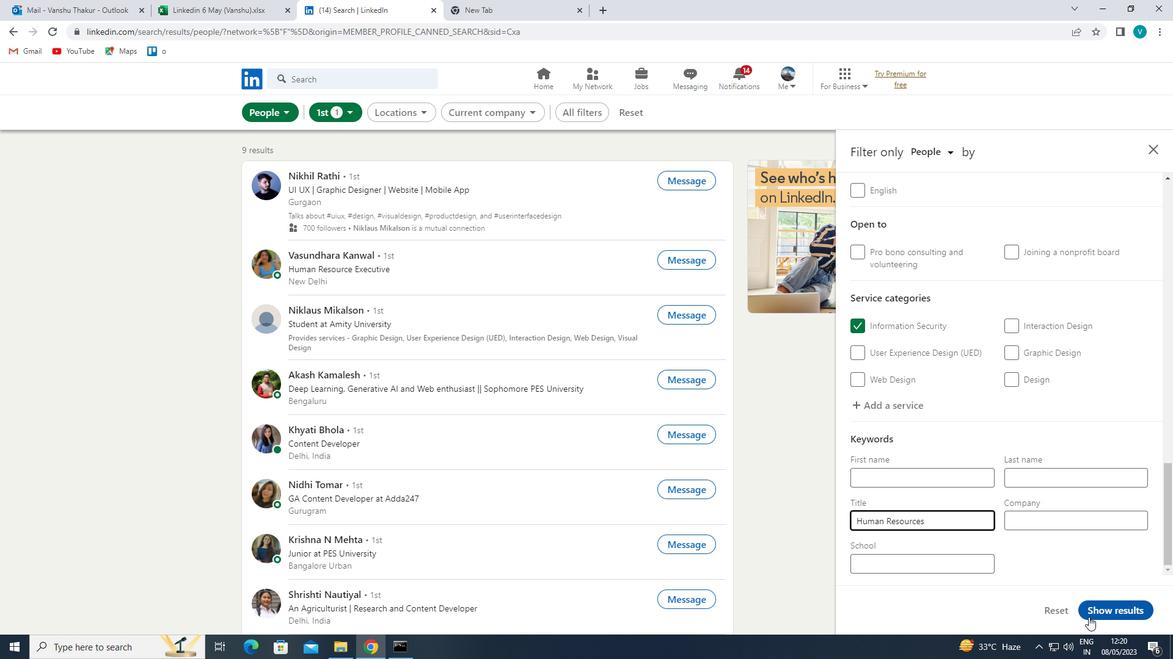
Action: Mouse pressed left at (1093, 616)
Screenshot: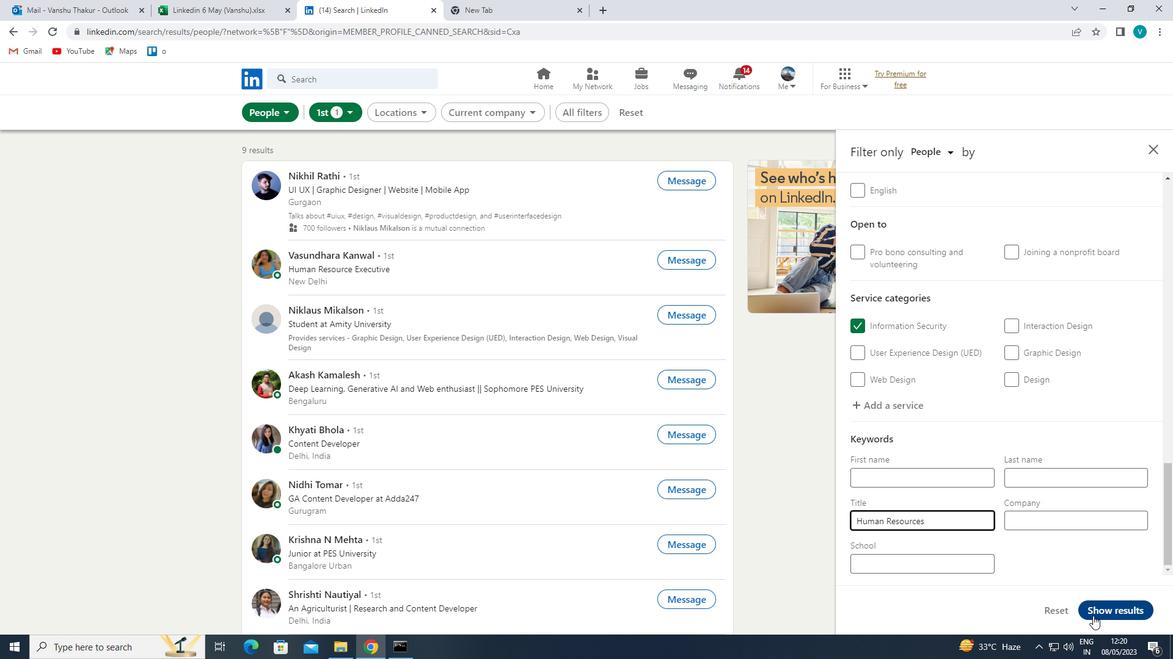 
